 Task: Find connections with filter location Qādiān with filter topic #Technologywith filter profile language Spanish with filter current company Gradeup (Gradestack Learning Pvt Ltd) with filter school Sinhgad Institute Of Management with filter industry Book Publishing with filter service category Human Resources with filter keywords title Nail Technician
Action: Mouse moved to (686, 71)
Screenshot: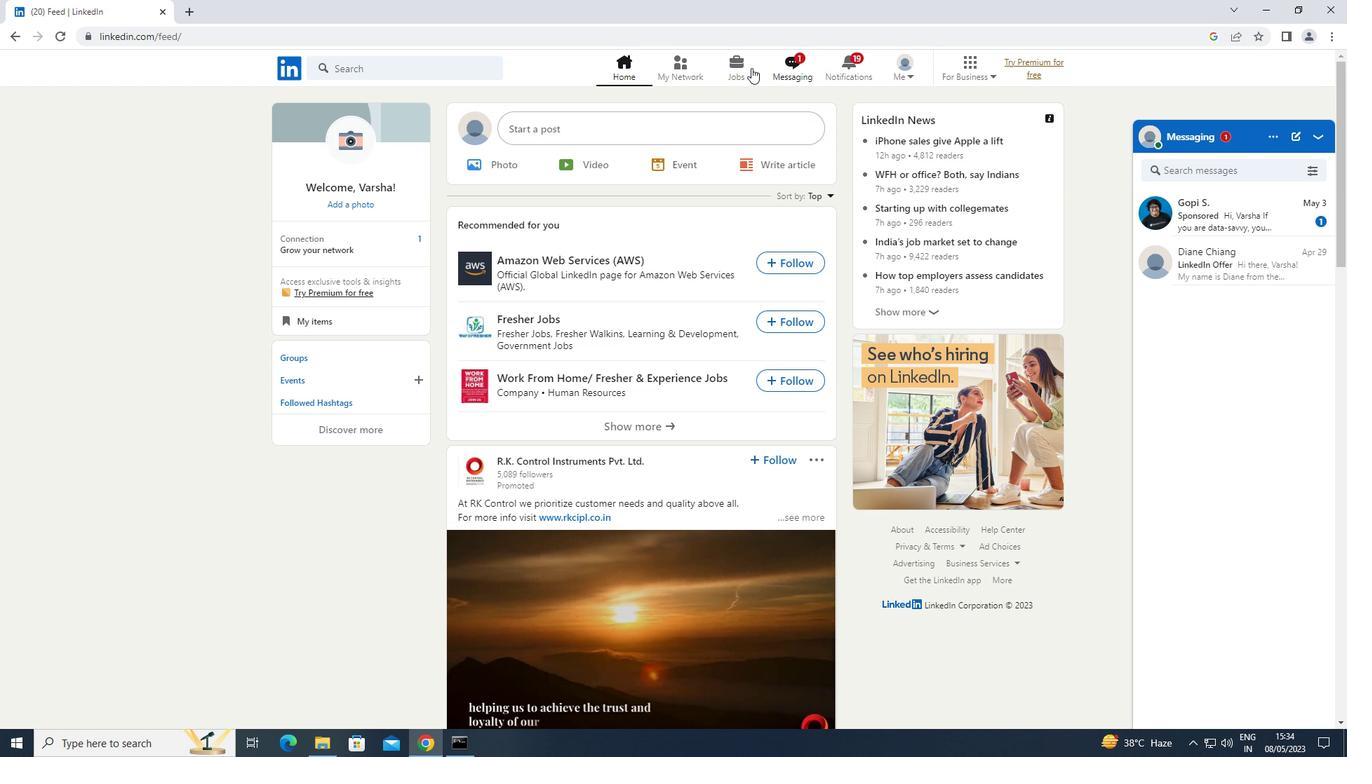 
Action: Mouse pressed left at (686, 71)
Screenshot: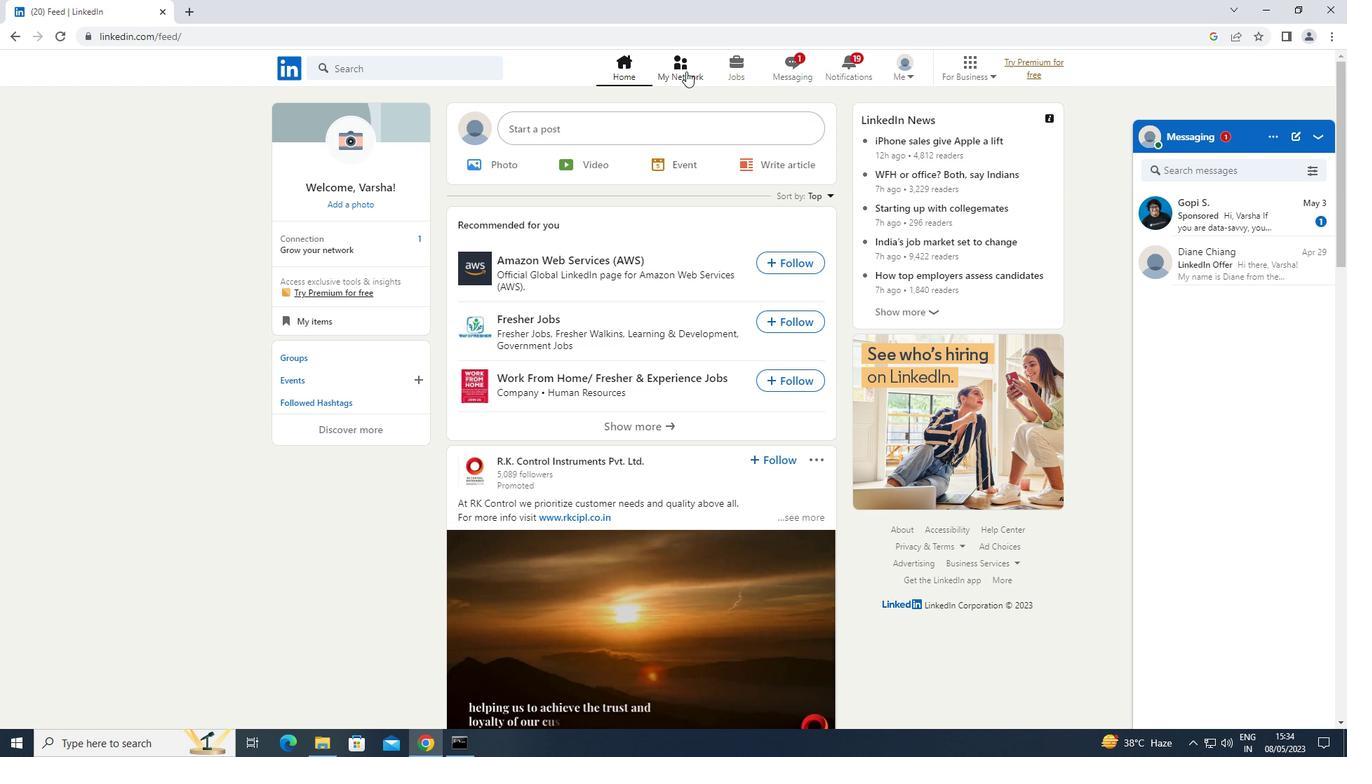 
Action: Mouse moved to (406, 151)
Screenshot: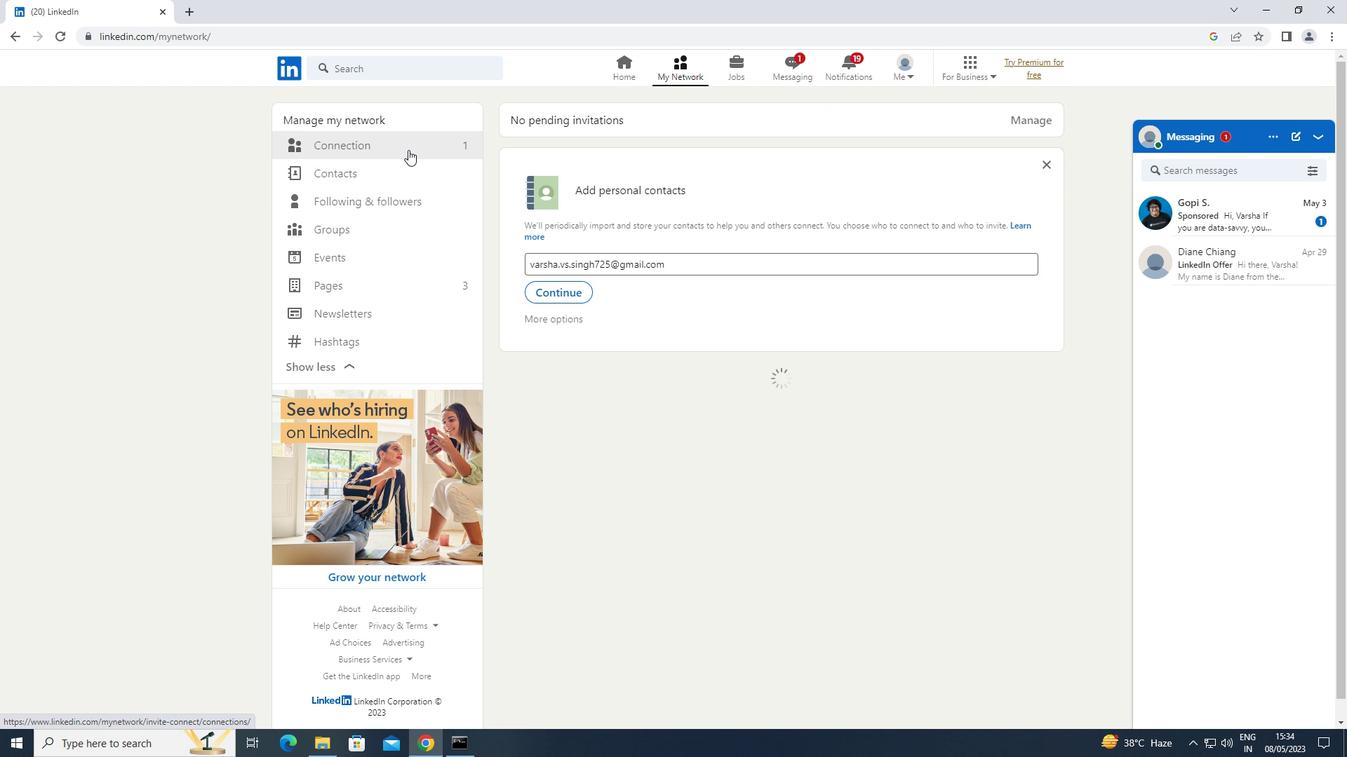 
Action: Mouse pressed left at (406, 151)
Screenshot: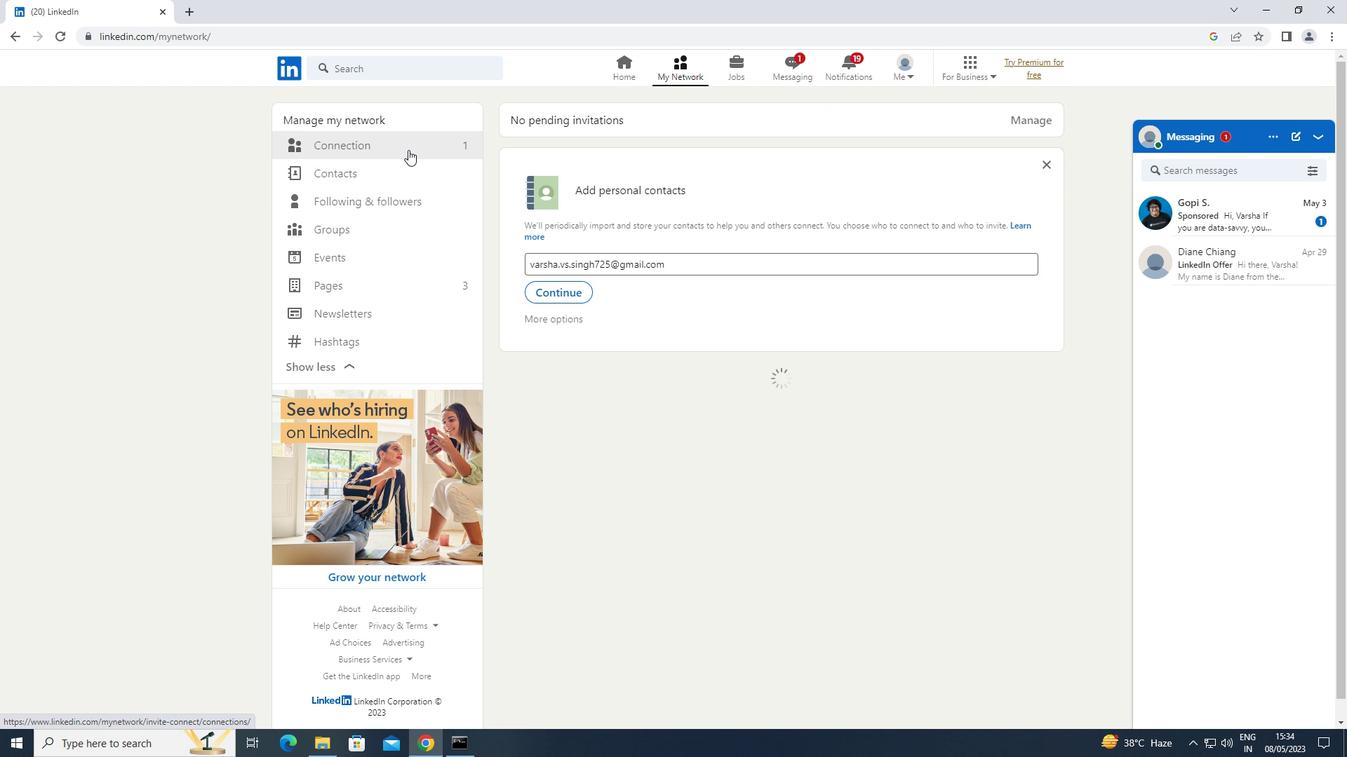 
Action: Mouse moved to (760, 145)
Screenshot: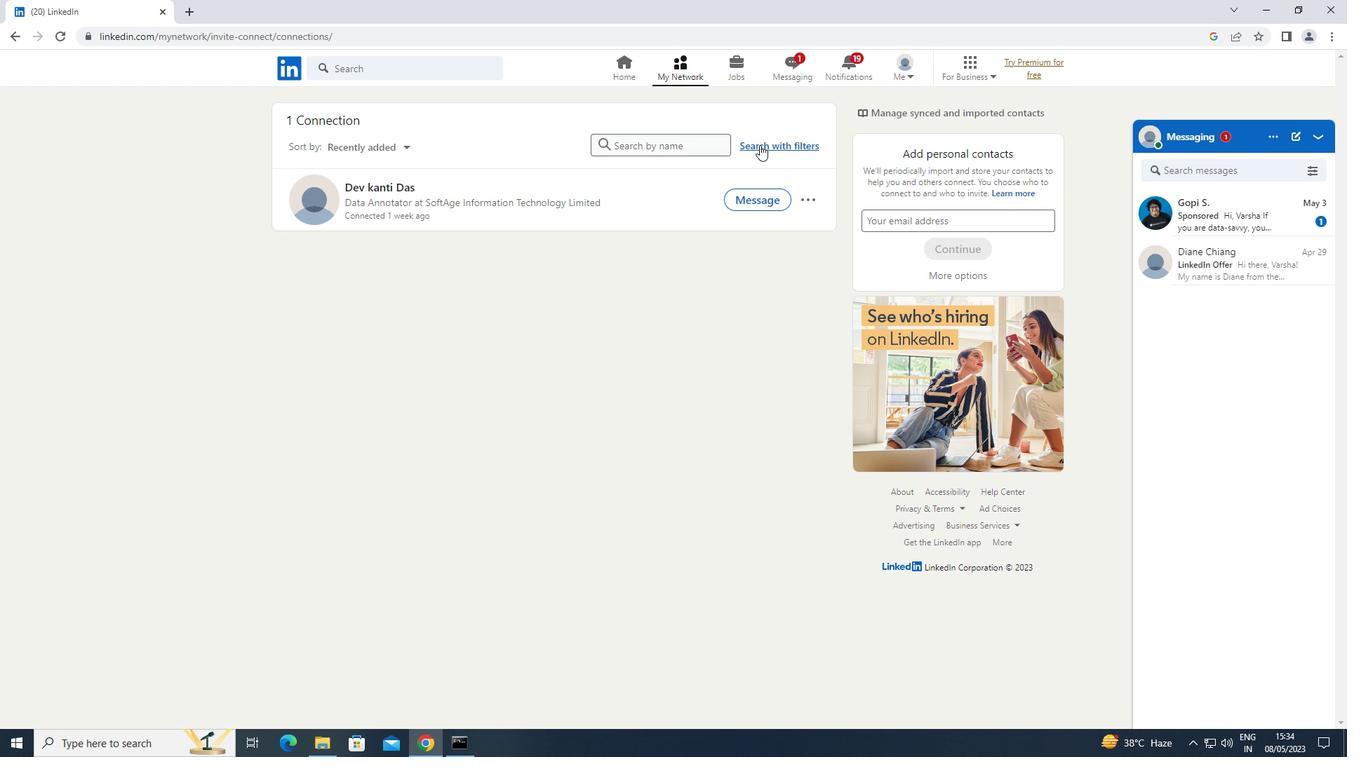 
Action: Mouse pressed left at (760, 145)
Screenshot: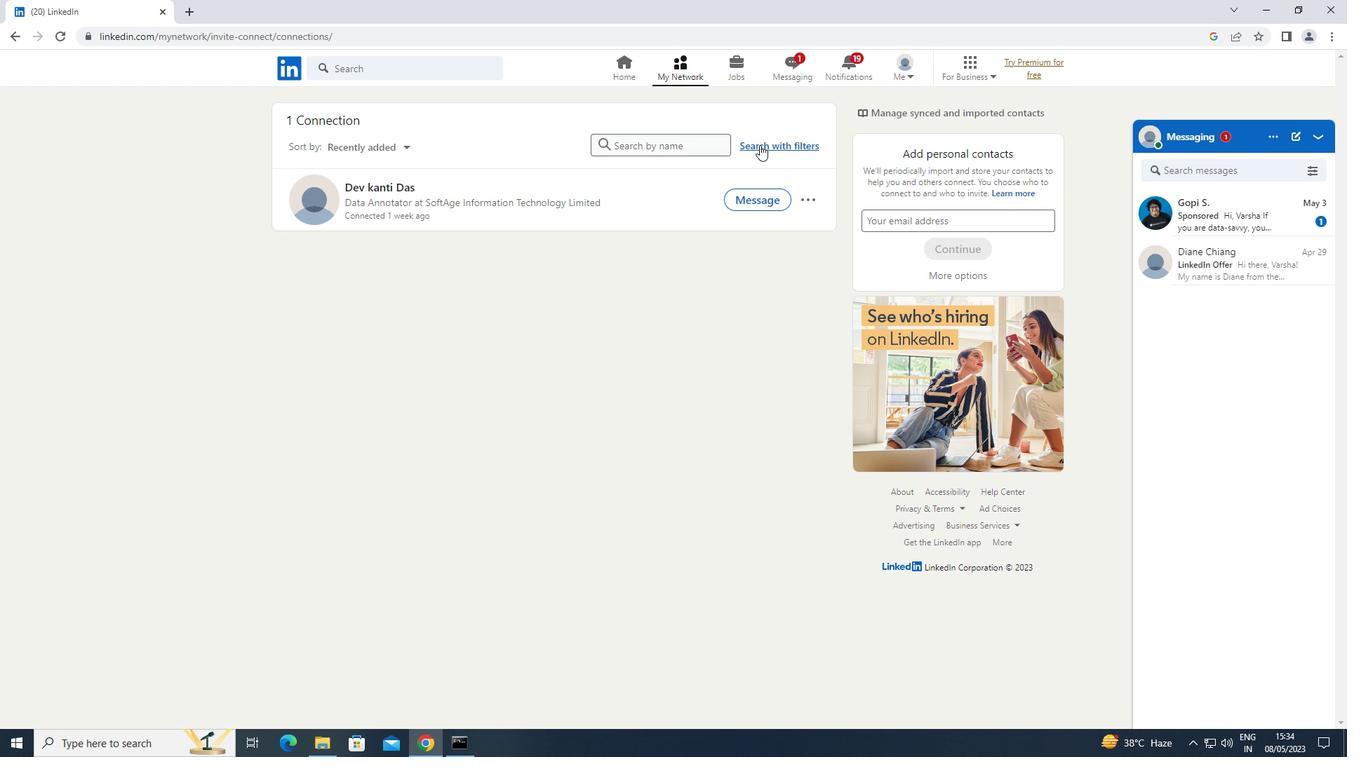 
Action: Mouse moved to (731, 114)
Screenshot: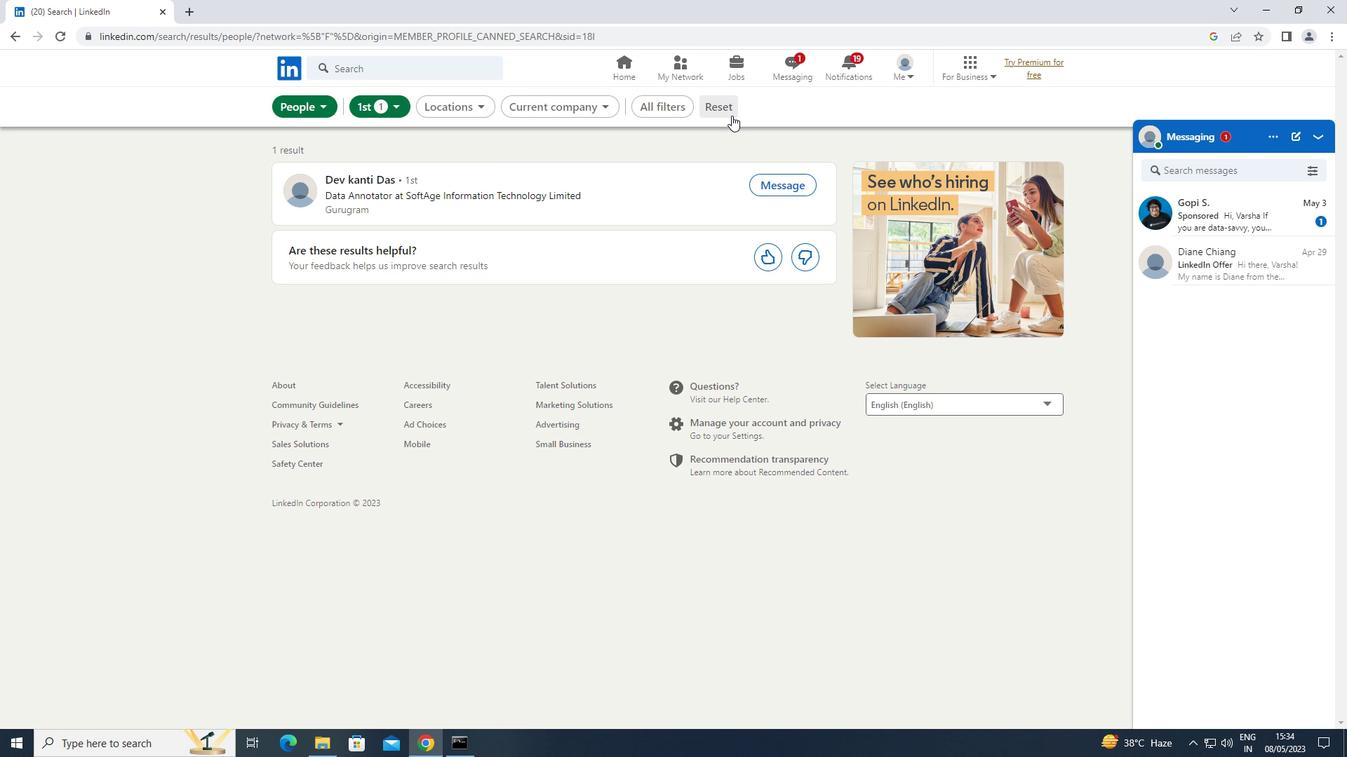 
Action: Mouse pressed left at (731, 114)
Screenshot: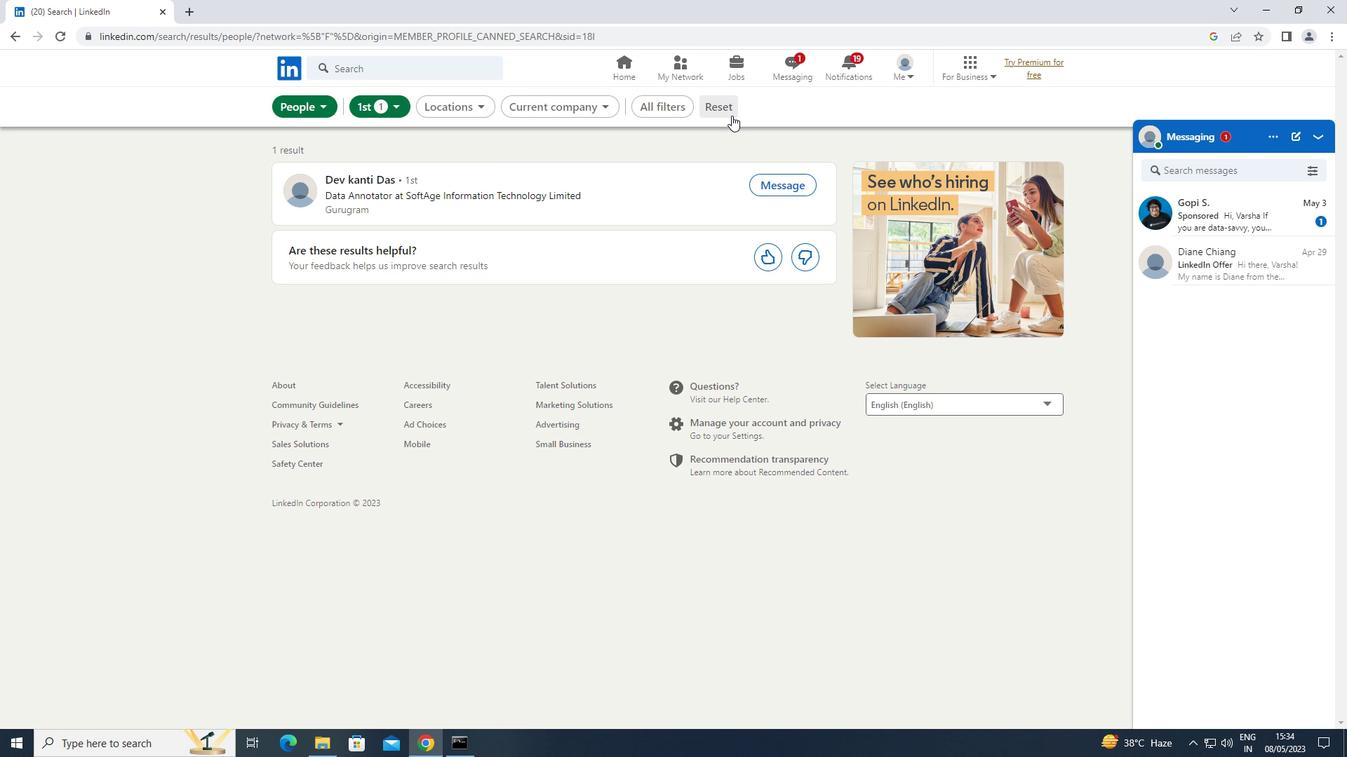 
Action: Mouse moved to (711, 115)
Screenshot: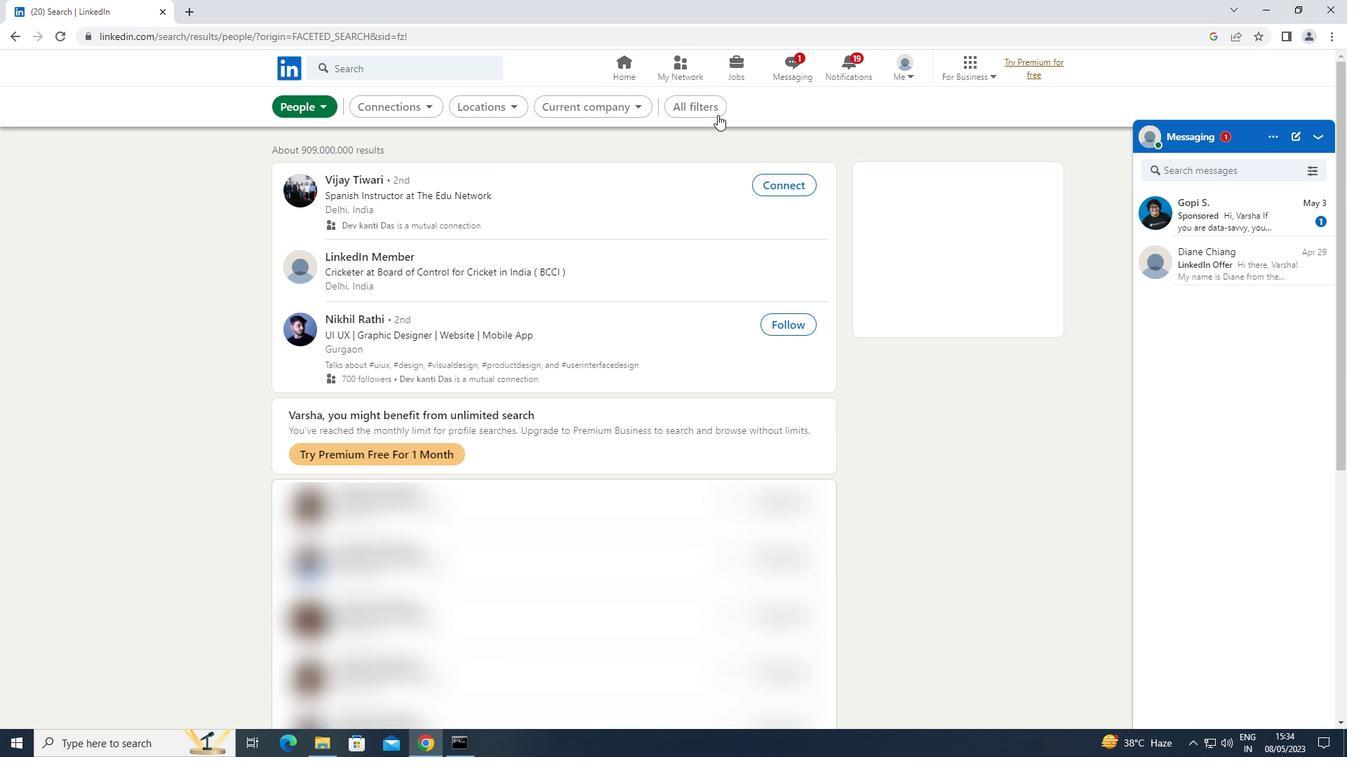 
Action: Mouse pressed left at (711, 115)
Screenshot: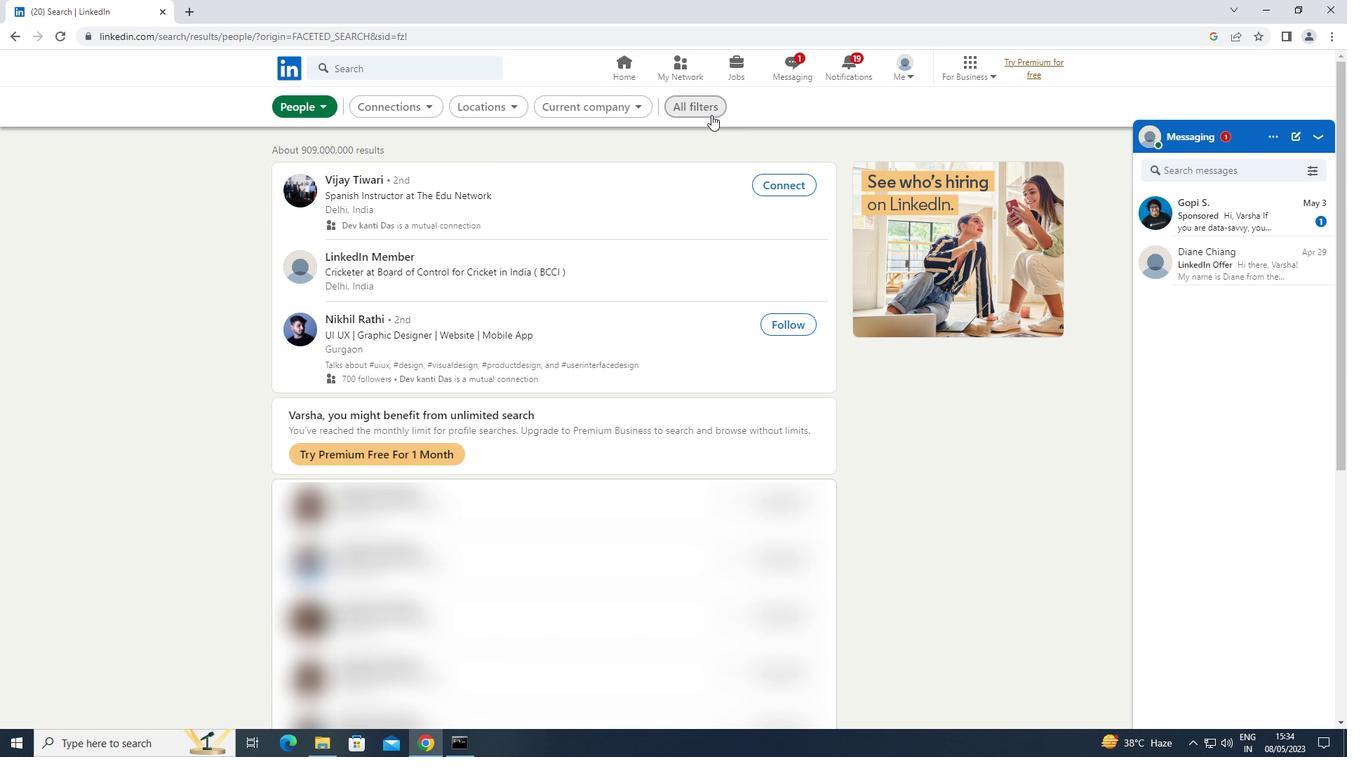 
Action: Mouse moved to (1038, 284)
Screenshot: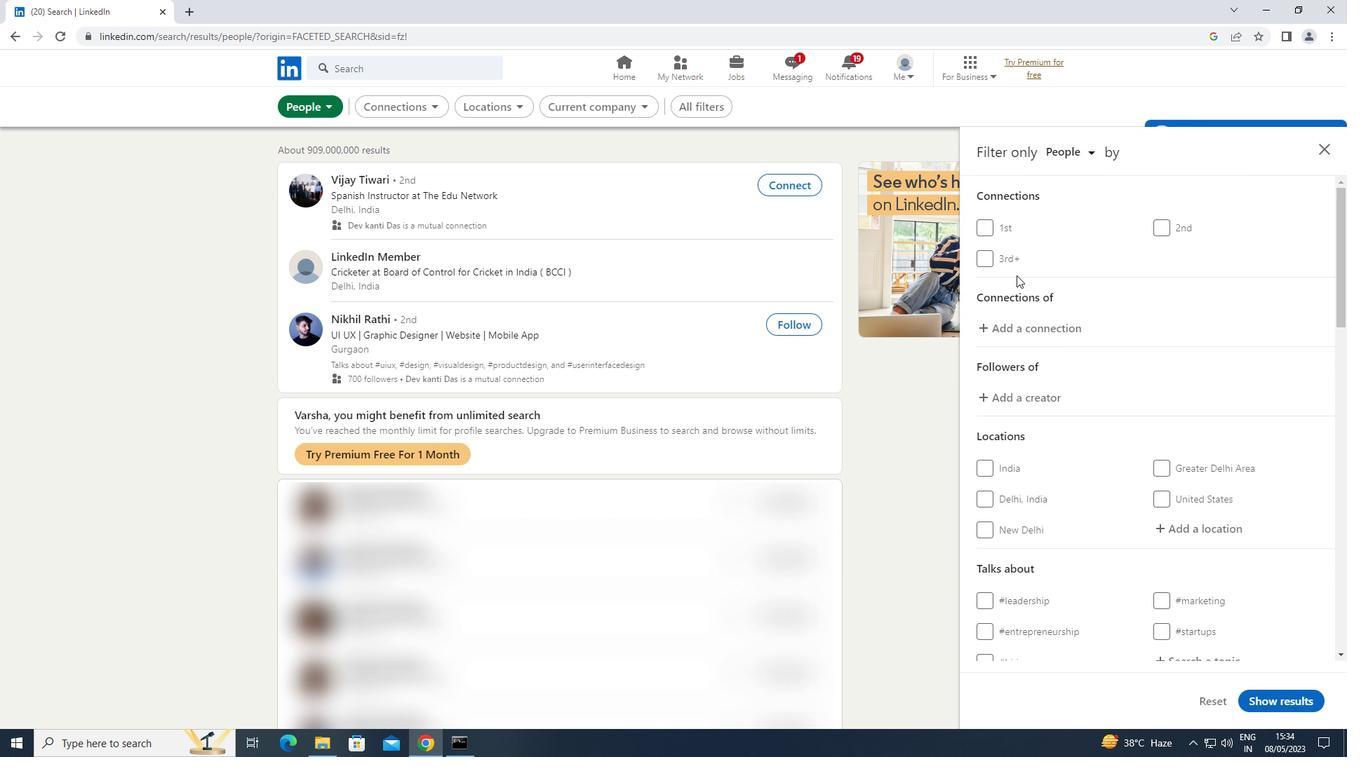 
Action: Mouse scrolled (1038, 284) with delta (0, 0)
Screenshot: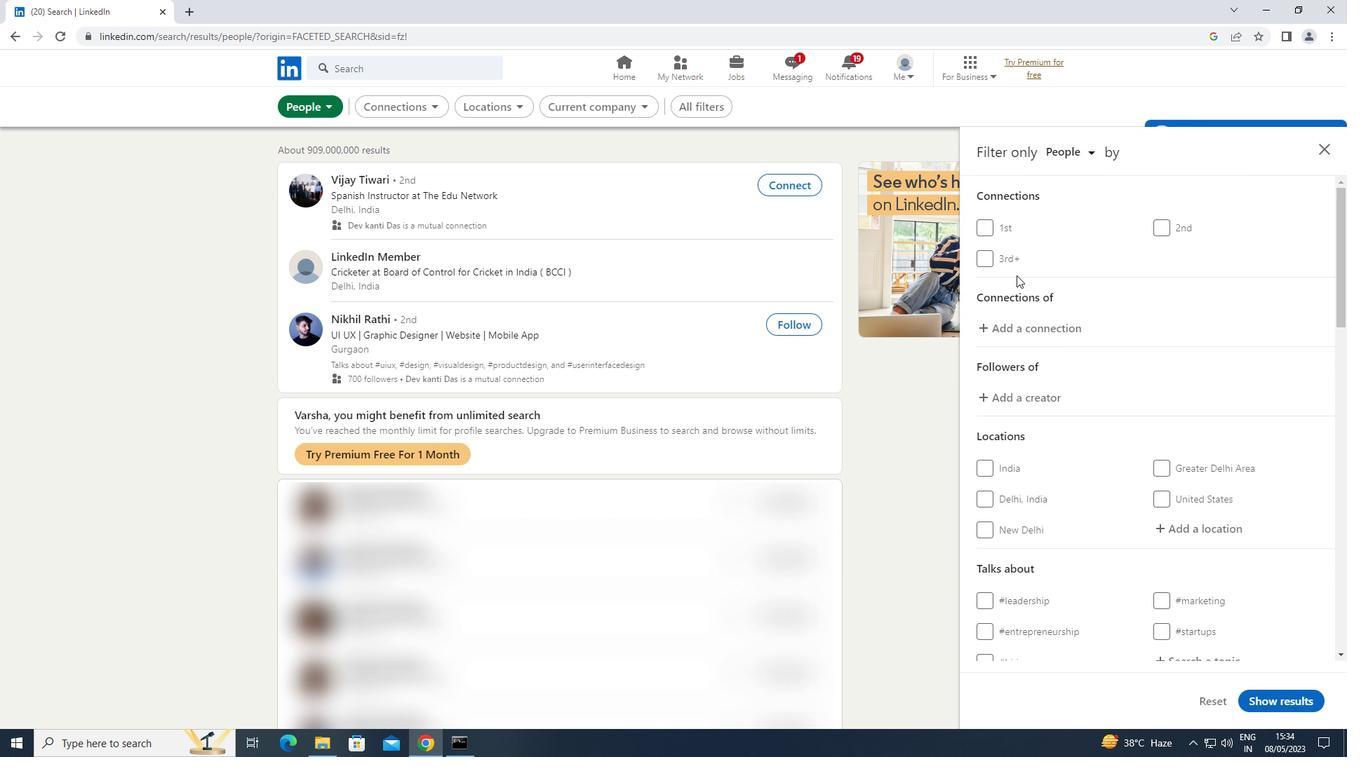 
Action: Mouse moved to (1043, 290)
Screenshot: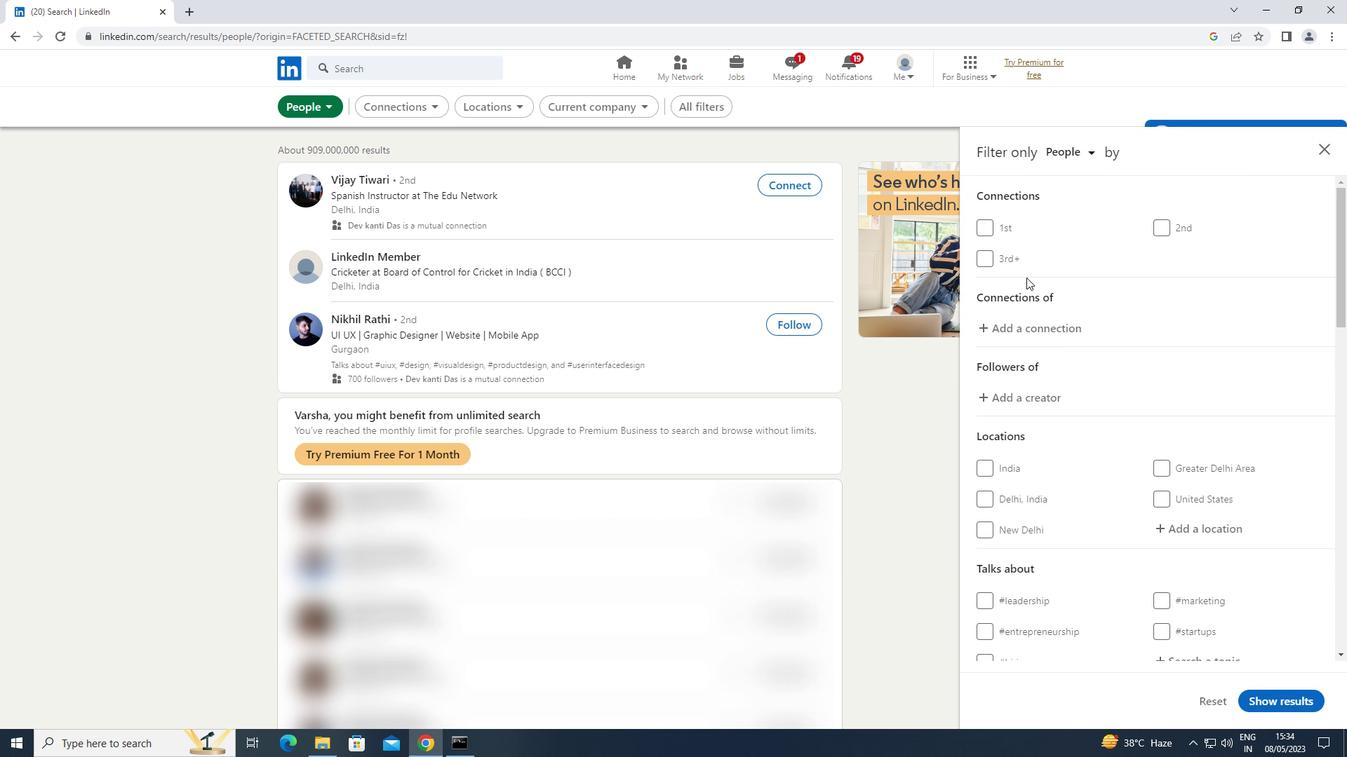 
Action: Mouse scrolled (1043, 289) with delta (0, 0)
Screenshot: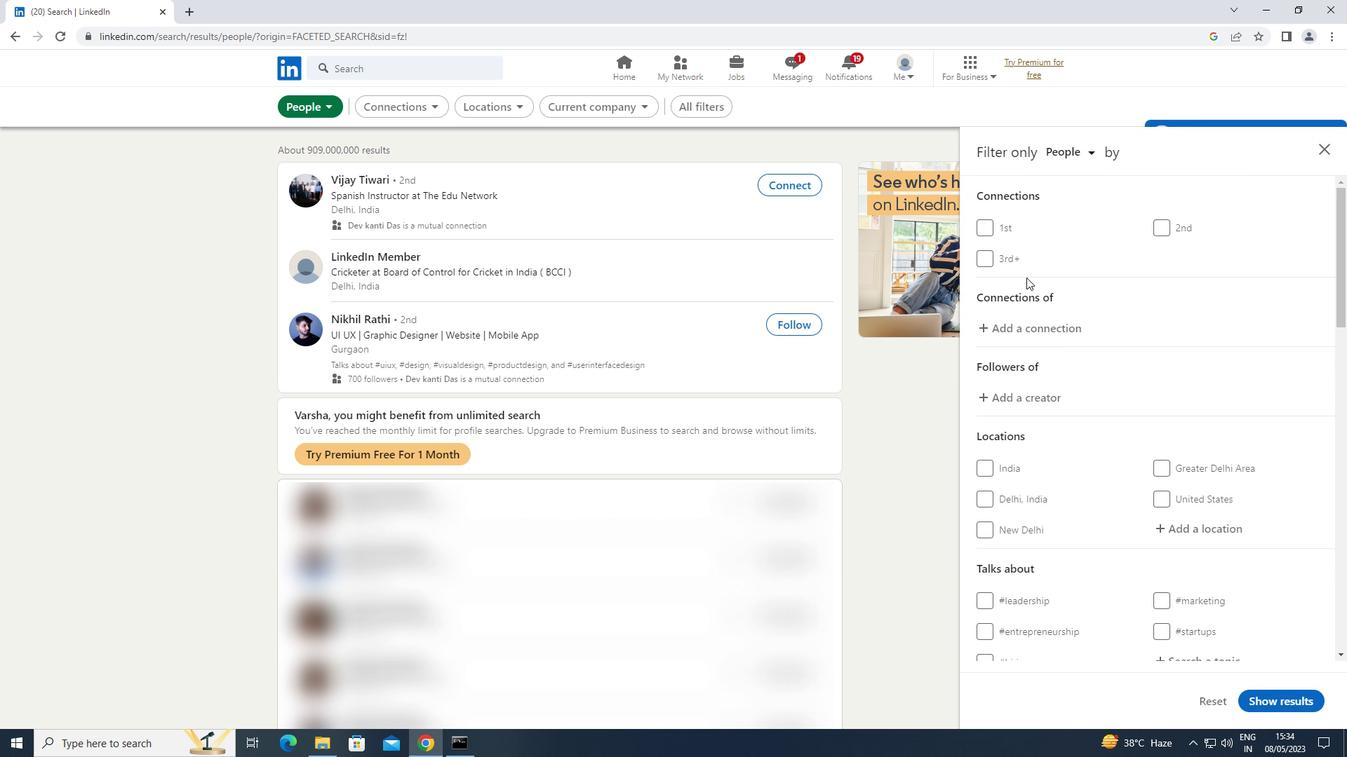 
Action: Mouse moved to (1223, 389)
Screenshot: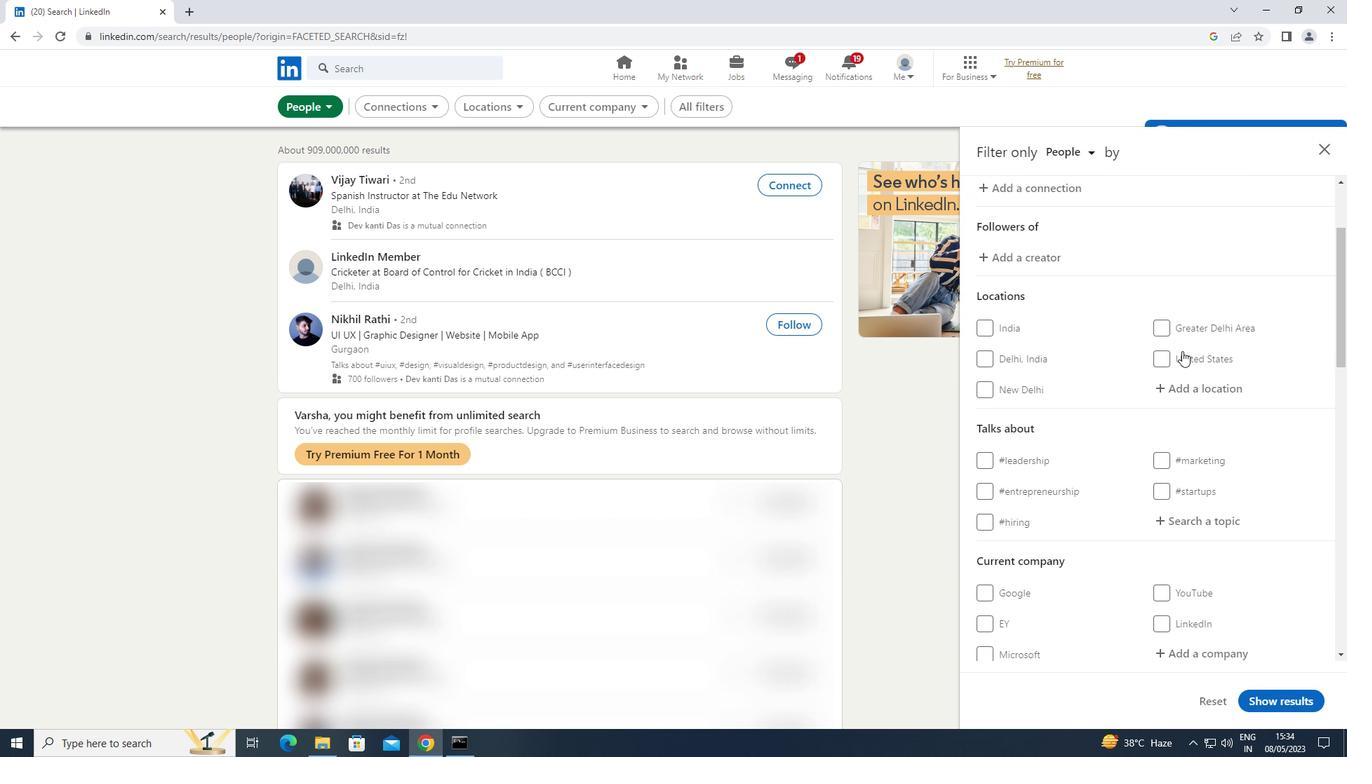 
Action: Mouse pressed left at (1223, 389)
Screenshot: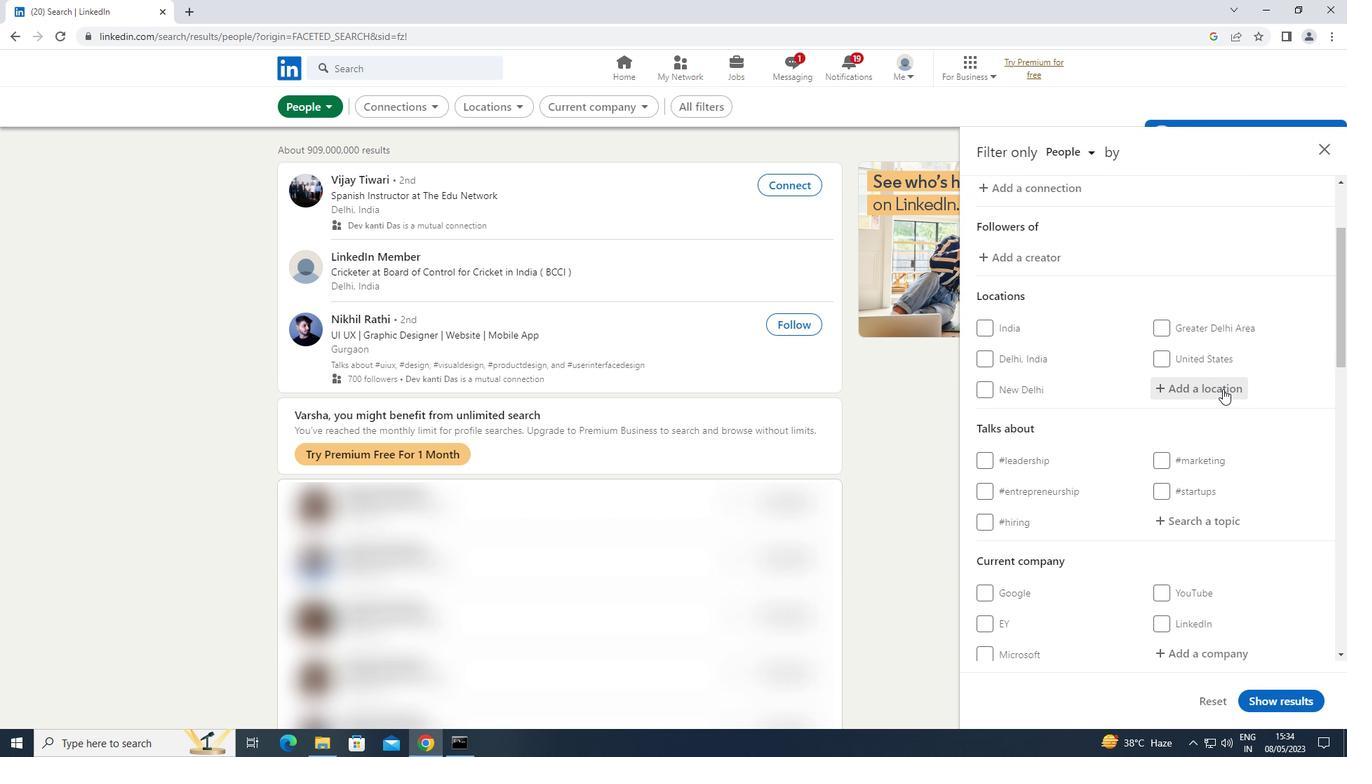 
Action: Key pressed <Key.shift><Key.shift>QADIAN
Screenshot: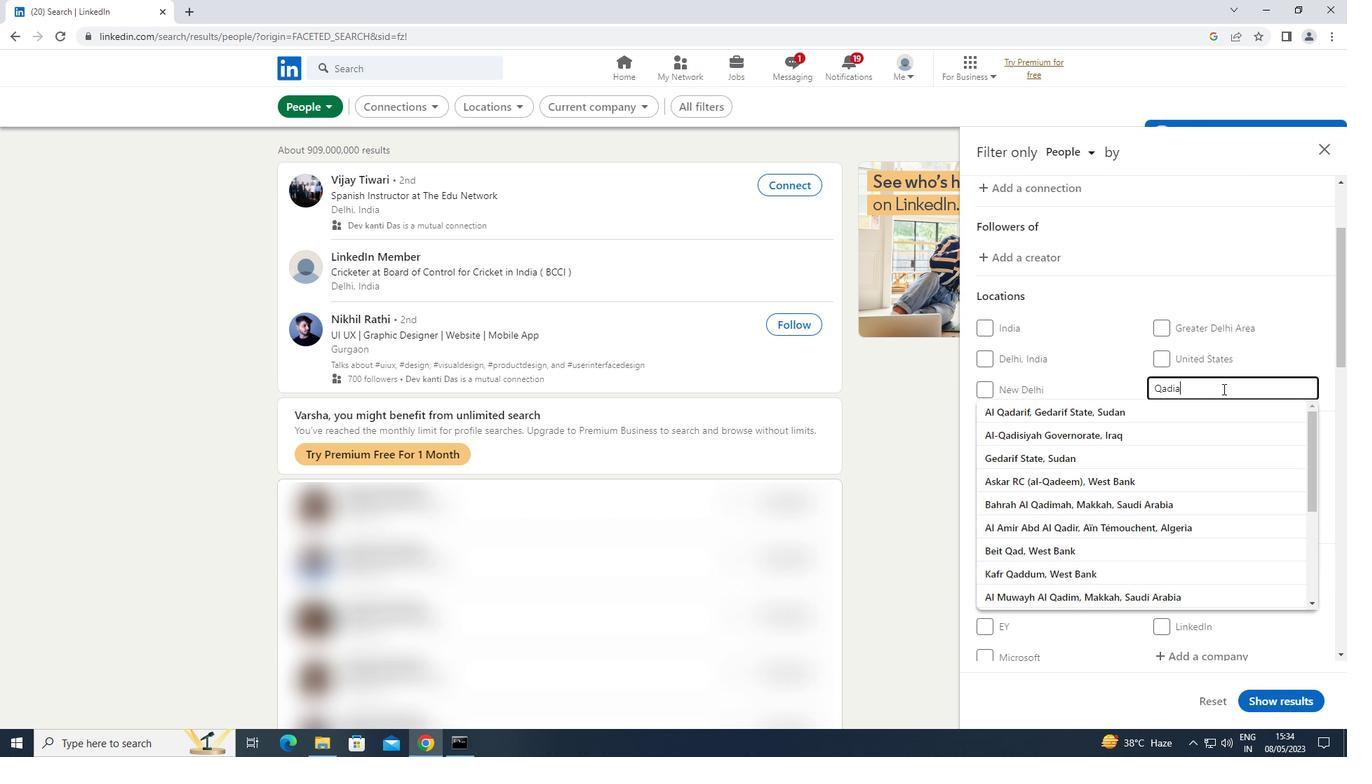 
Action: Mouse moved to (1186, 520)
Screenshot: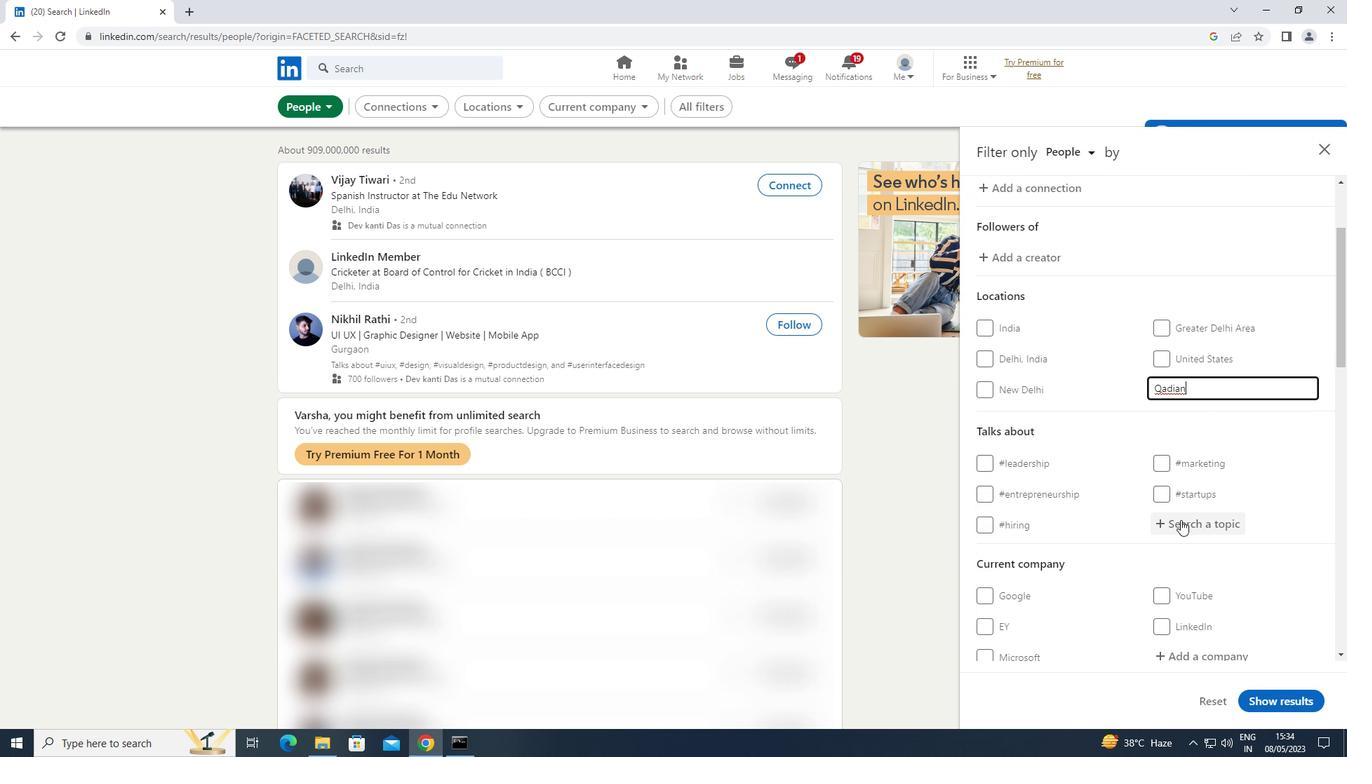 
Action: Mouse pressed left at (1186, 520)
Screenshot: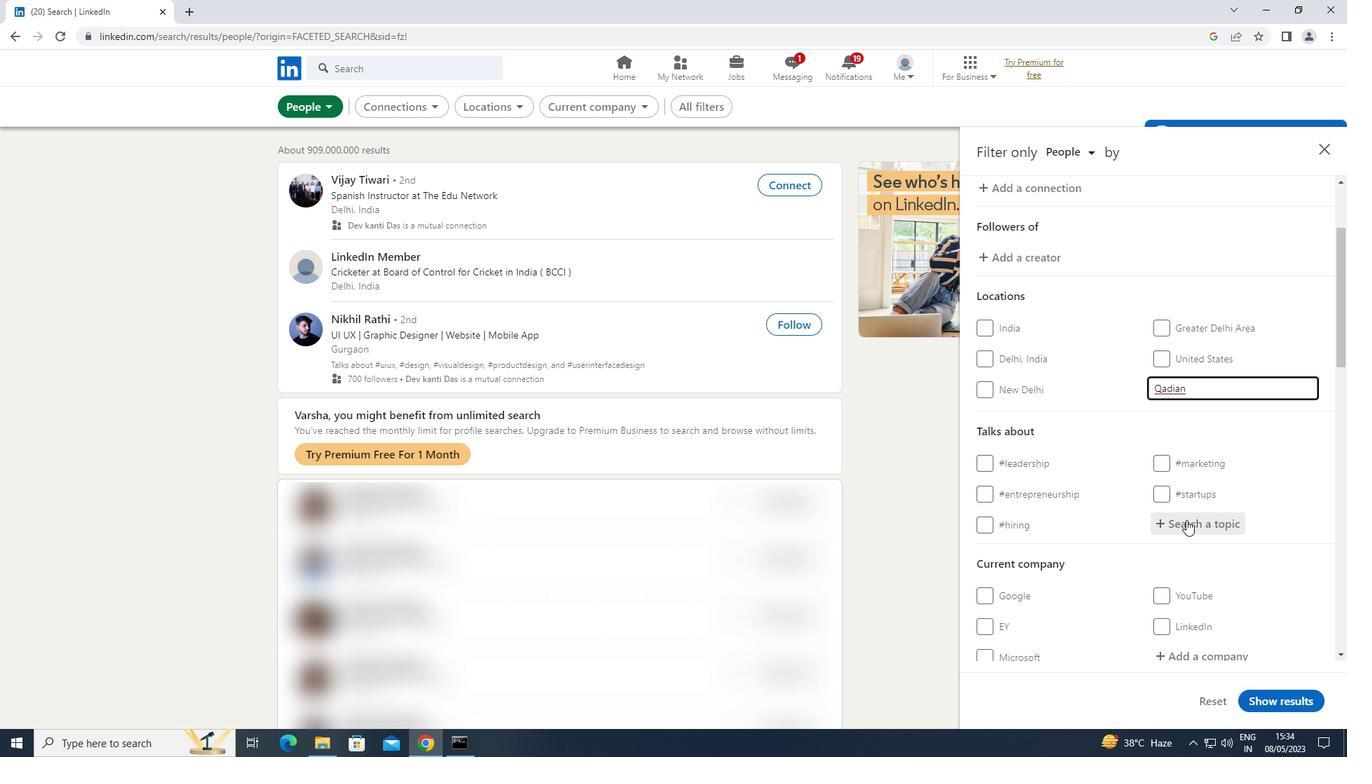 
Action: Mouse moved to (1187, 520)
Screenshot: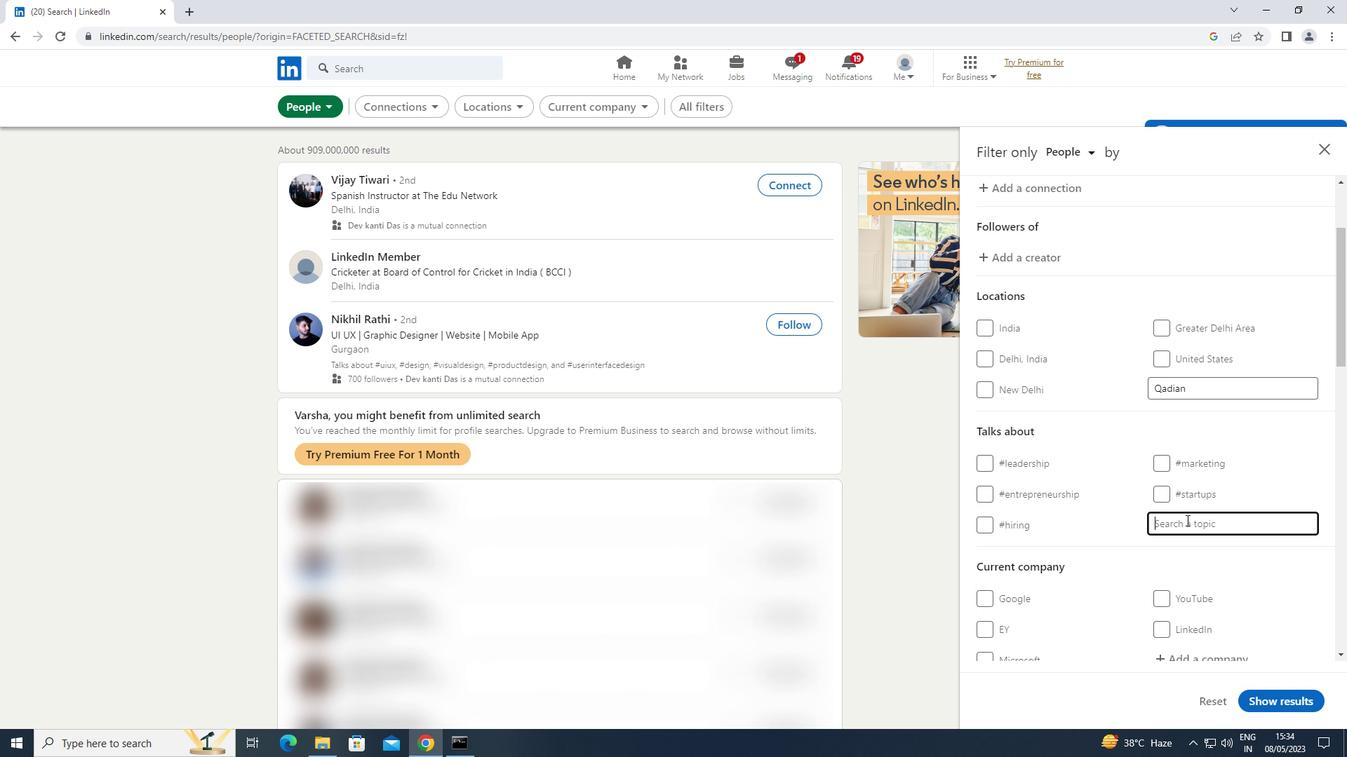 
Action: Key pressed <Key.shift>#<Key.shift>TECHNOLOGY
Screenshot: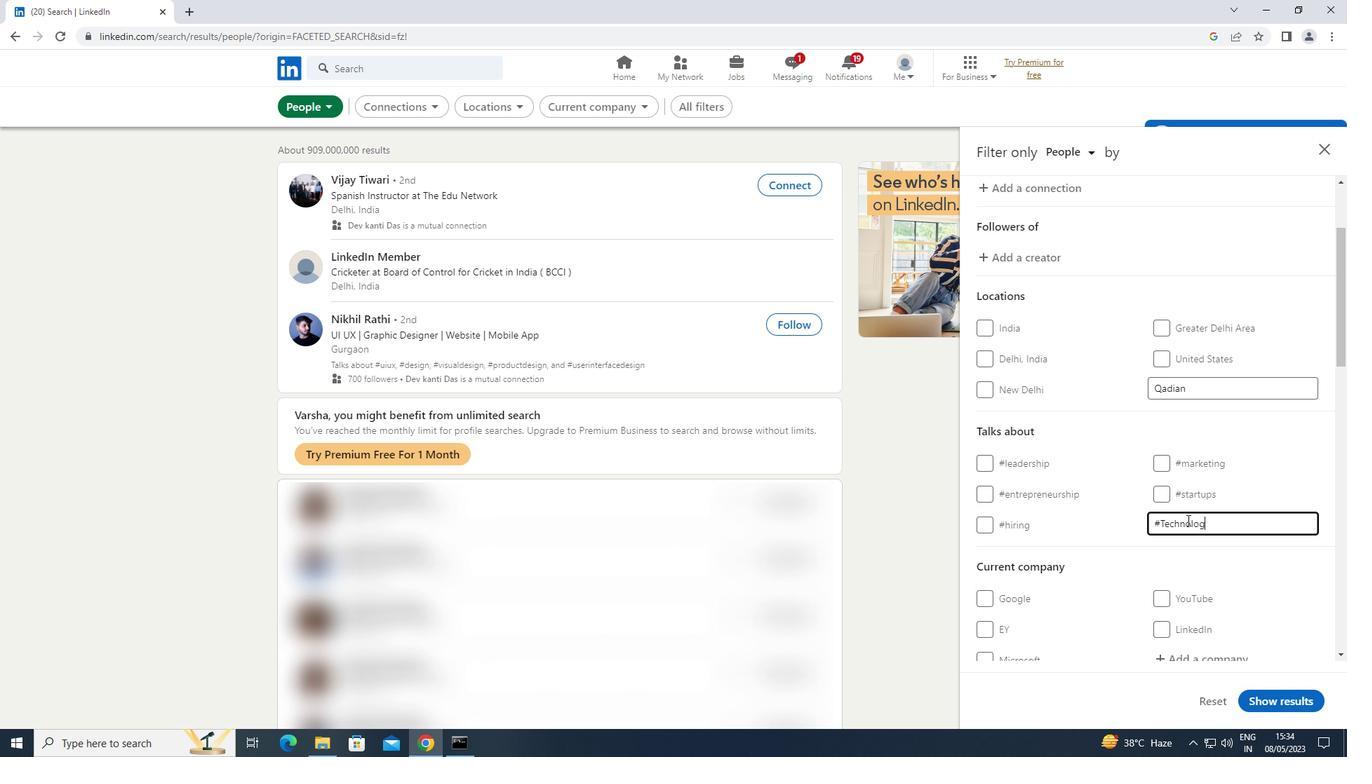 
Action: Mouse moved to (1181, 502)
Screenshot: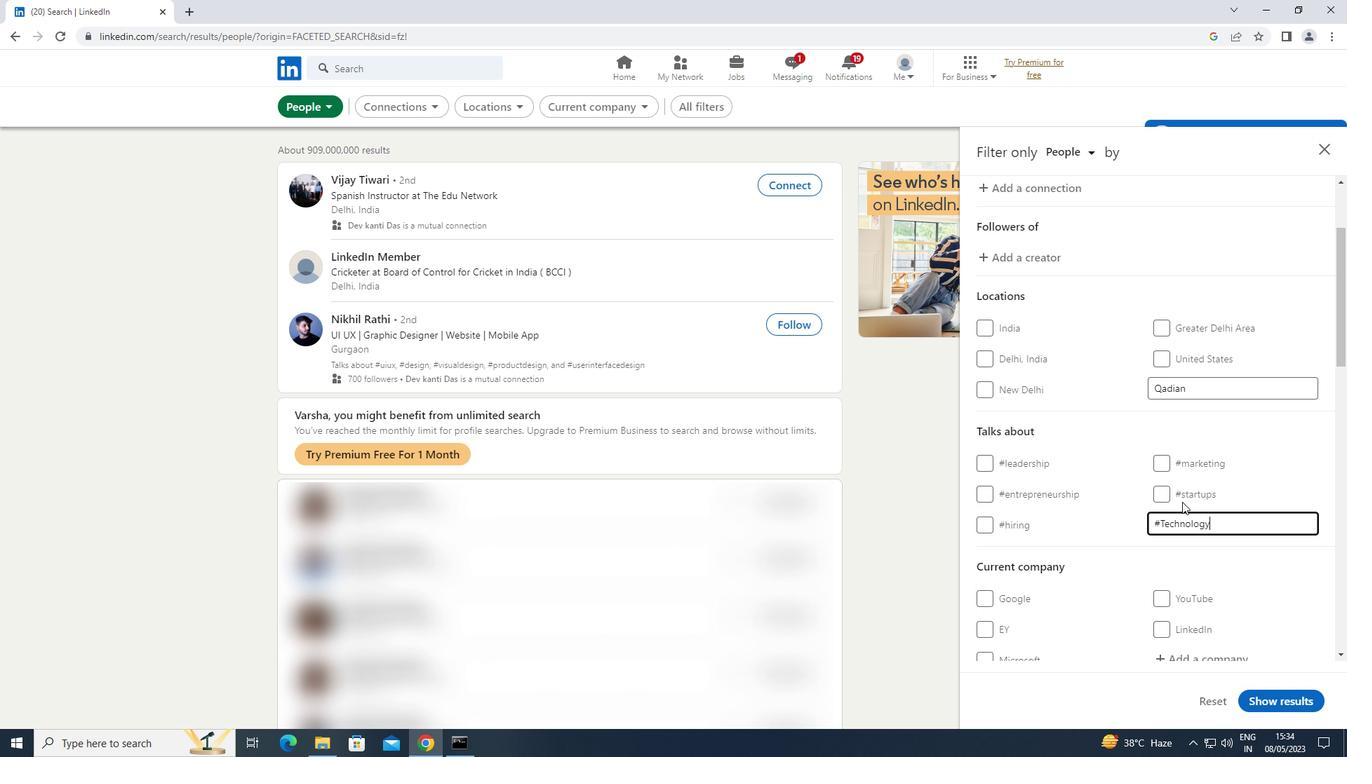 
Action: Mouse scrolled (1181, 501) with delta (0, 0)
Screenshot: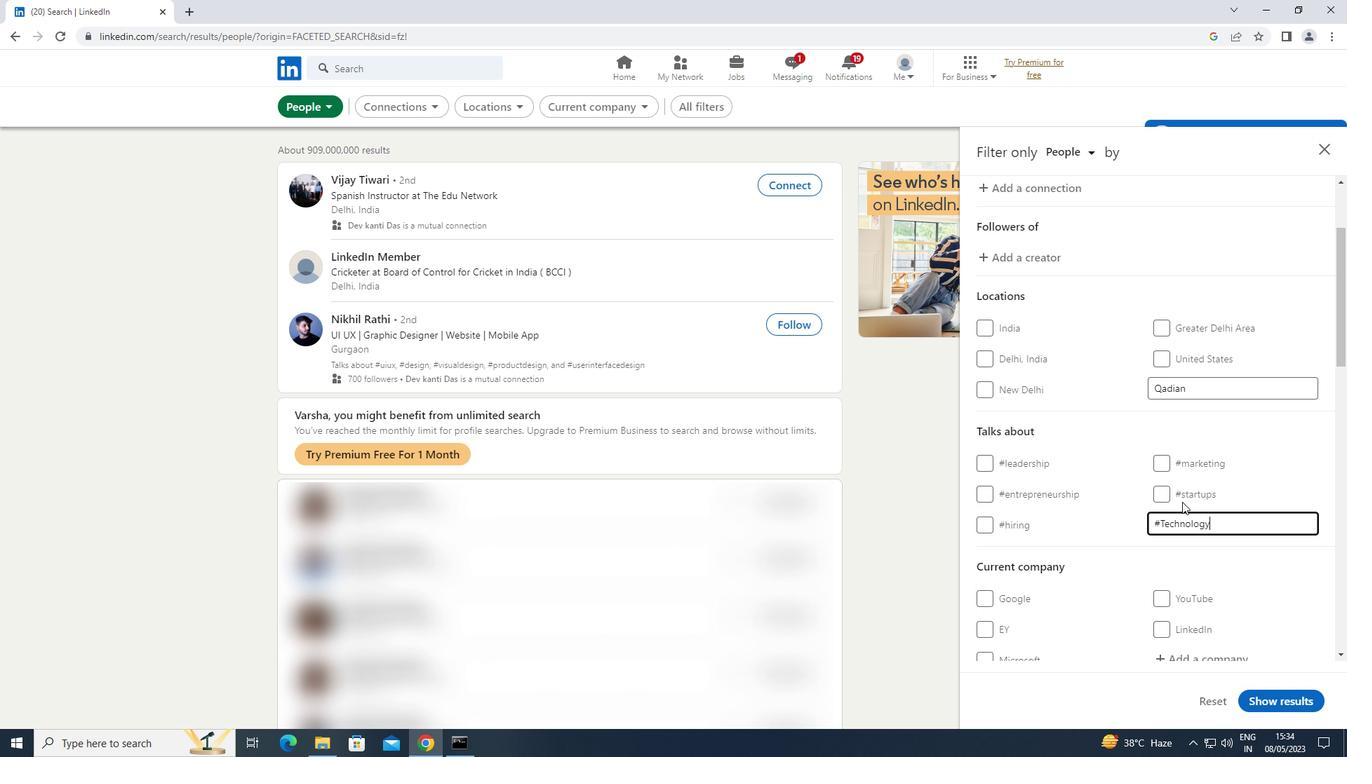
Action: Mouse moved to (1179, 503)
Screenshot: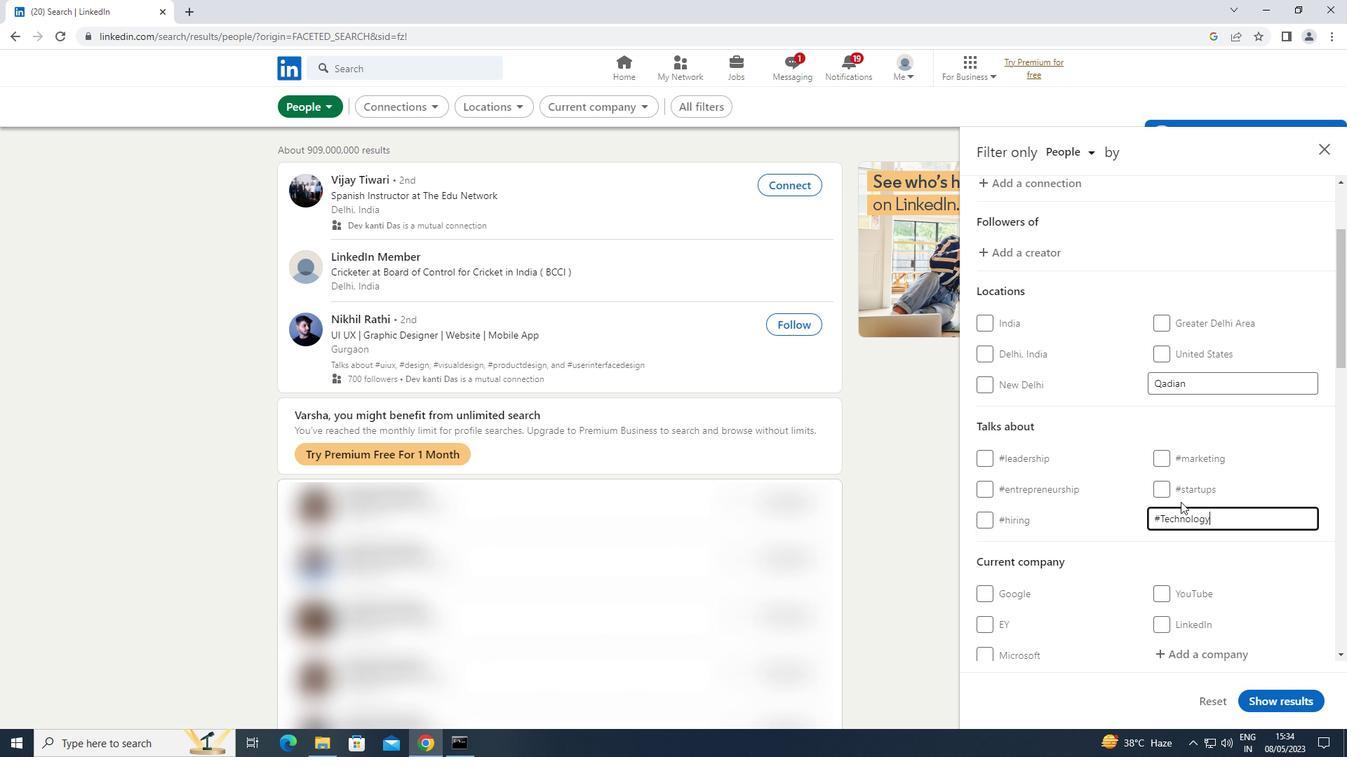 
Action: Mouse scrolled (1179, 503) with delta (0, 0)
Screenshot: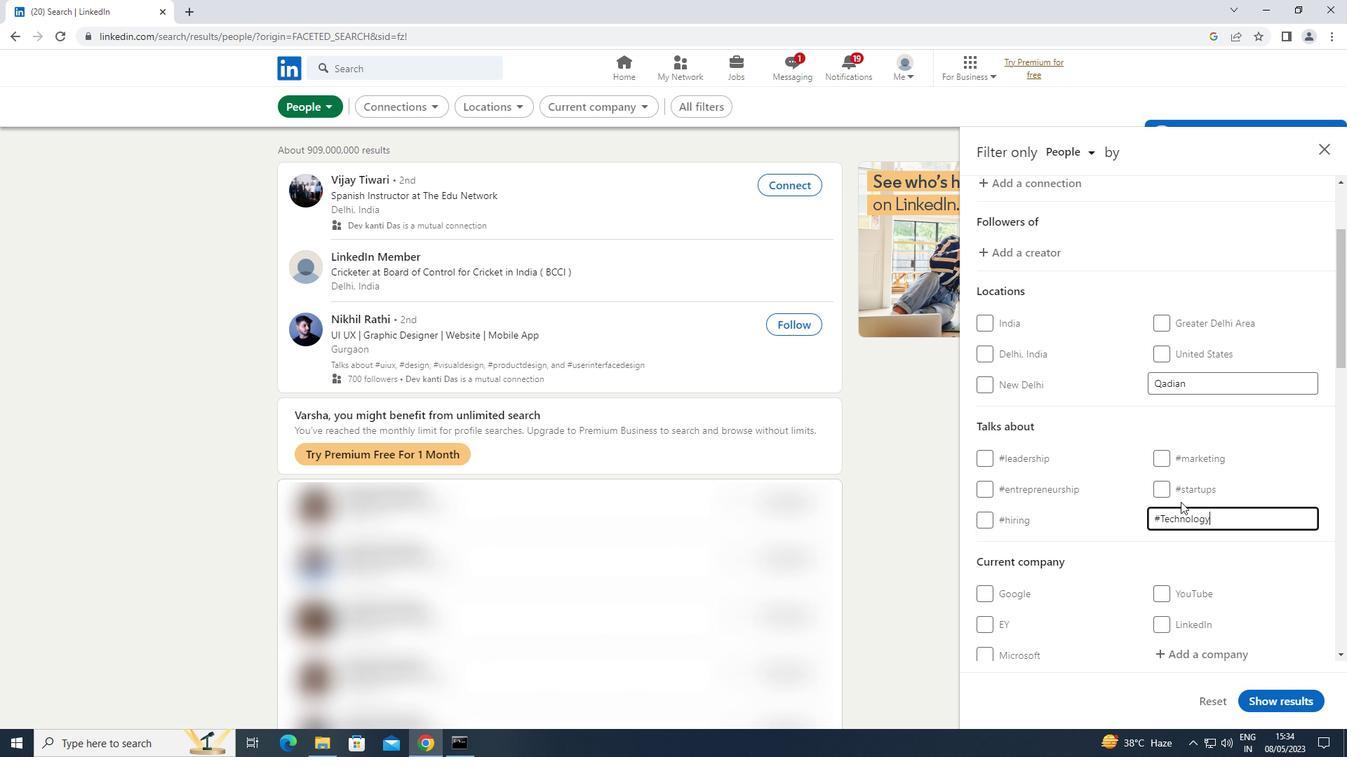 
Action: Mouse moved to (1179, 506)
Screenshot: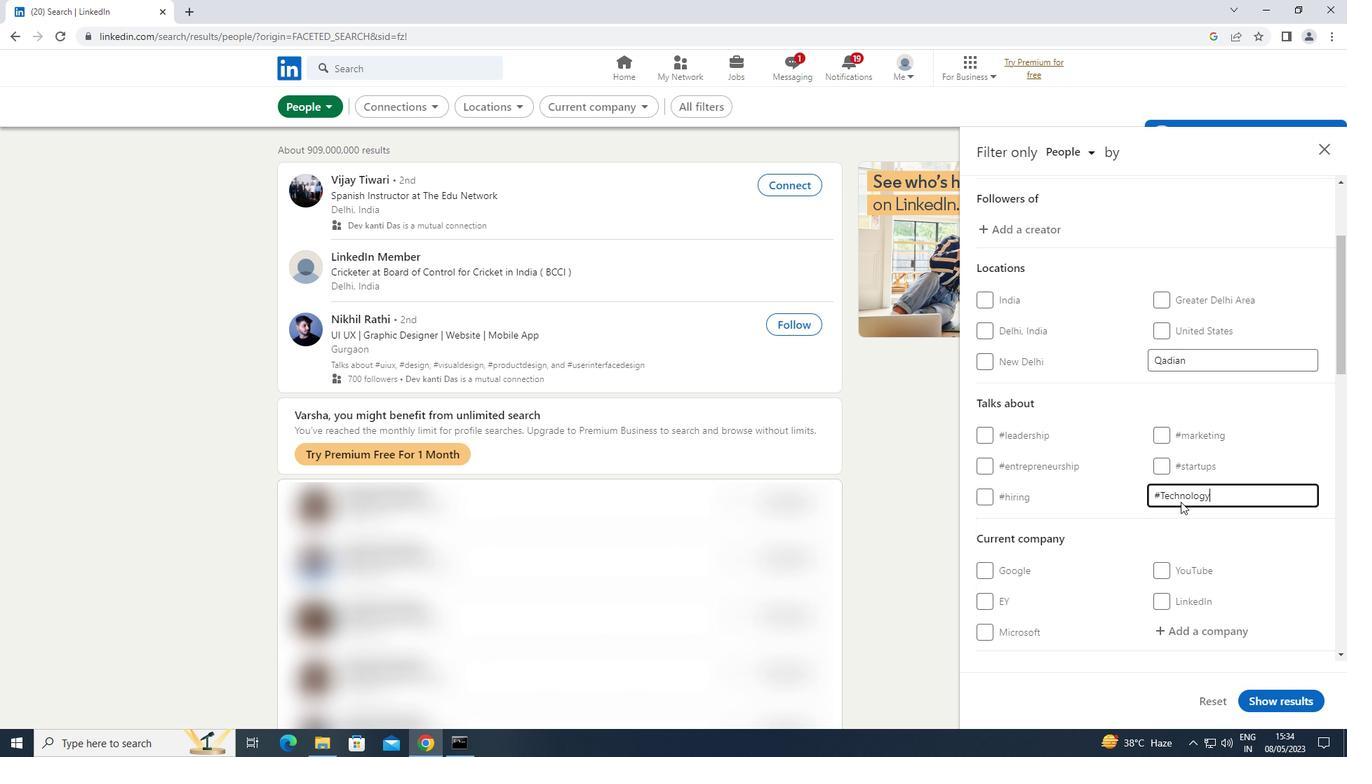 
Action: Mouse scrolled (1179, 505) with delta (0, 0)
Screenshot: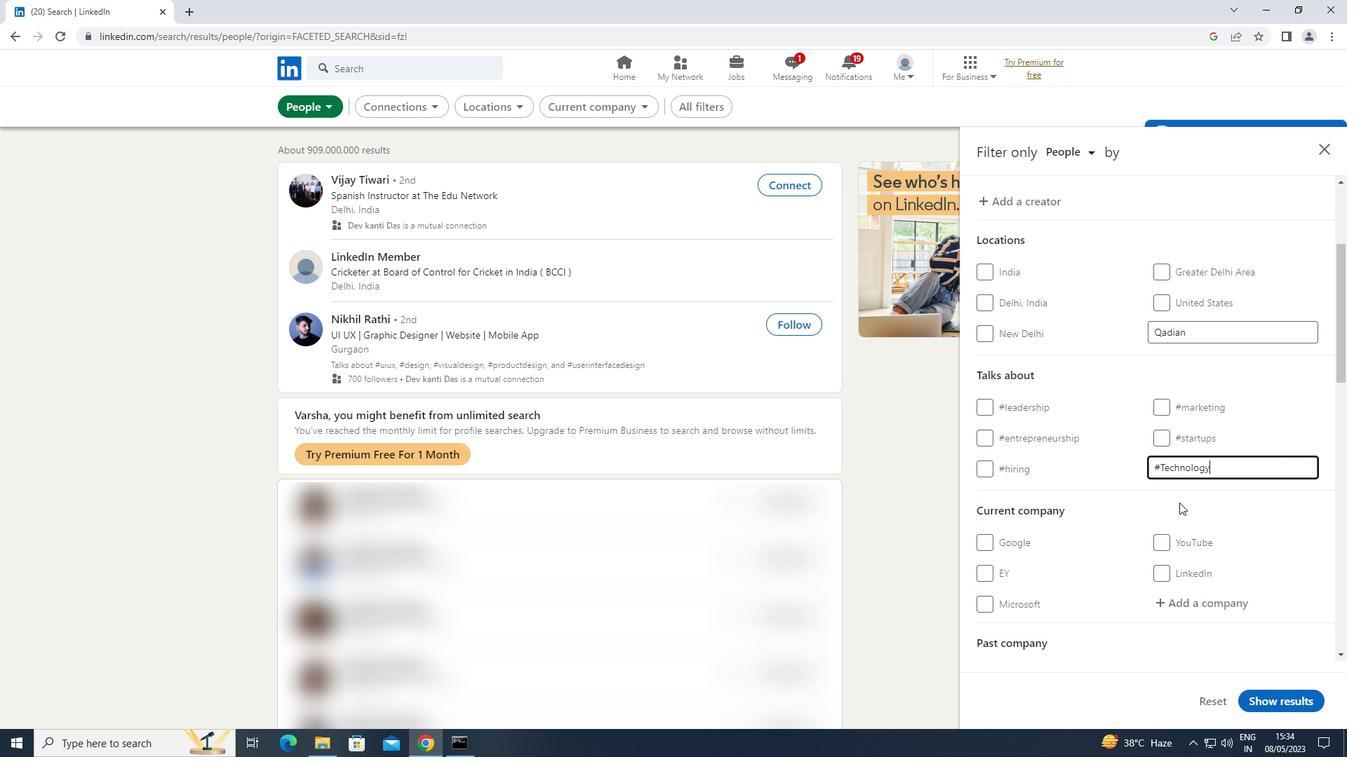 
Action: Mouse scrolled (1179, 505) with delta (0, 0)
Screenshot: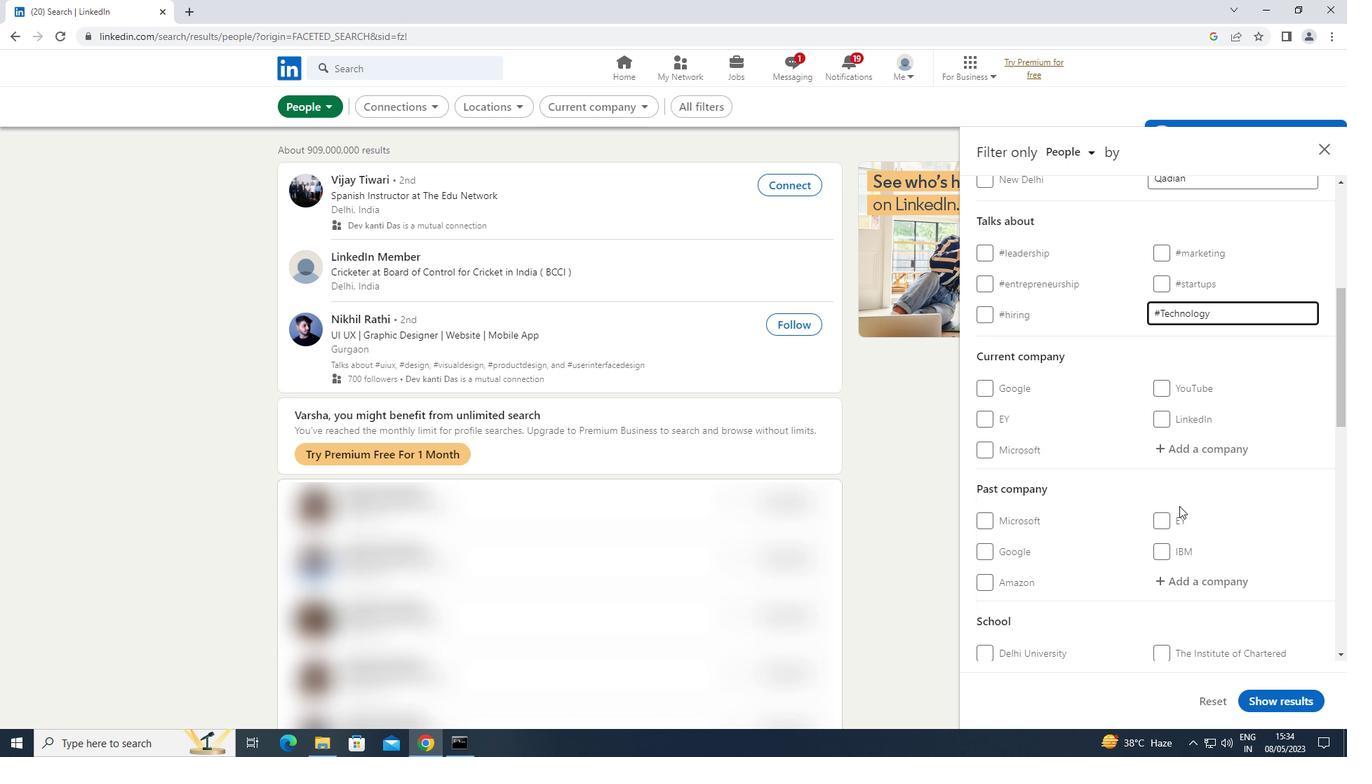 
Action: Mouse scrolled (1179, 505) with delta (0, 0)
Screenshot: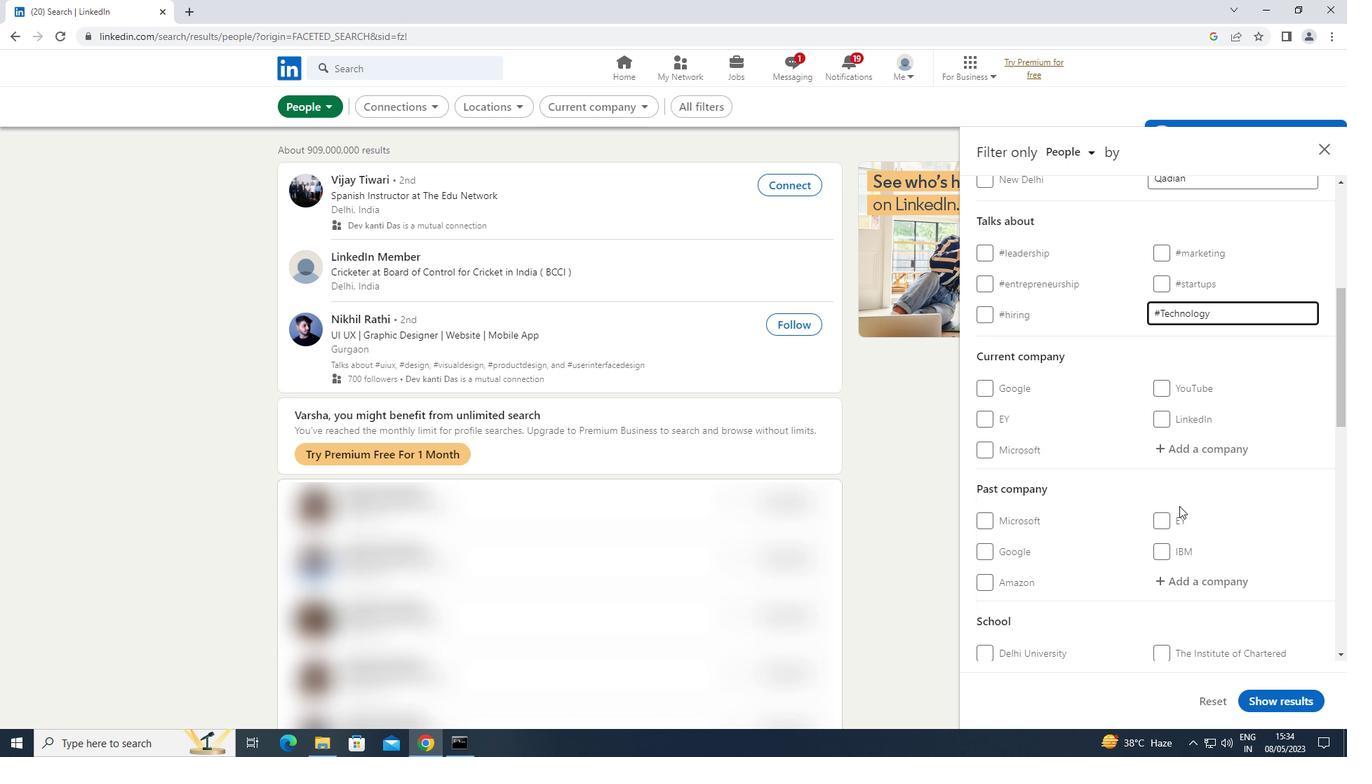 
Action: Mouse moved to (1178, 506)
Screenshot: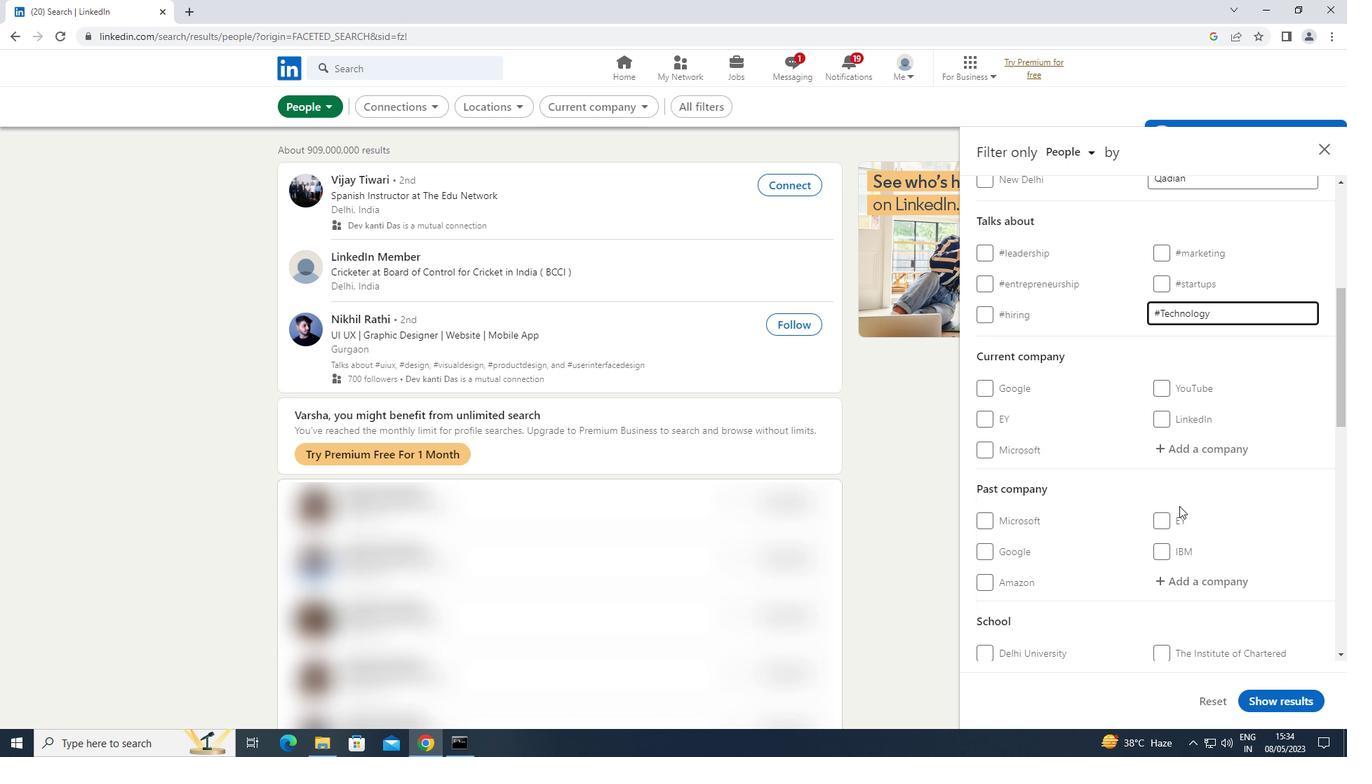 
Action: Mouse scrolled (1178, 505) with delta (0, 0)
Screenshot: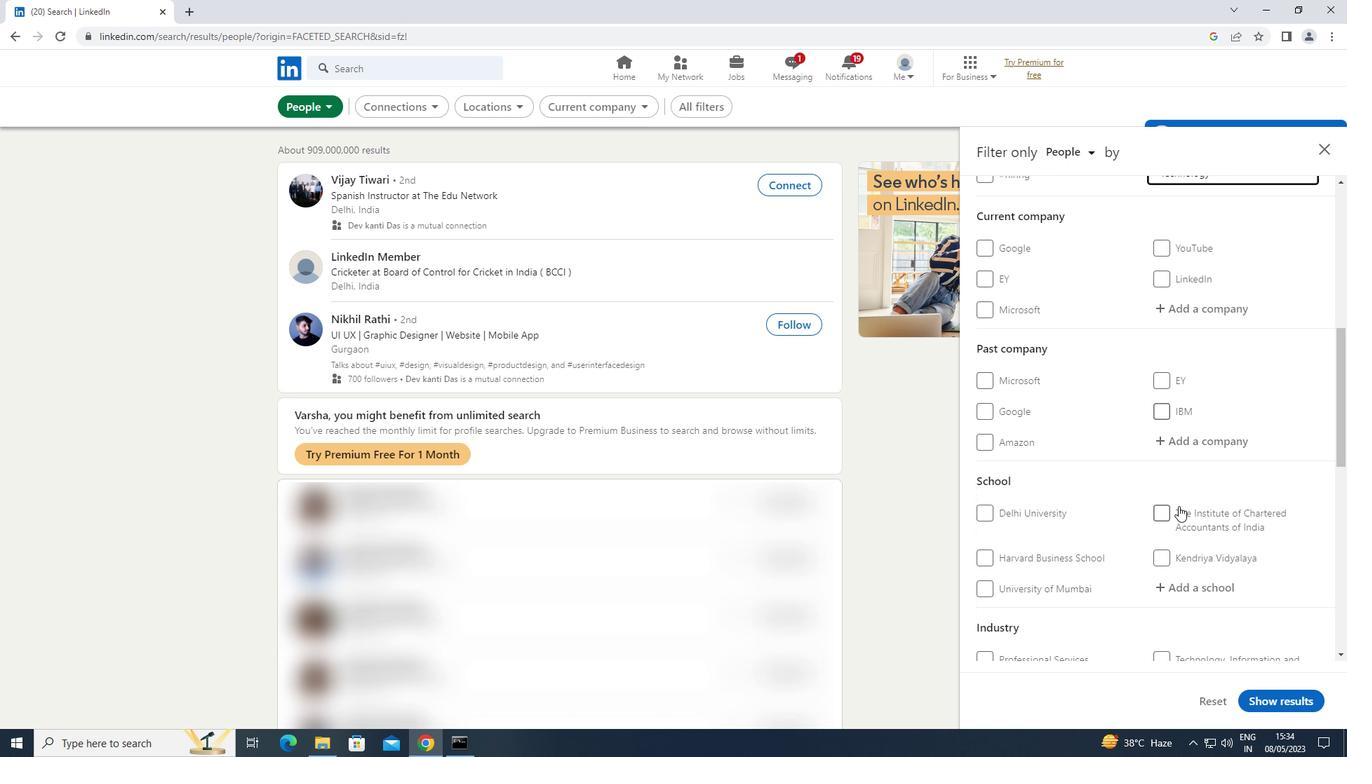 
Action: Mouse moved to (1178, 507)
Screenshot: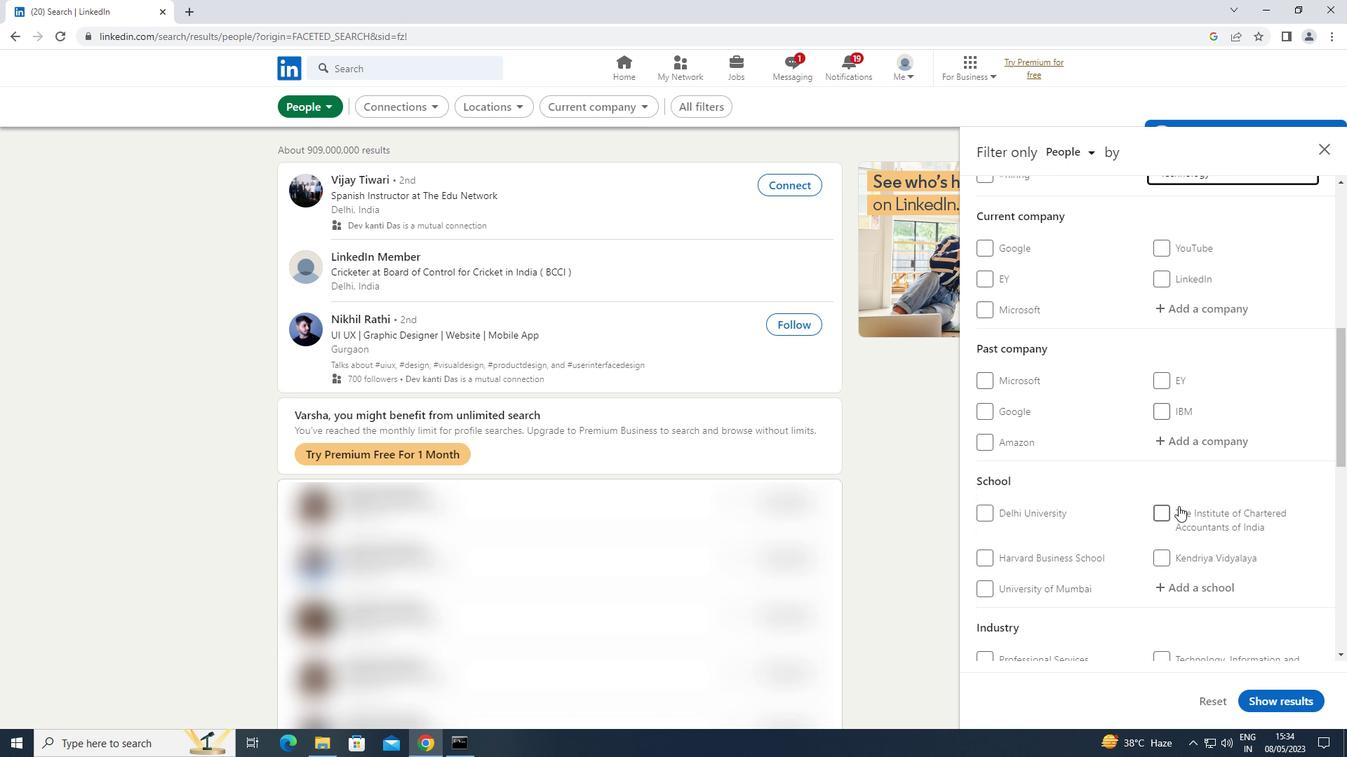 
Action: Mouse scrolled (1178, 506) with delta (0, 0)
Screenshot: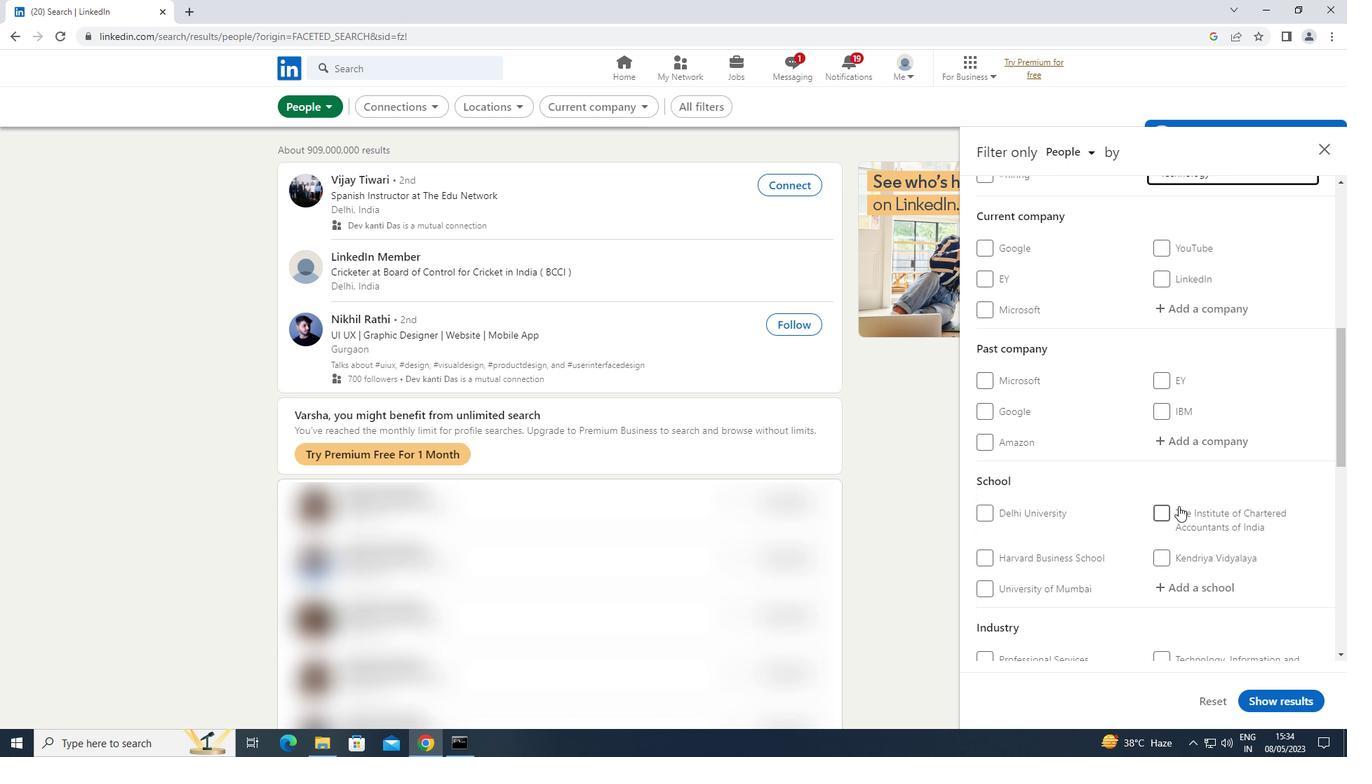 
Action: Mouse scrolled (1178, 506) with delta (0, 0)
Screenshot: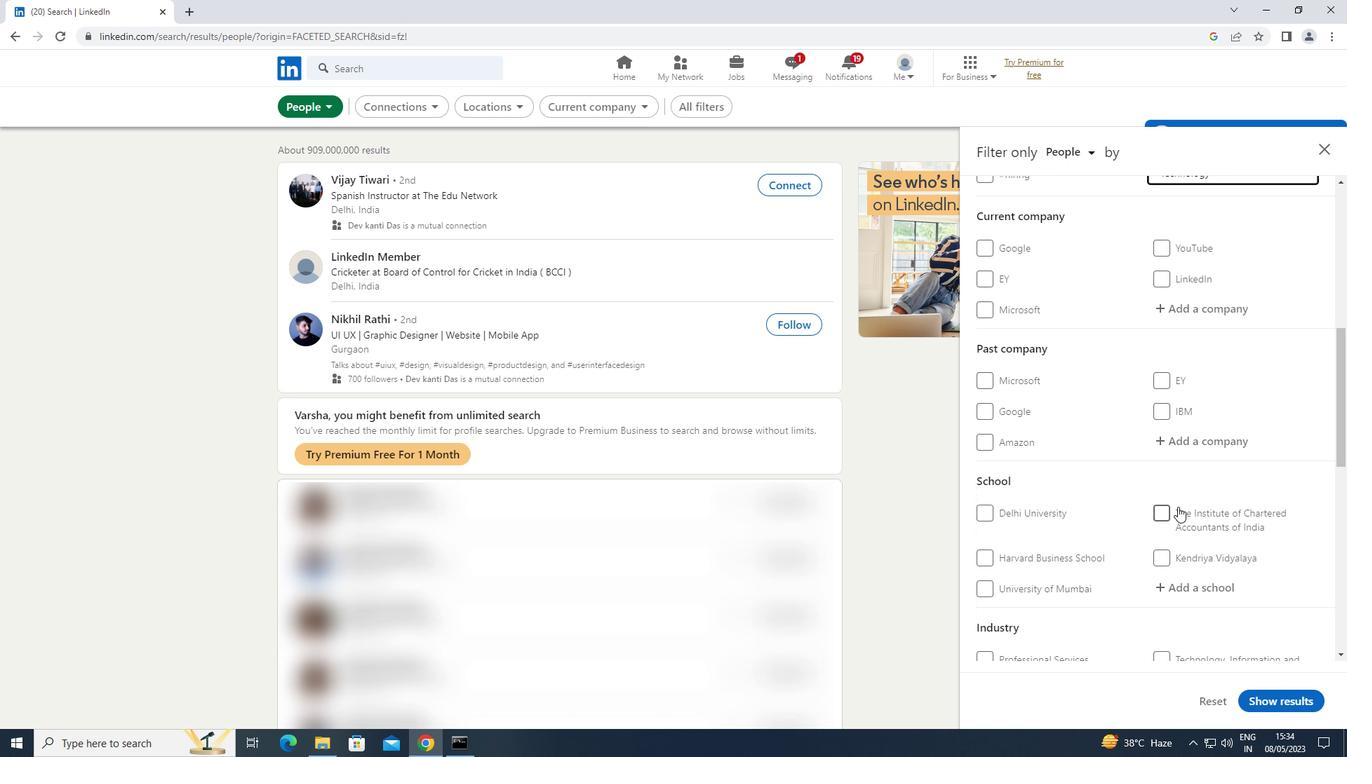 
Action: Mouse moved to (1177, 508)
Screenshot: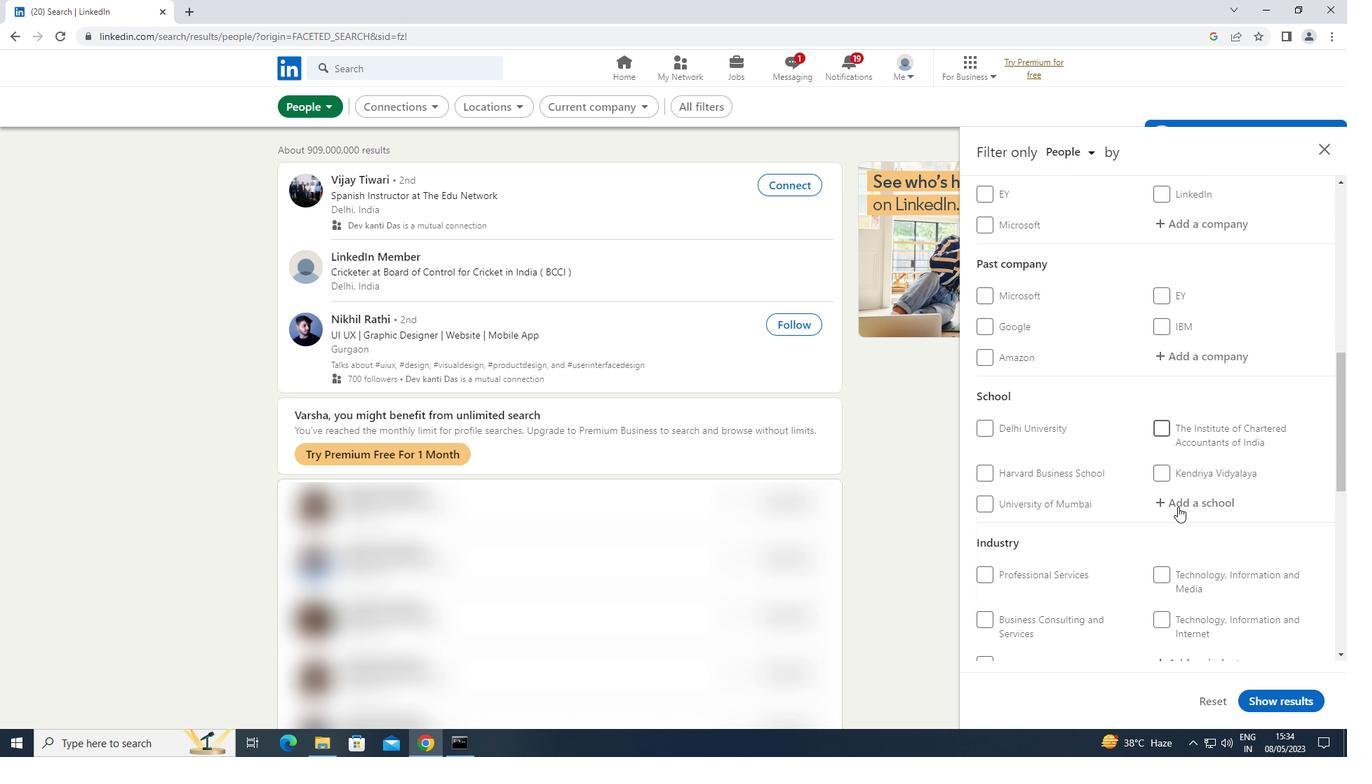 
Action: Mouse scrolled (1177, 507) with delta (0, 0)
Screenshot: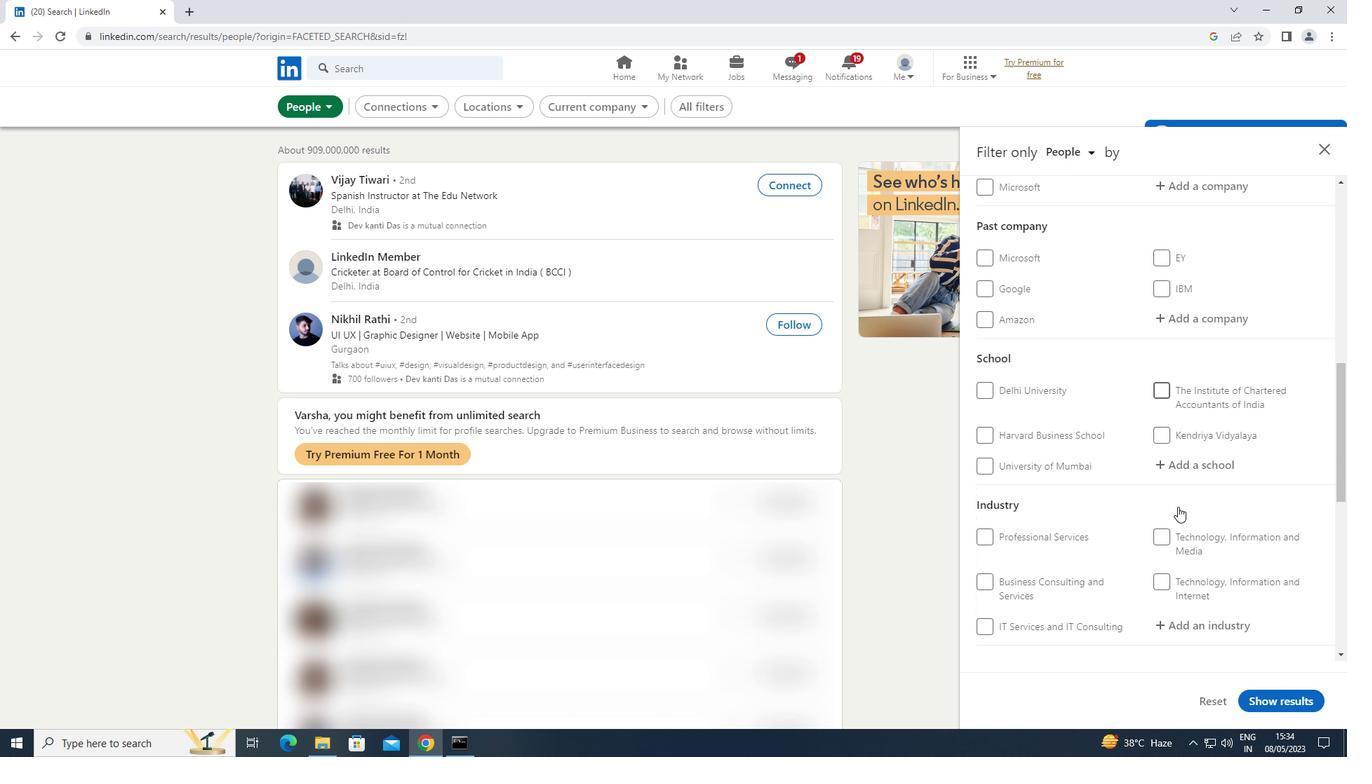 
Action: Mouse moved to (975, 570)
Screenshot: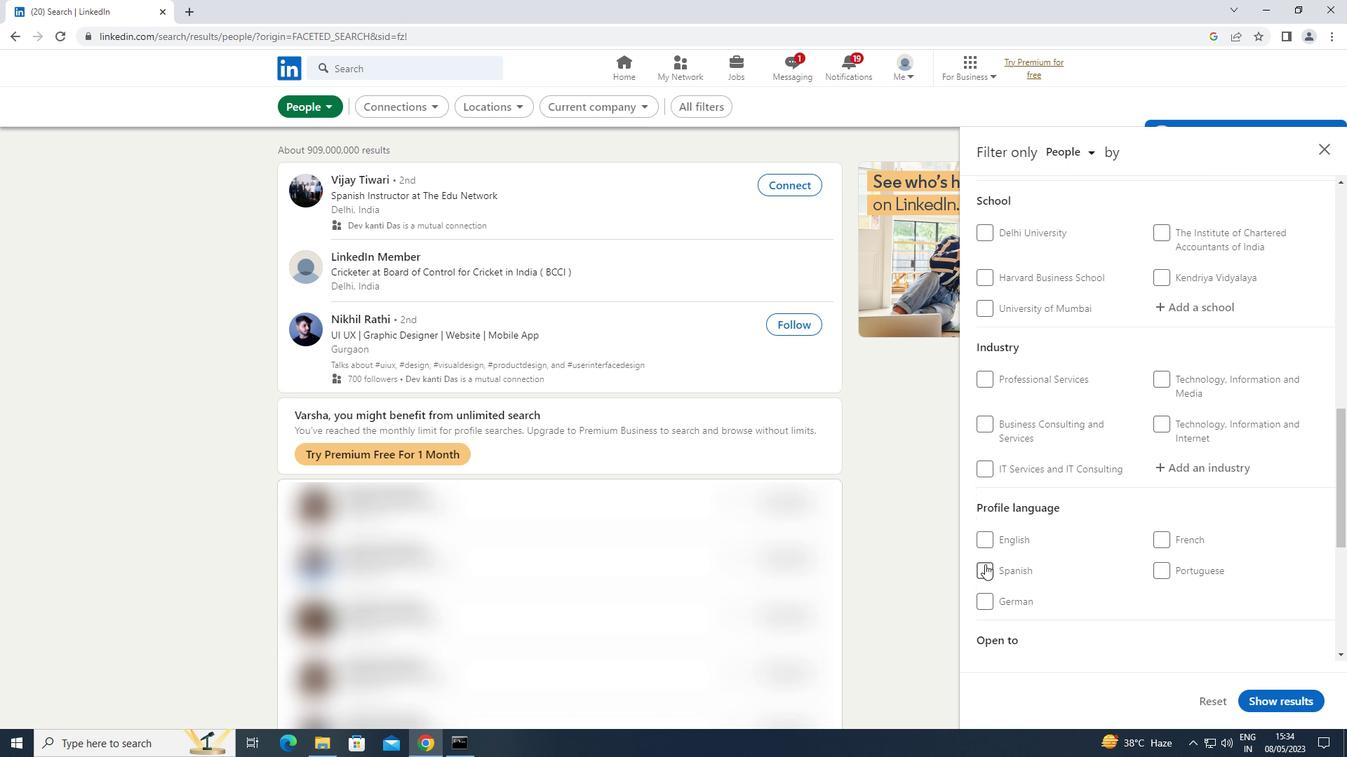 
Action: Mouse pressed left at (975, 570)
Screenshot: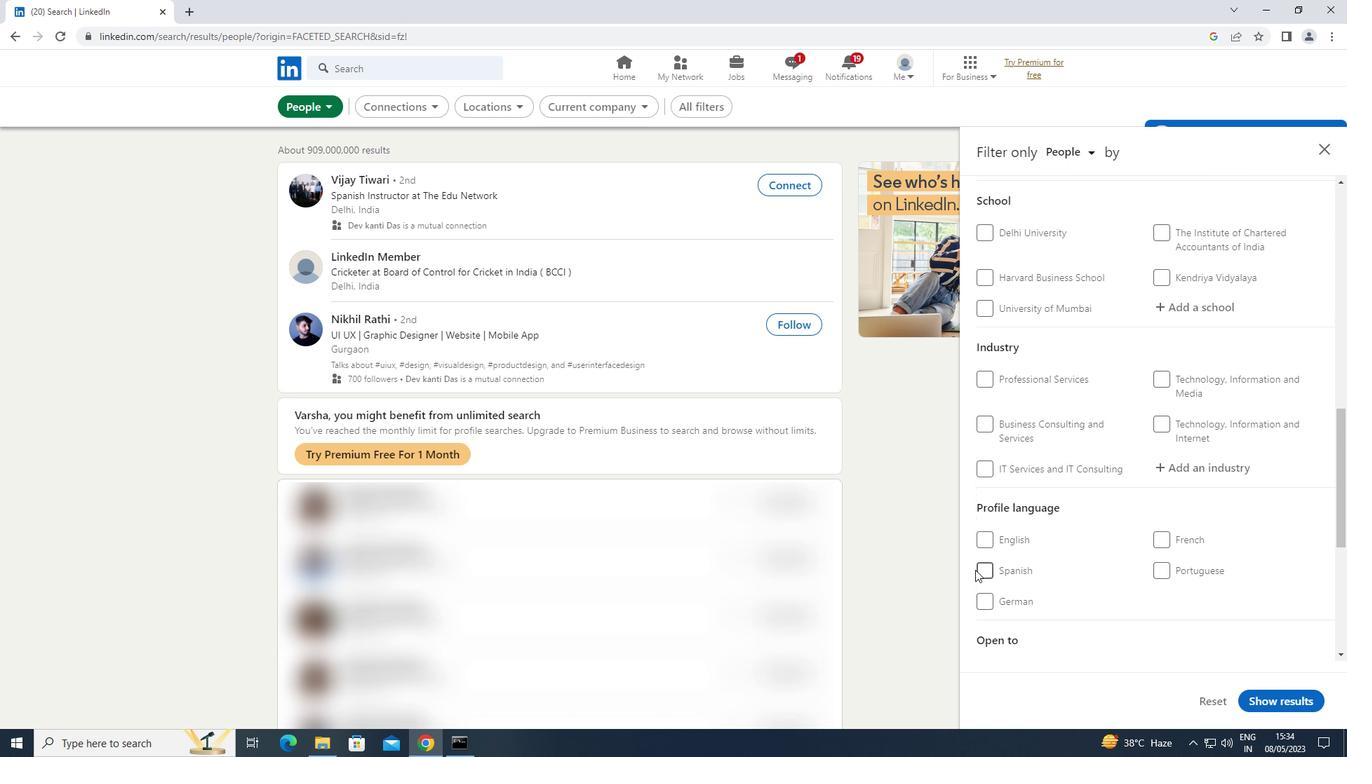 
Action: Mouse moved to (982, 569)
Screenshot: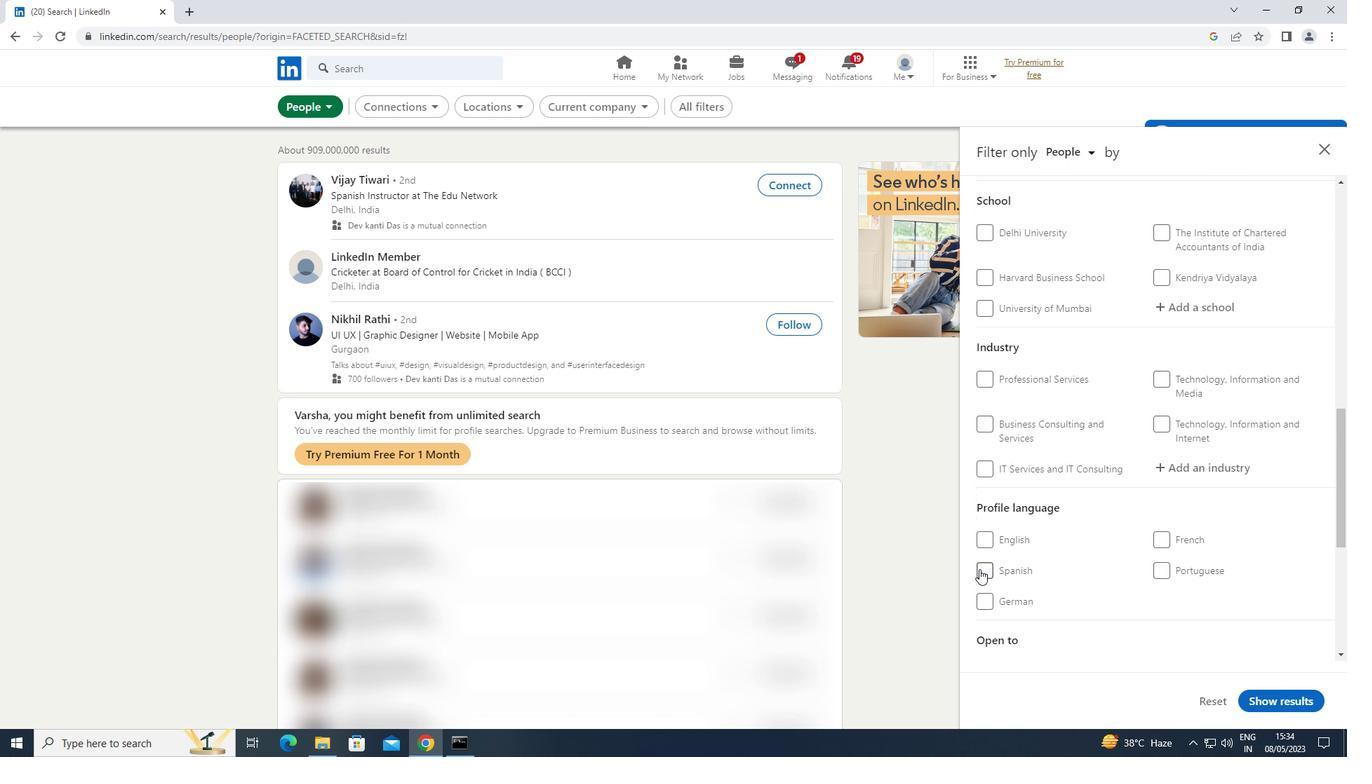 
Action: Mouse pressed left at (982, 569)
Screenshot: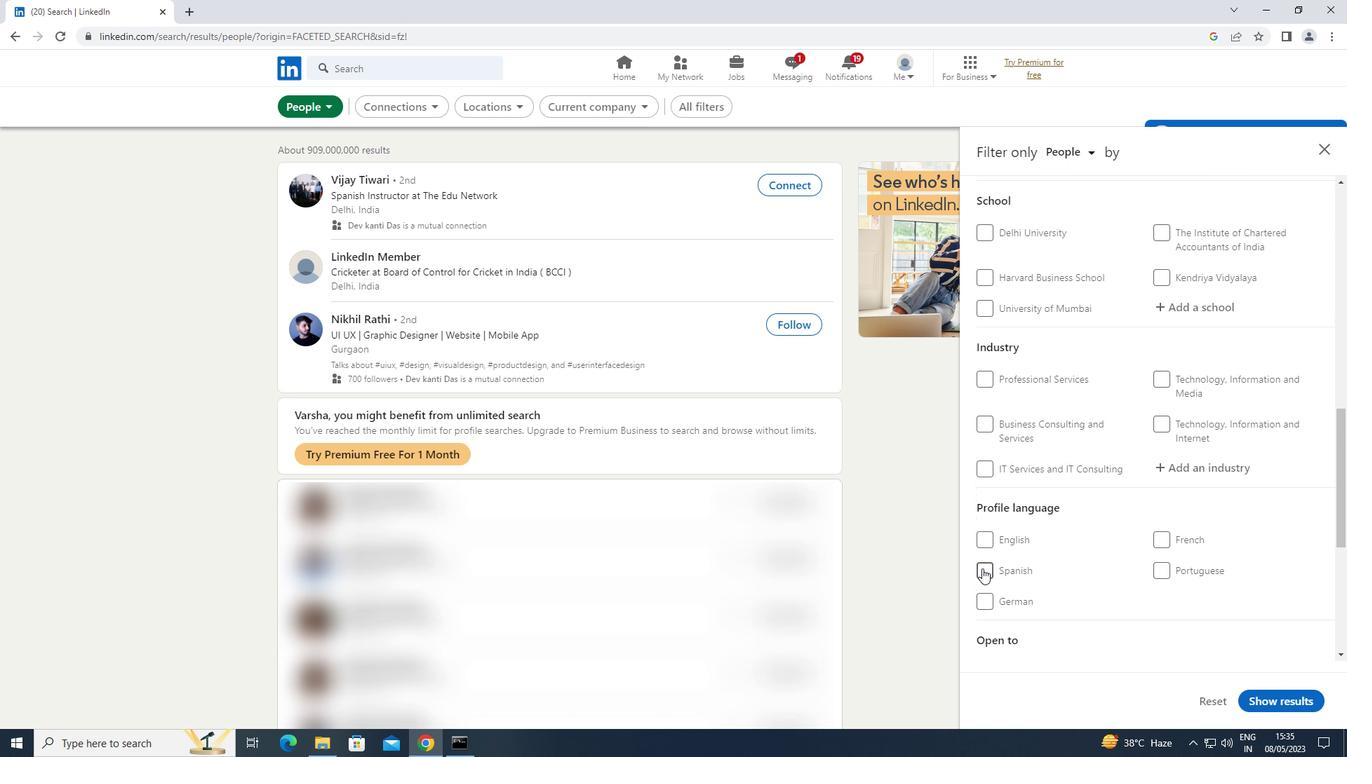 
Action: Mouse moved to (985, 566)
Screenshot: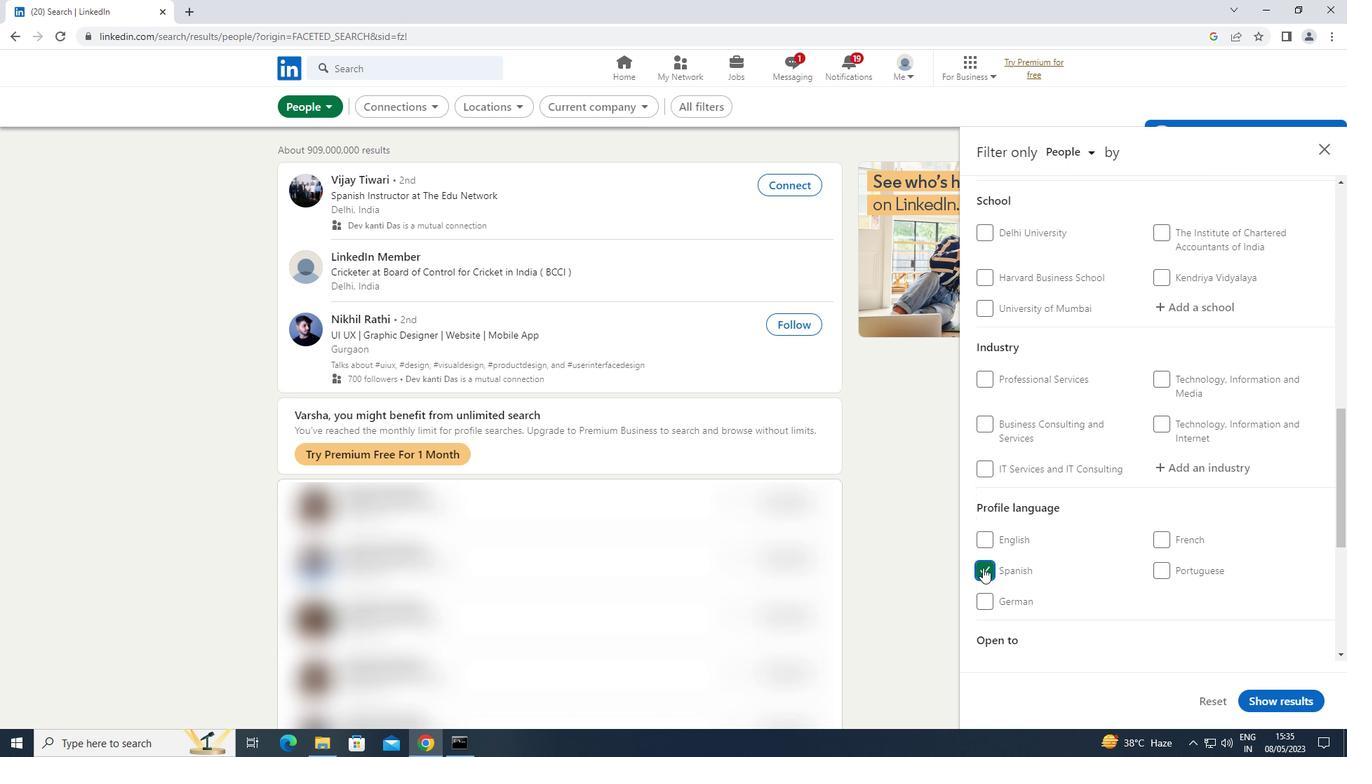 
Action: Mouse scrolled (985, 567) with delta (0, 0)
Screenshot: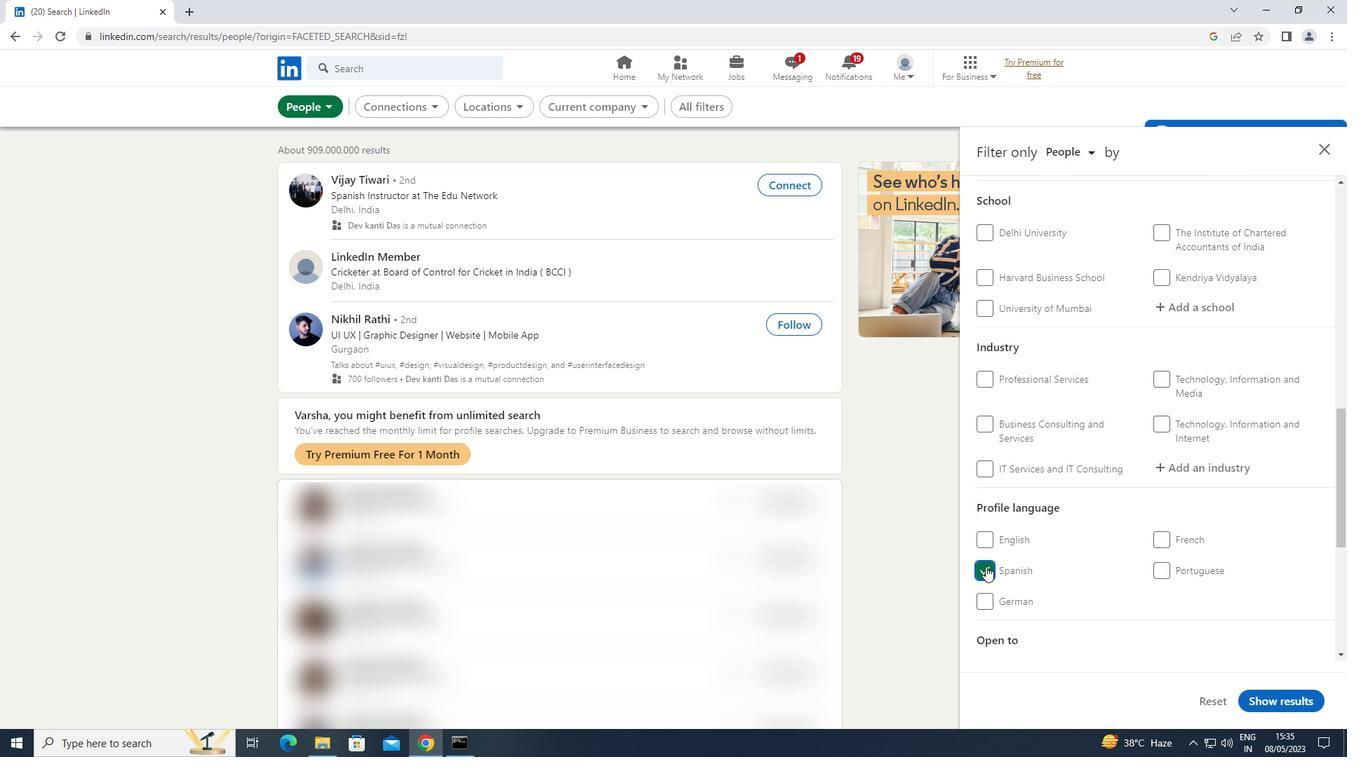 
Action: Mouse scrolled (985, 567) with delta (0, 0)
Screenshot: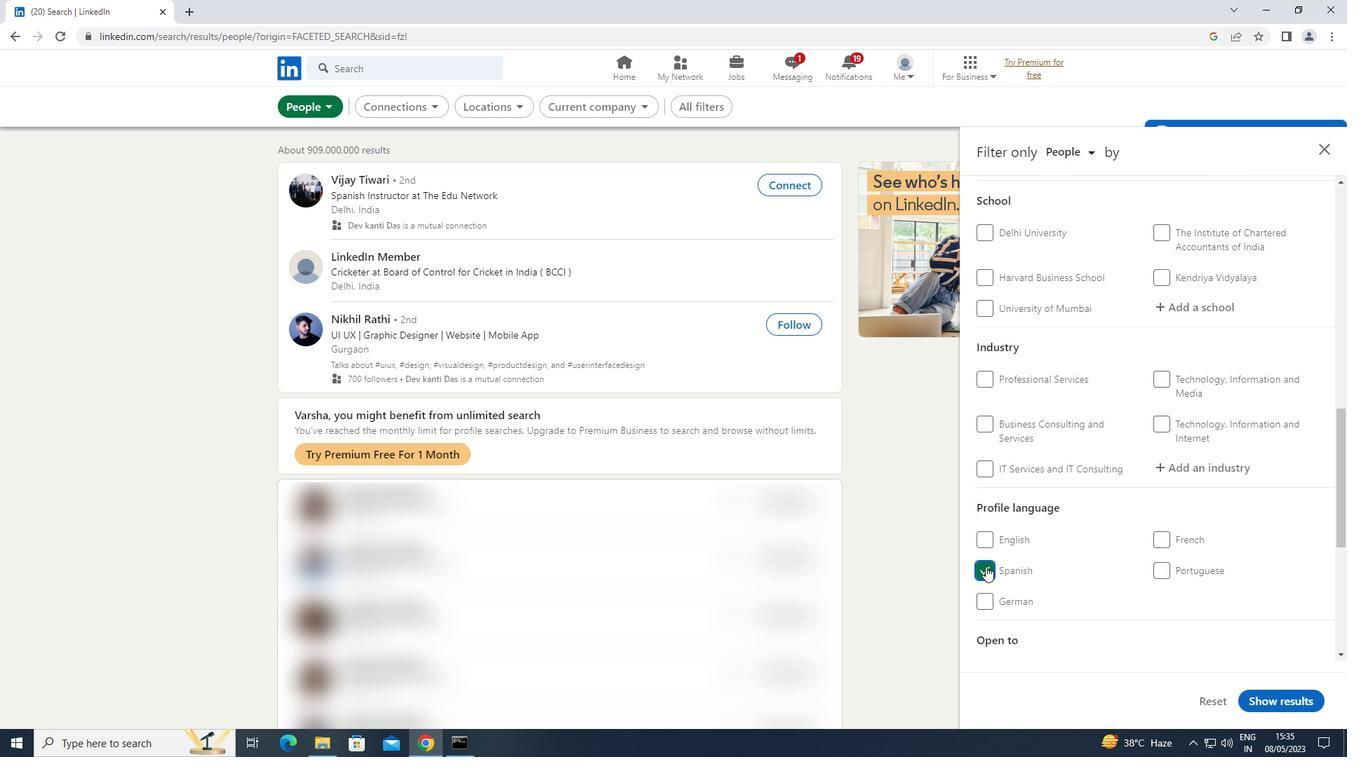
Action: Mouse moved to (985, 566)
Screenshot: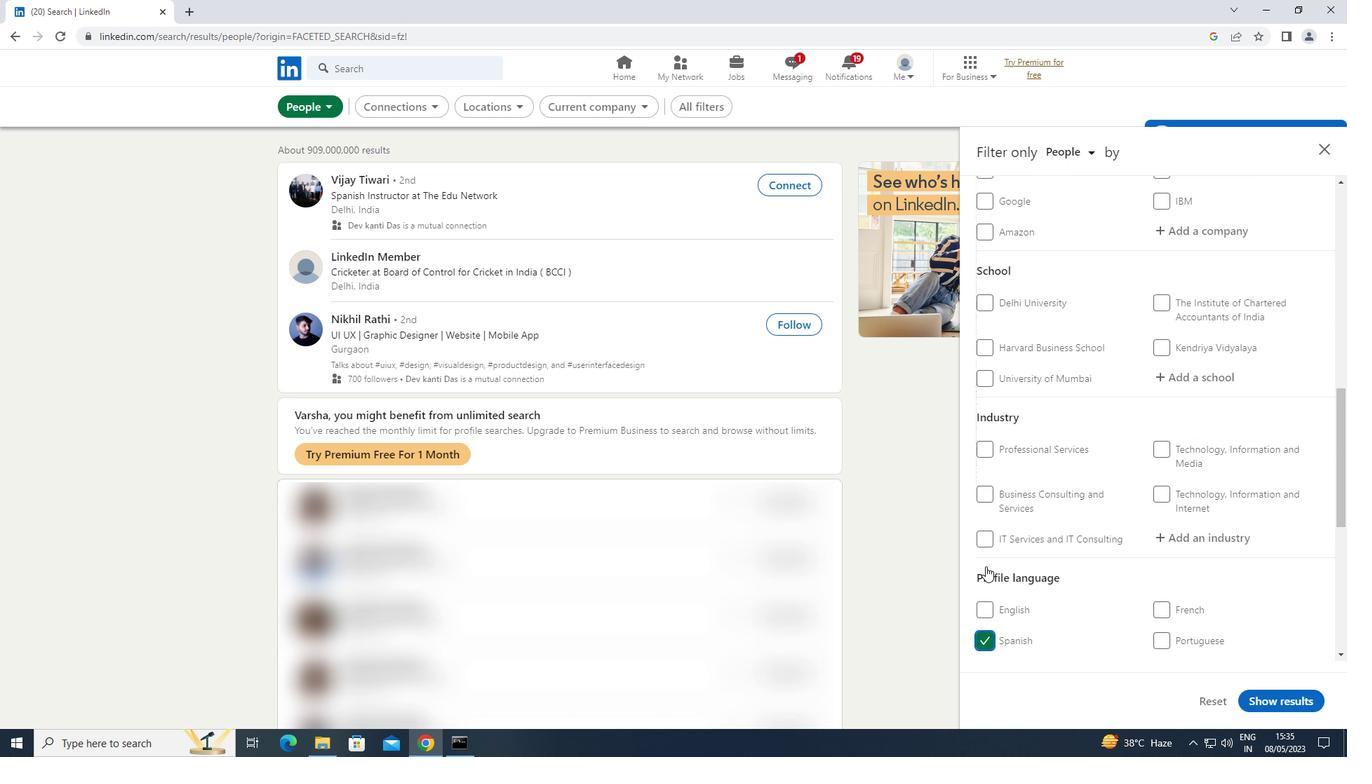 
Action: Mouse scrolled (985, 566) with delta (0, 0)
Screenshot: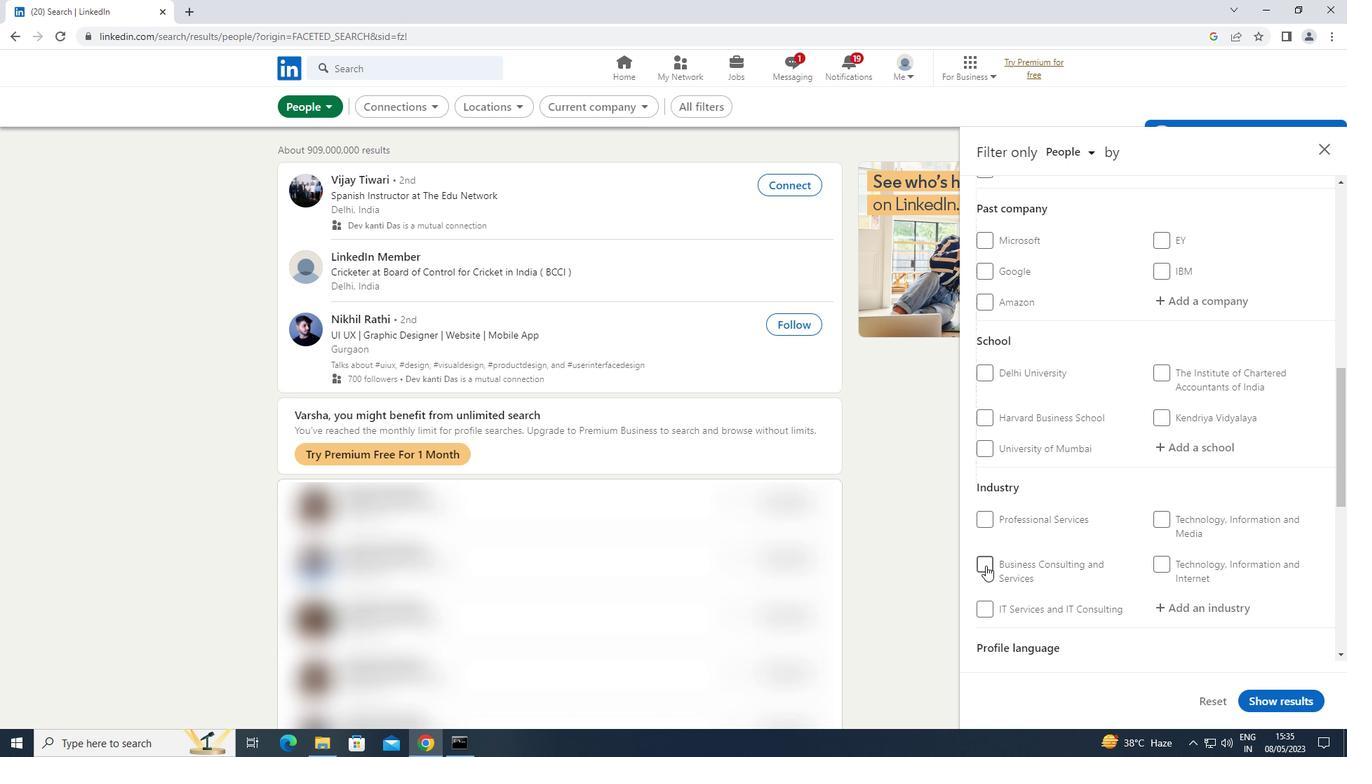 
Action: Mouse scrolled (985, 566) with delta (0, 0)
Screenshot: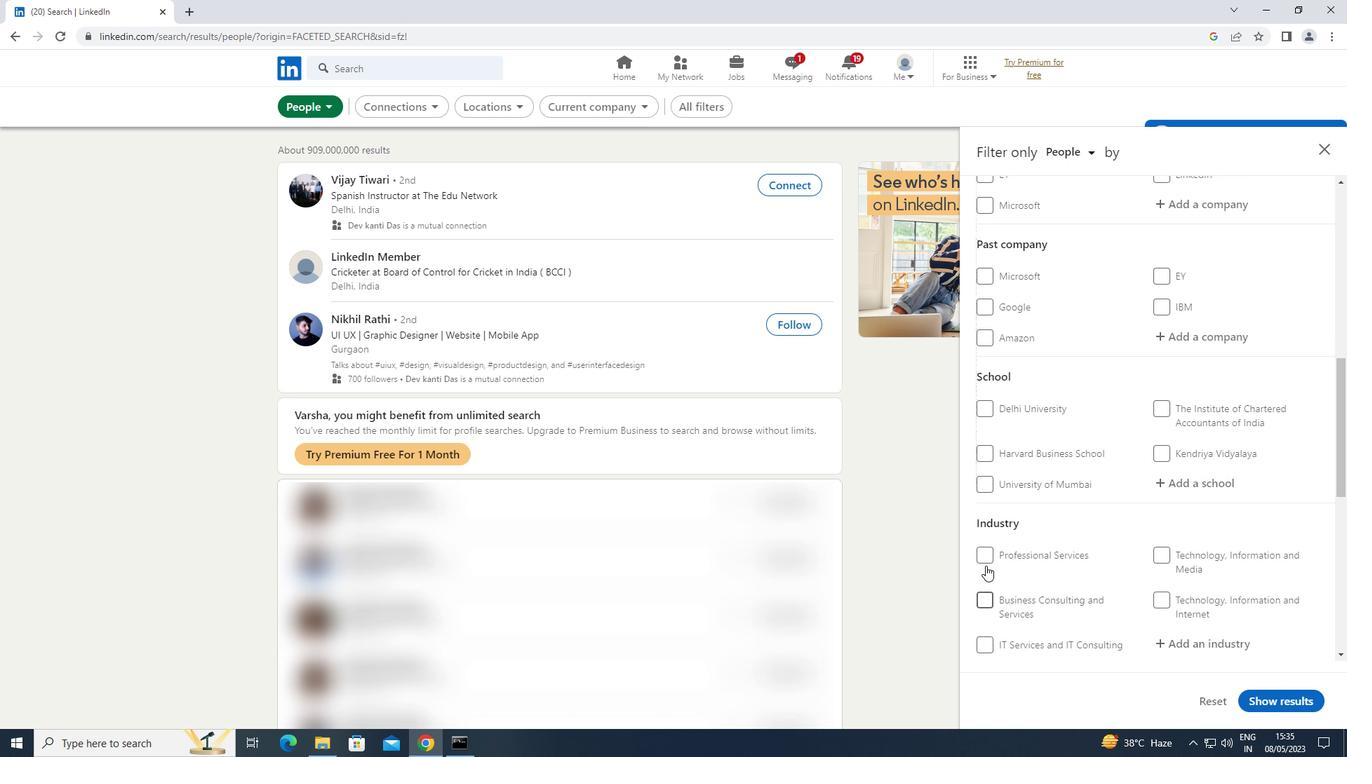 
Action: Mouse scrolled (985, 566) with delta (0, 0)
Screenshot: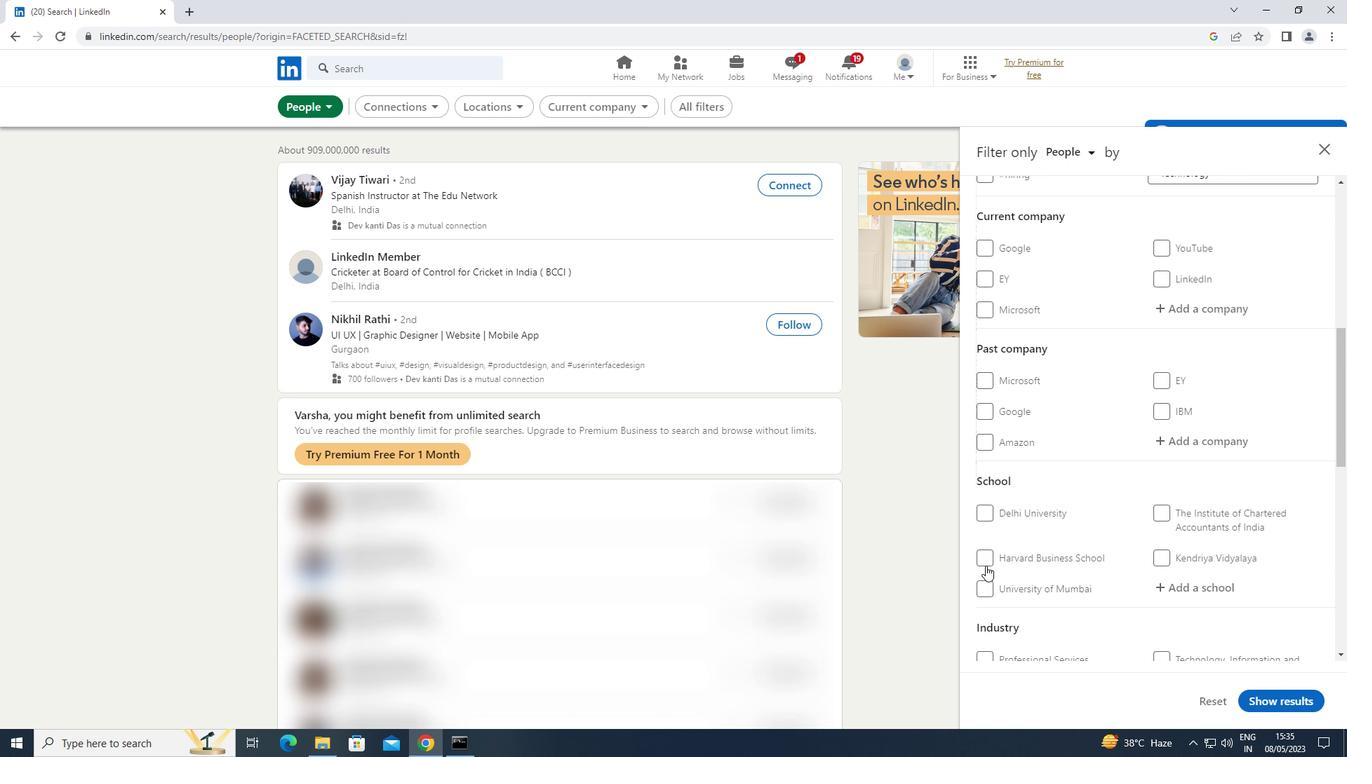 
Action: Mouse moved to (1232, 381)
Screenshot: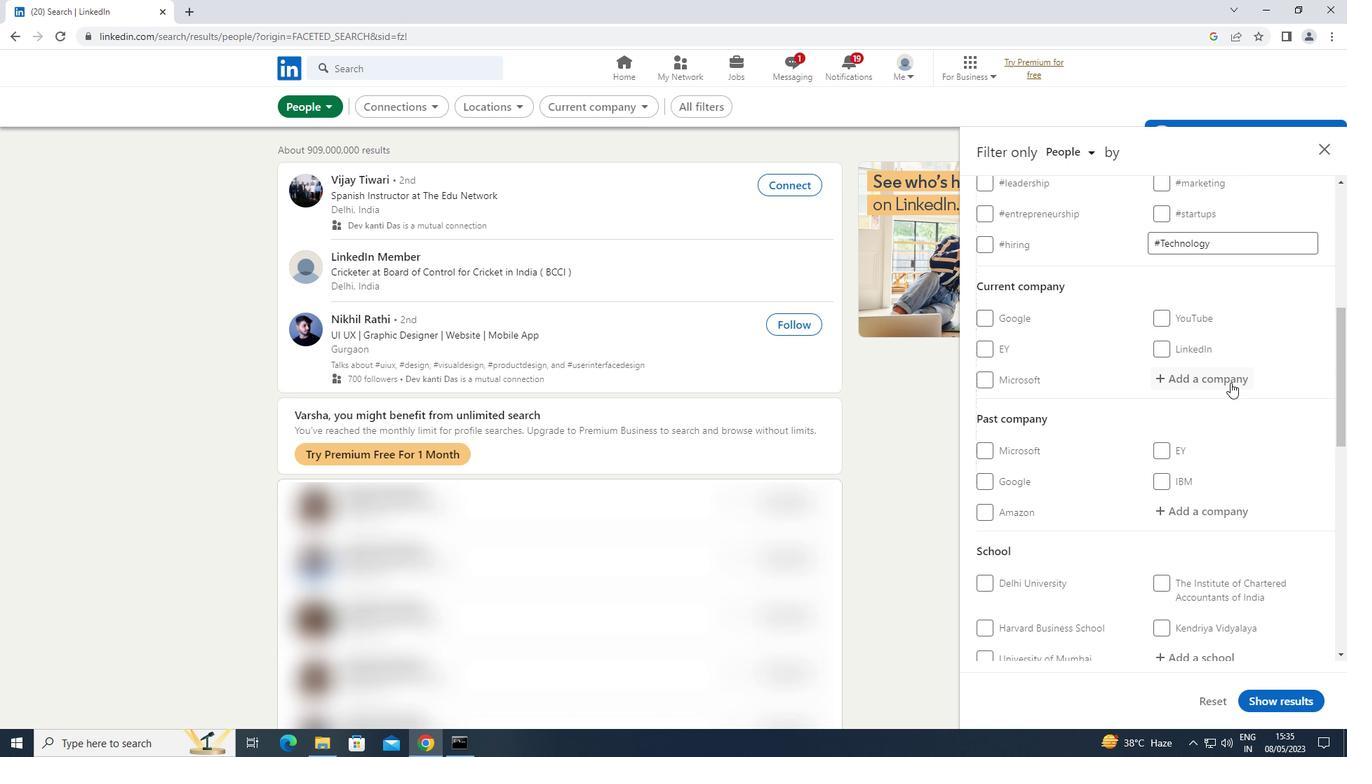 
Action: Mouse pressed left at (1232, 381)
Screenshot: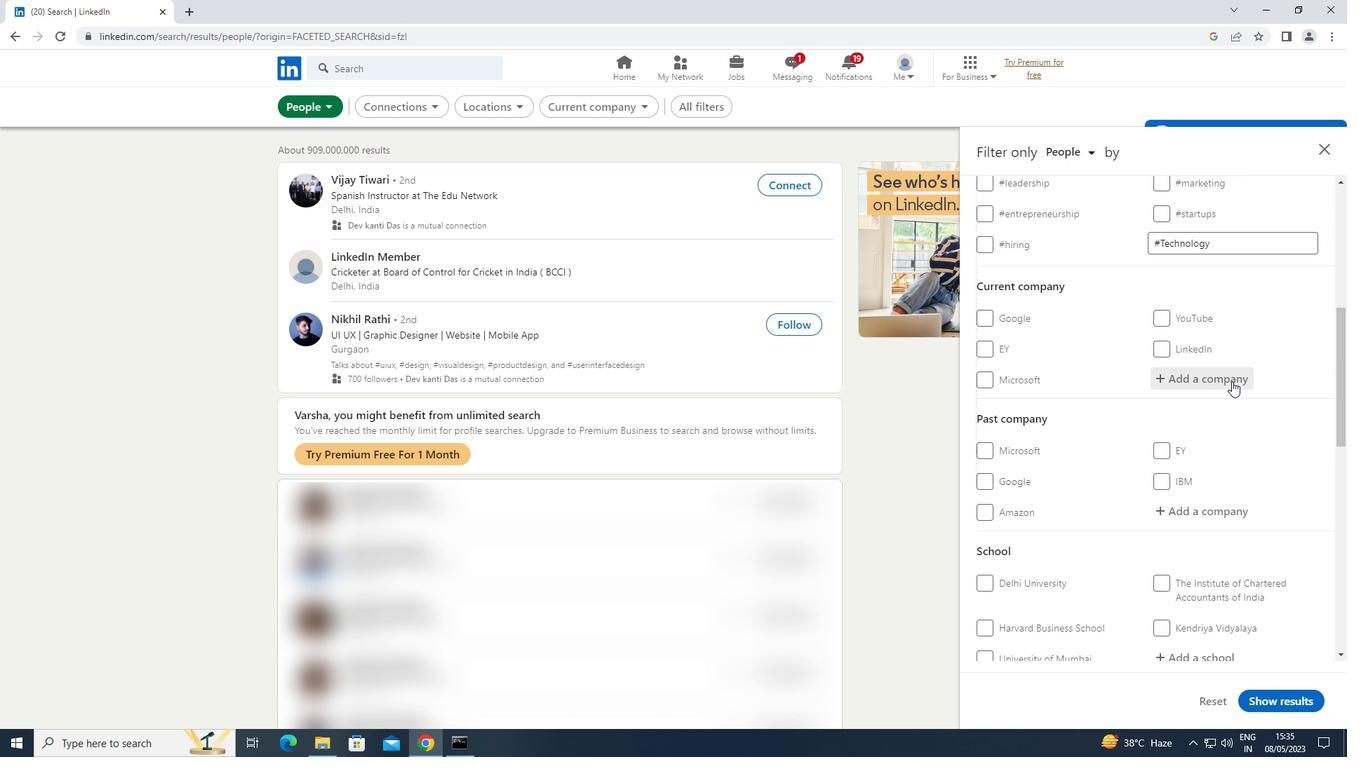 
Action: Key pressed <Key.shift>GRADEUP
Screenshot: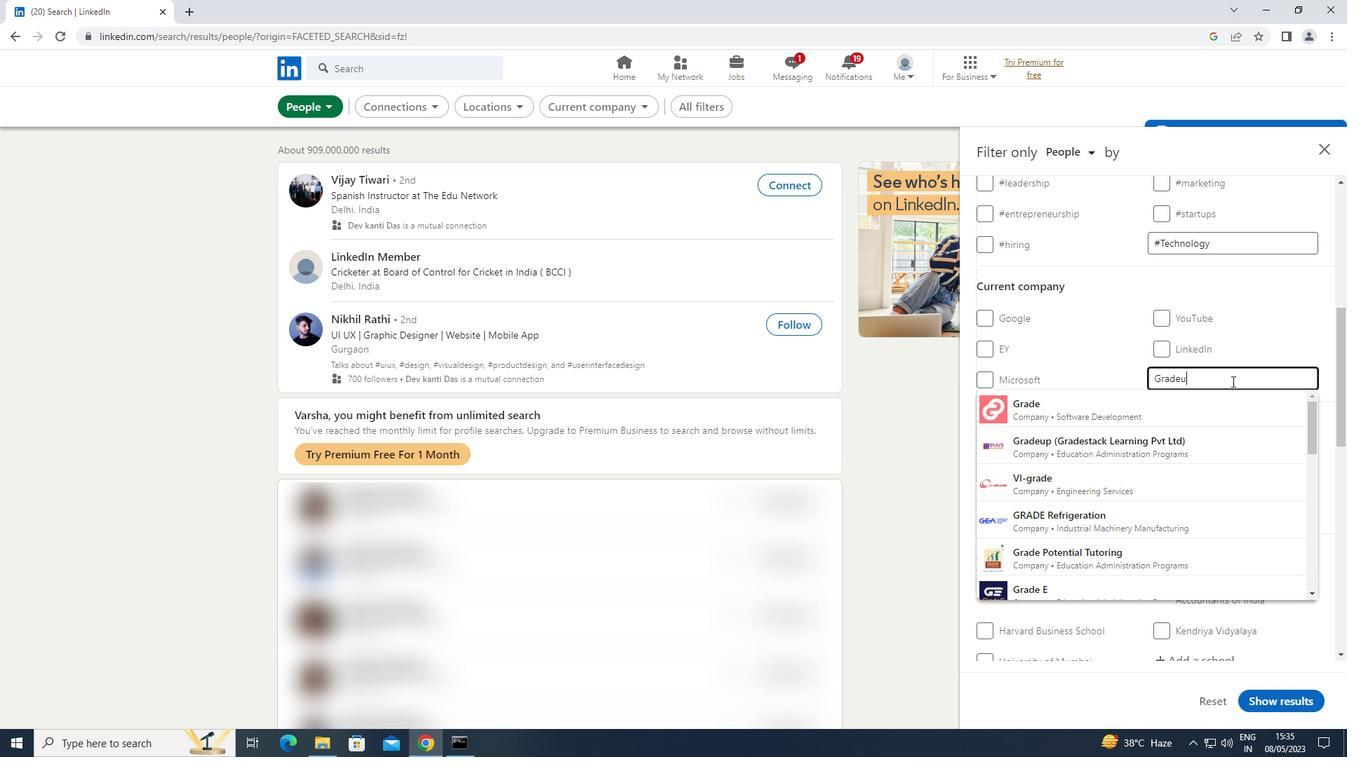 
Action: Mouse moved to (1166, 414)
Screenshot: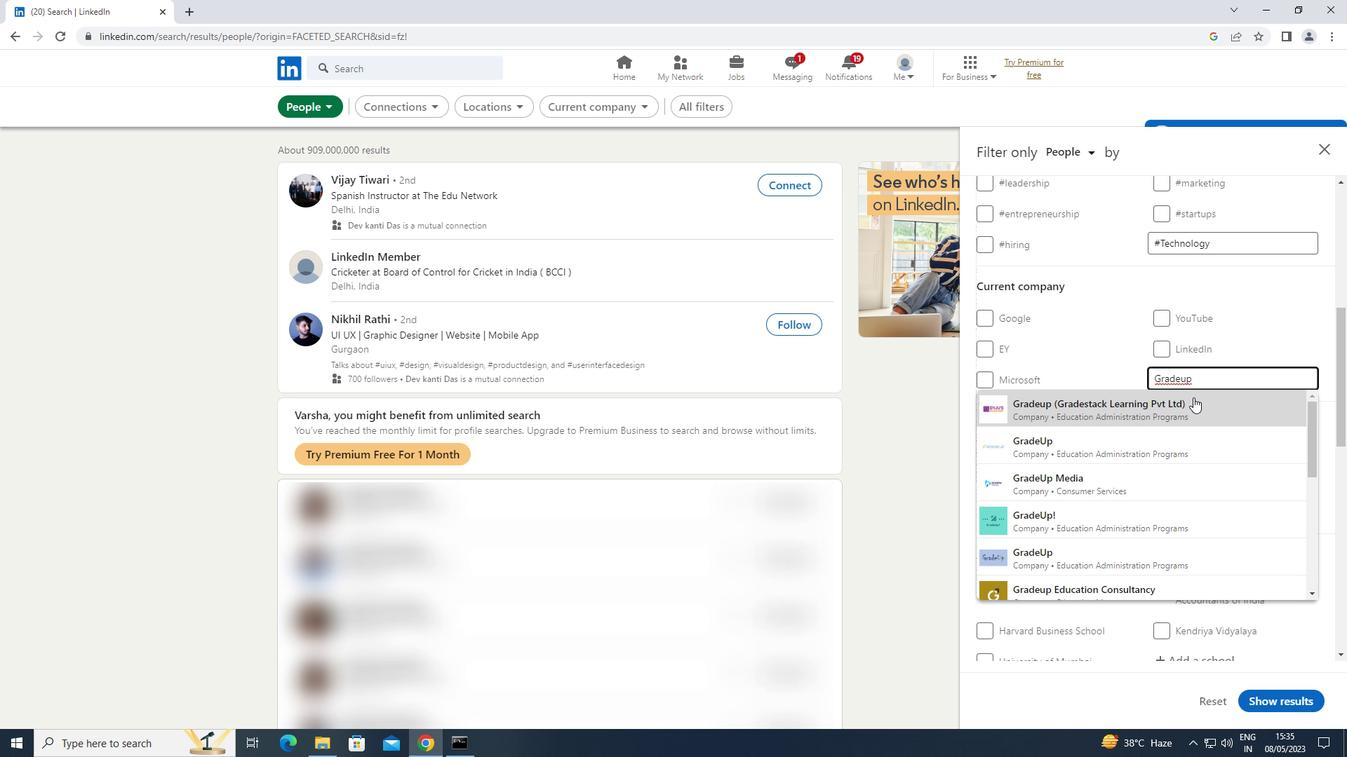 
Action: Mouse pressed left at (1166, 414)
Screenshot: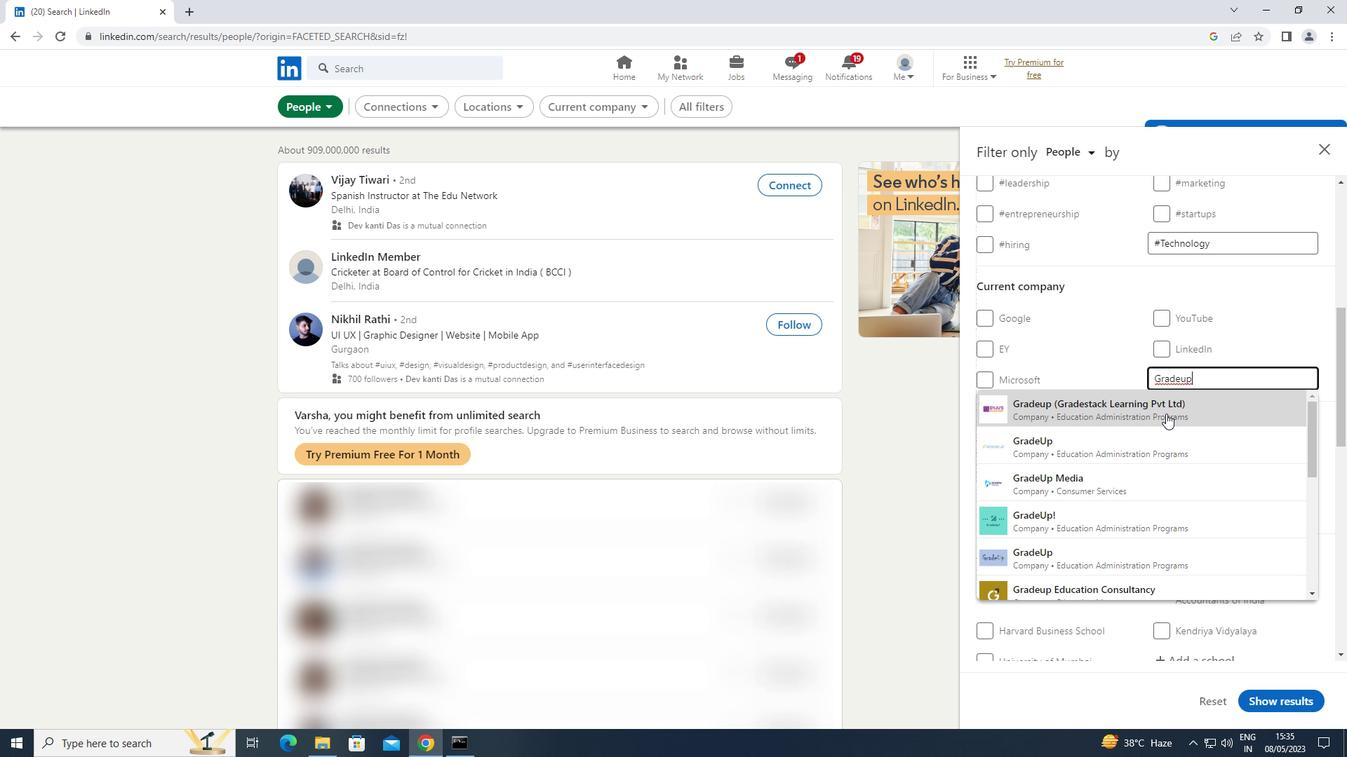 
Action: Mouse scrolled (1166, 413) with delta (0, 0)
Screenshot: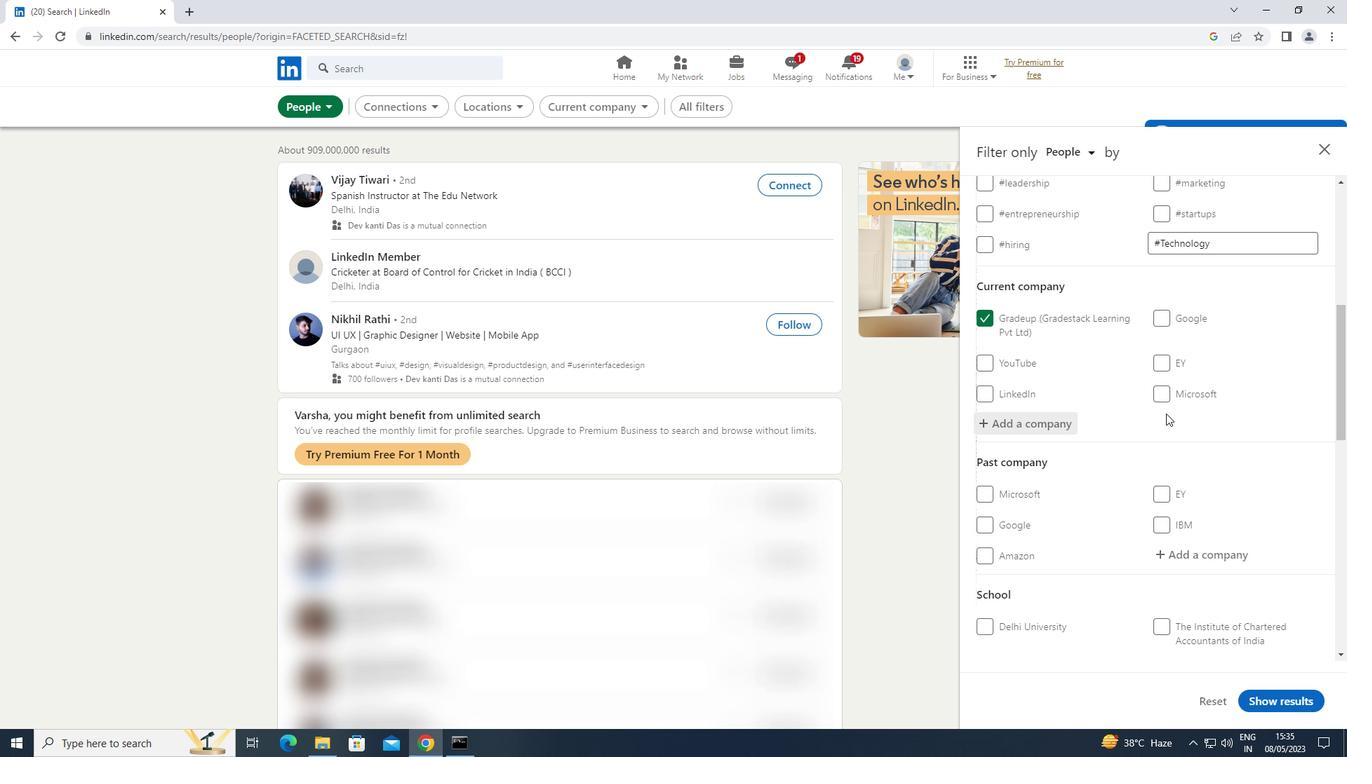 
Action: Mouse scrolled (1166, 413) with delta (0, 0)
Screenshot: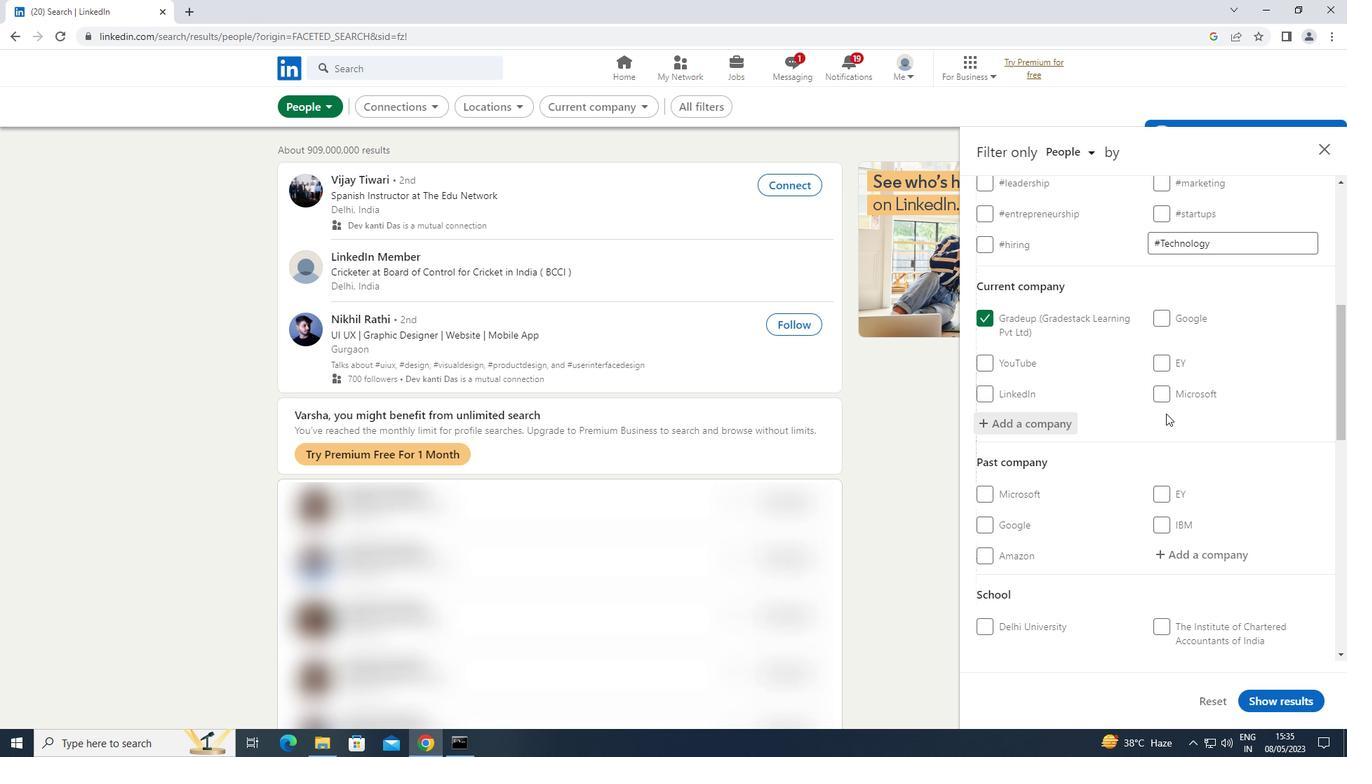 
Action: Mouse scrolled (1166, 413) with delta (0, 0)
Screenshot: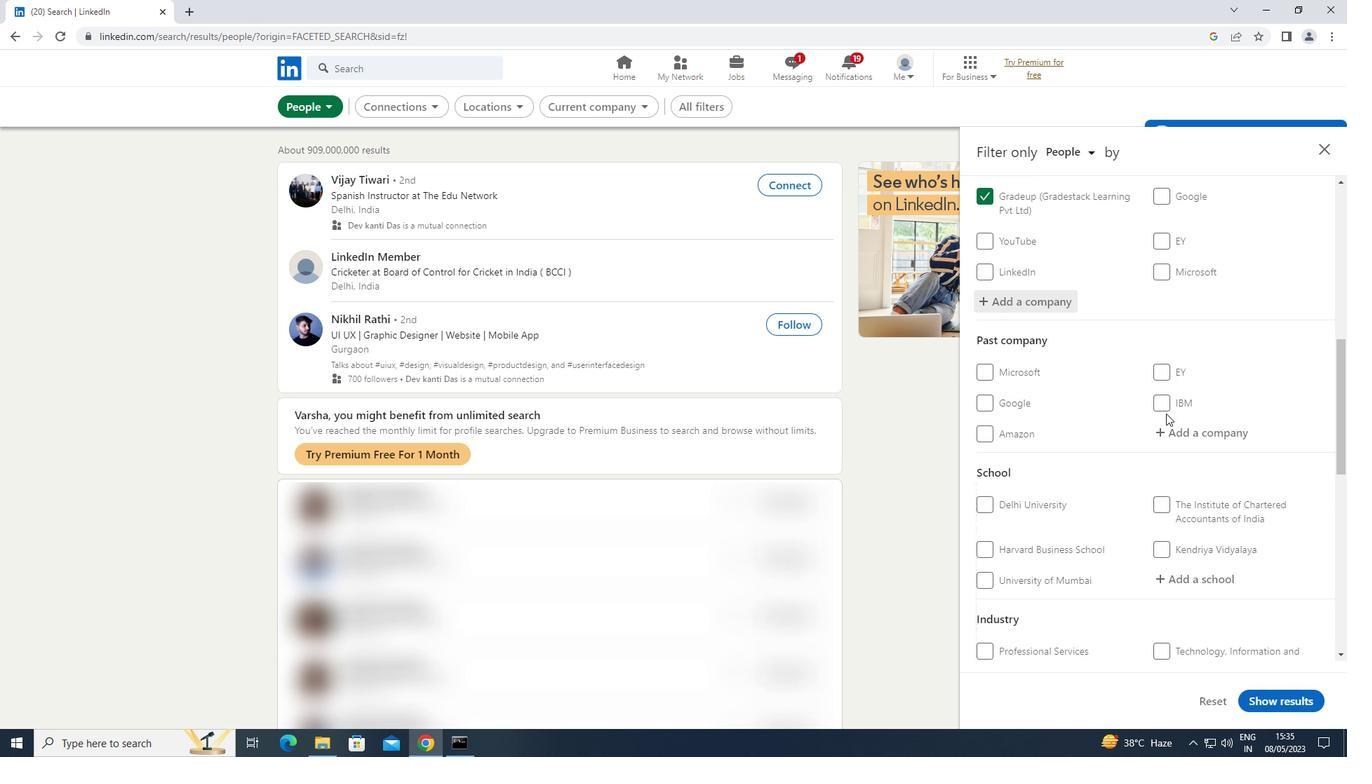 
Action: Mouse moved to (1187, 486)
Screenshot: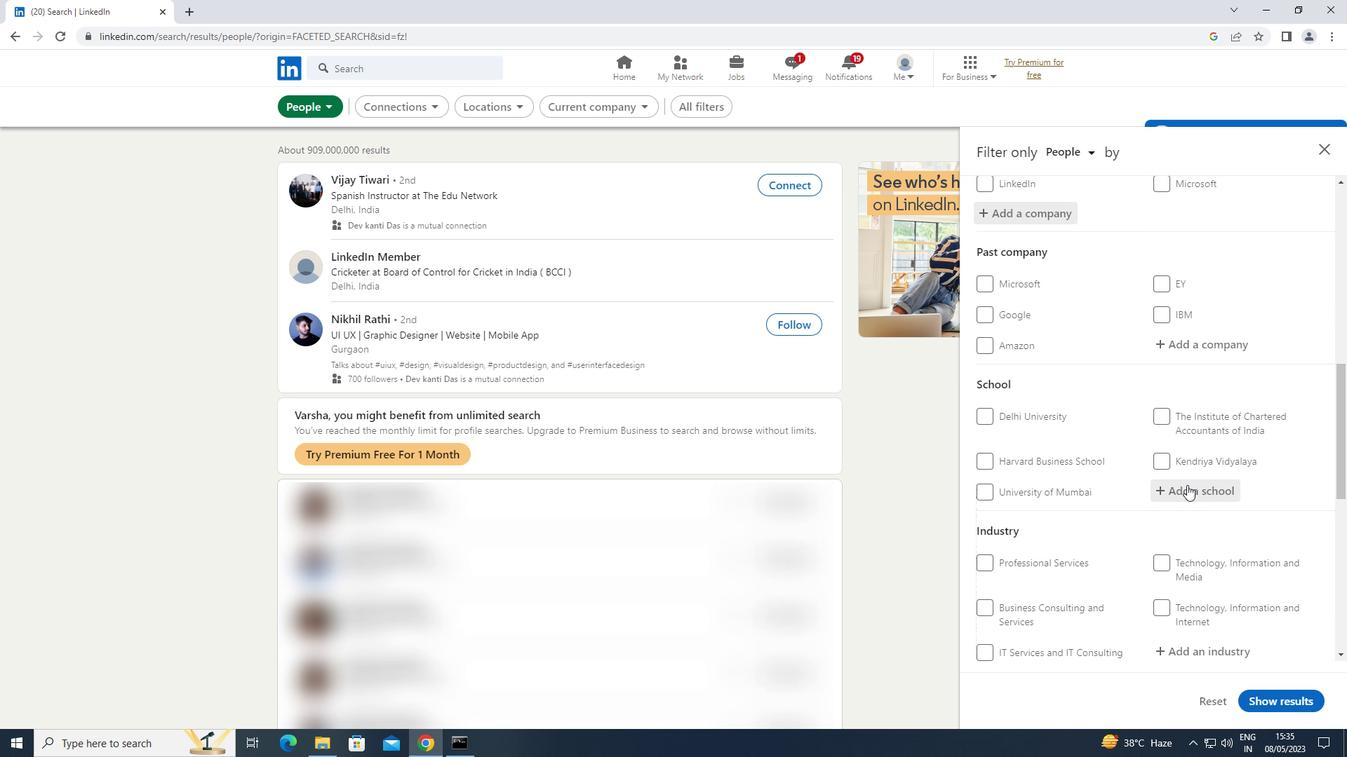 
Action: Mouse pressed left at (1187, 486)
Screenshot: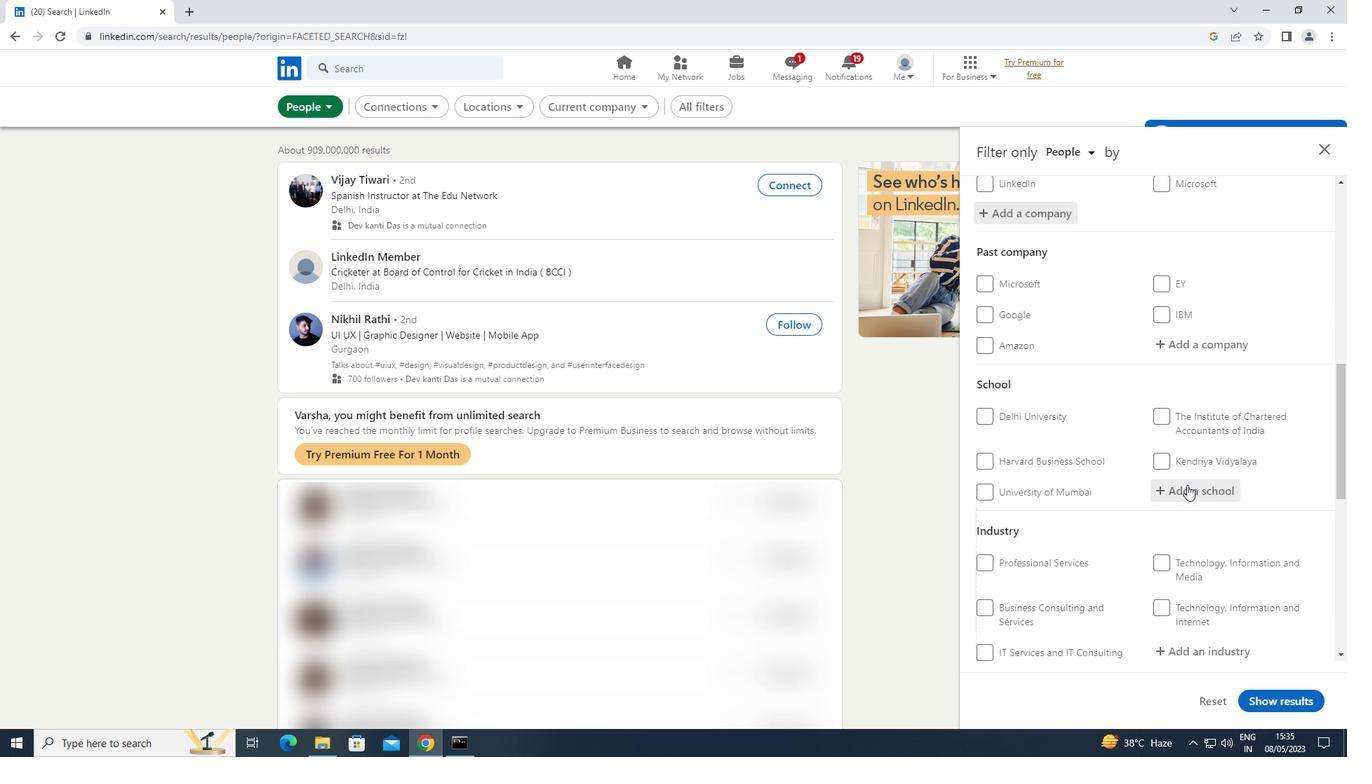 
Action: Key pressed <Key.shift>SINHGAD<Key.space>
Screenshot: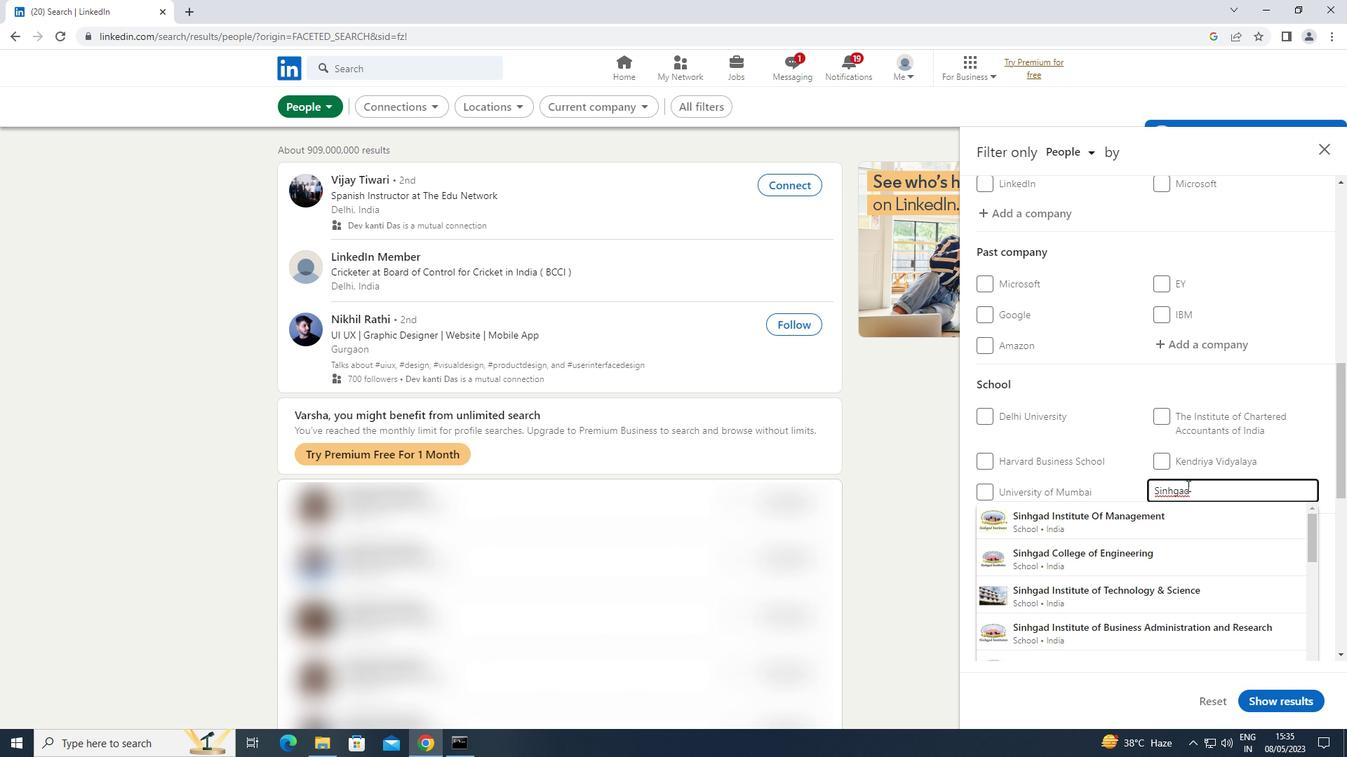 
Action: Mouse moved to (1161, 511)
Screenshot: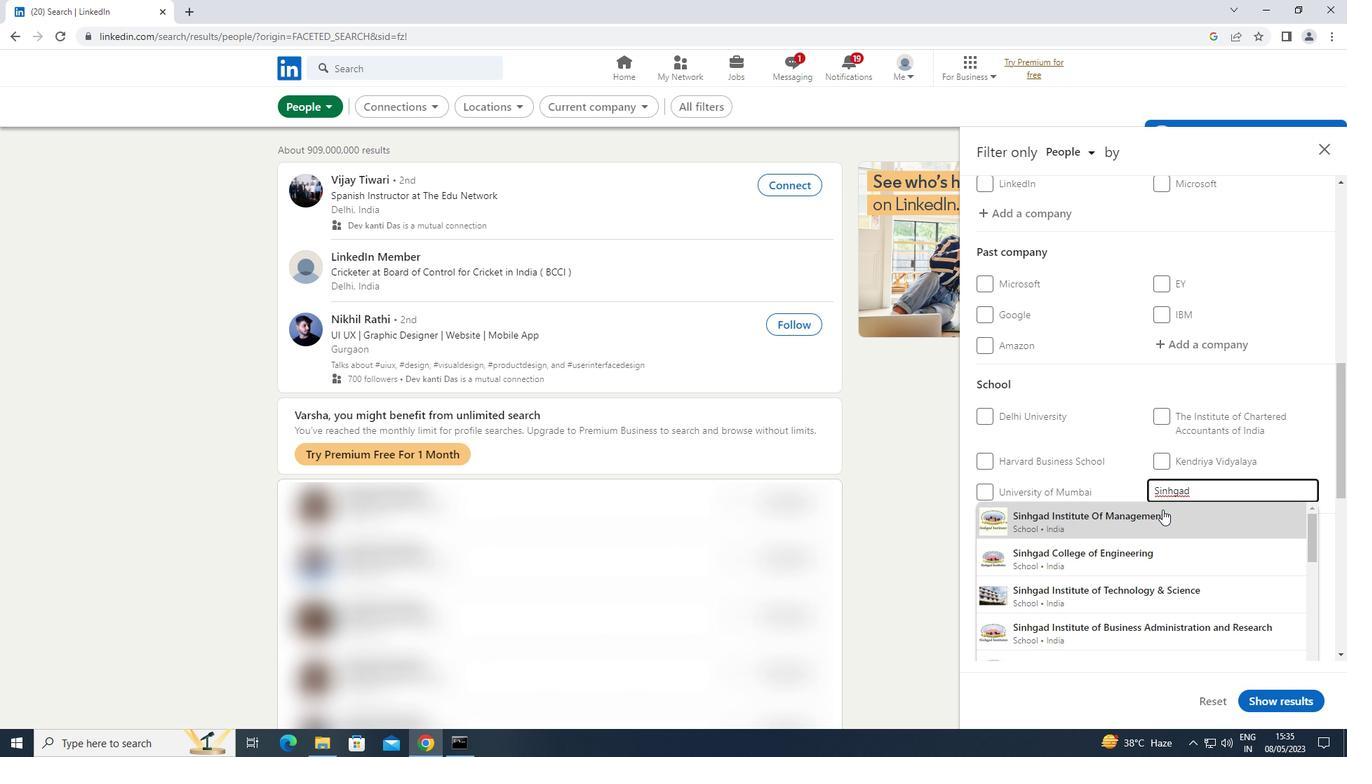 
Action: Mouse pressed left at (1161, 511)
Screenshot: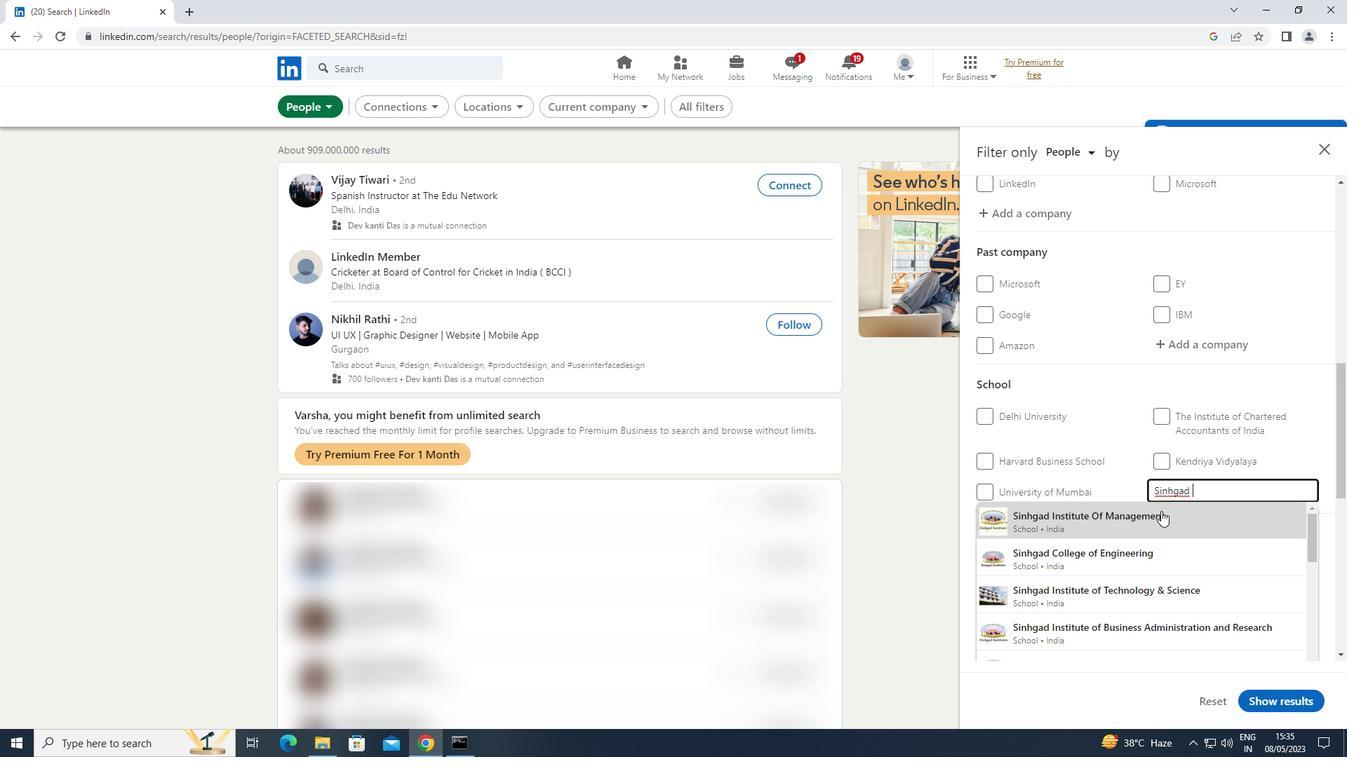 
Action: Mouse scrolled (1161, 510) with delta (0, 0)
Screenshot: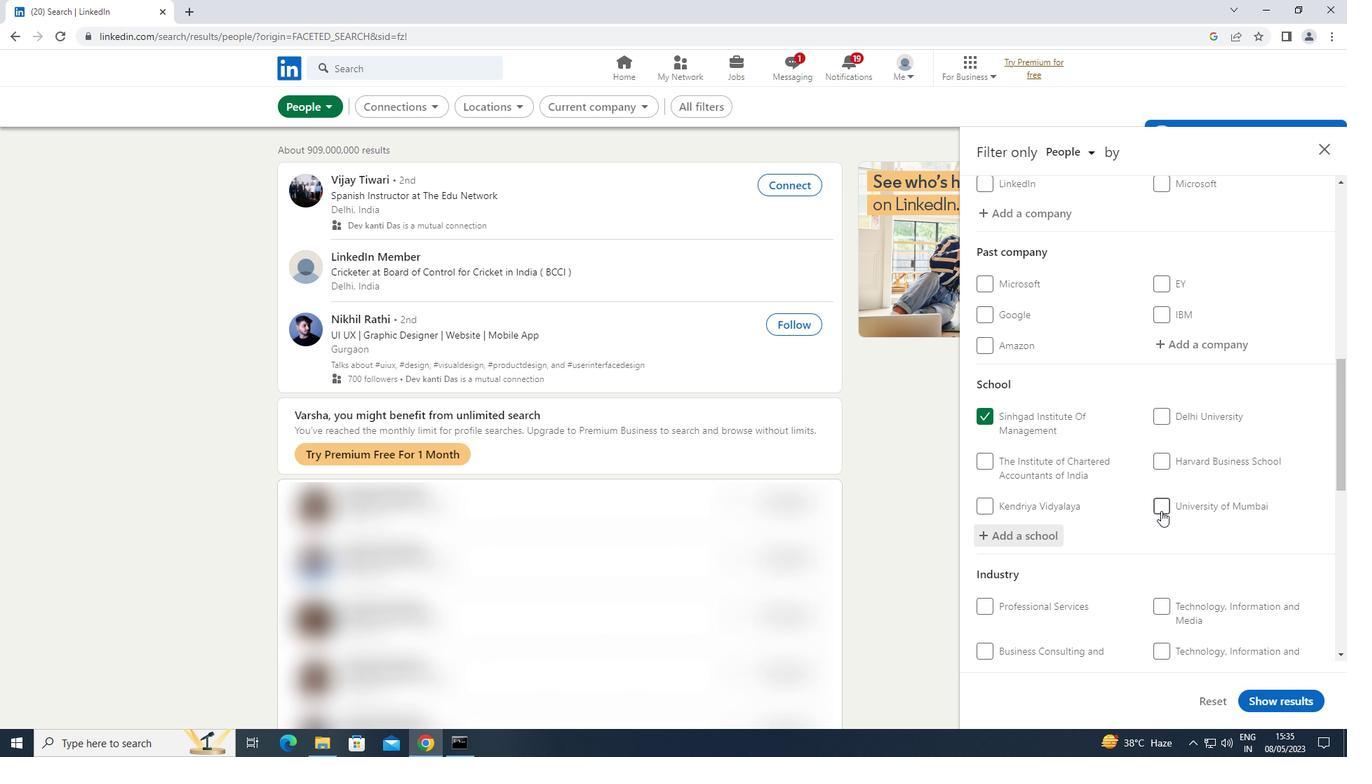 
Action: Mouse moved to (1161, 511)
Screenshot: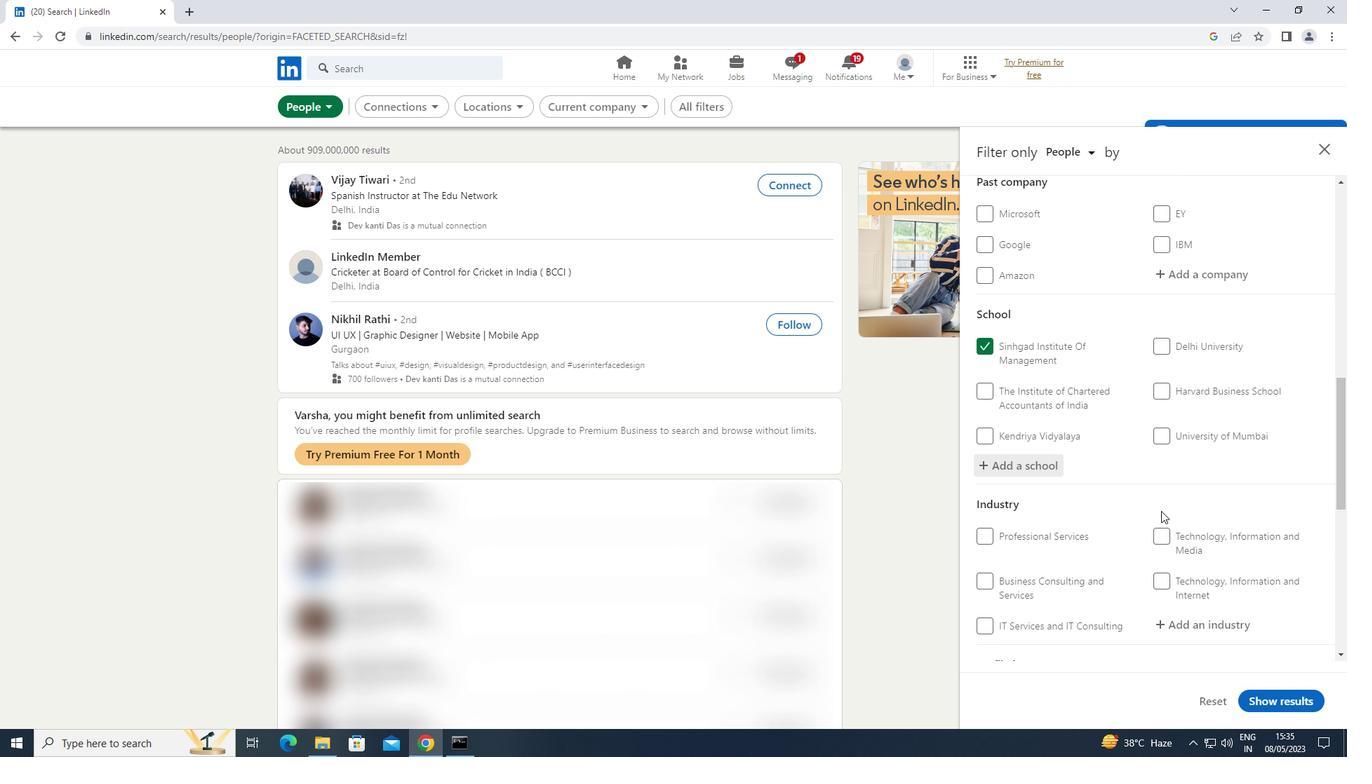 
Action: Mouse scrolled (1161, 510) with delta (0, 0)
Screenshot: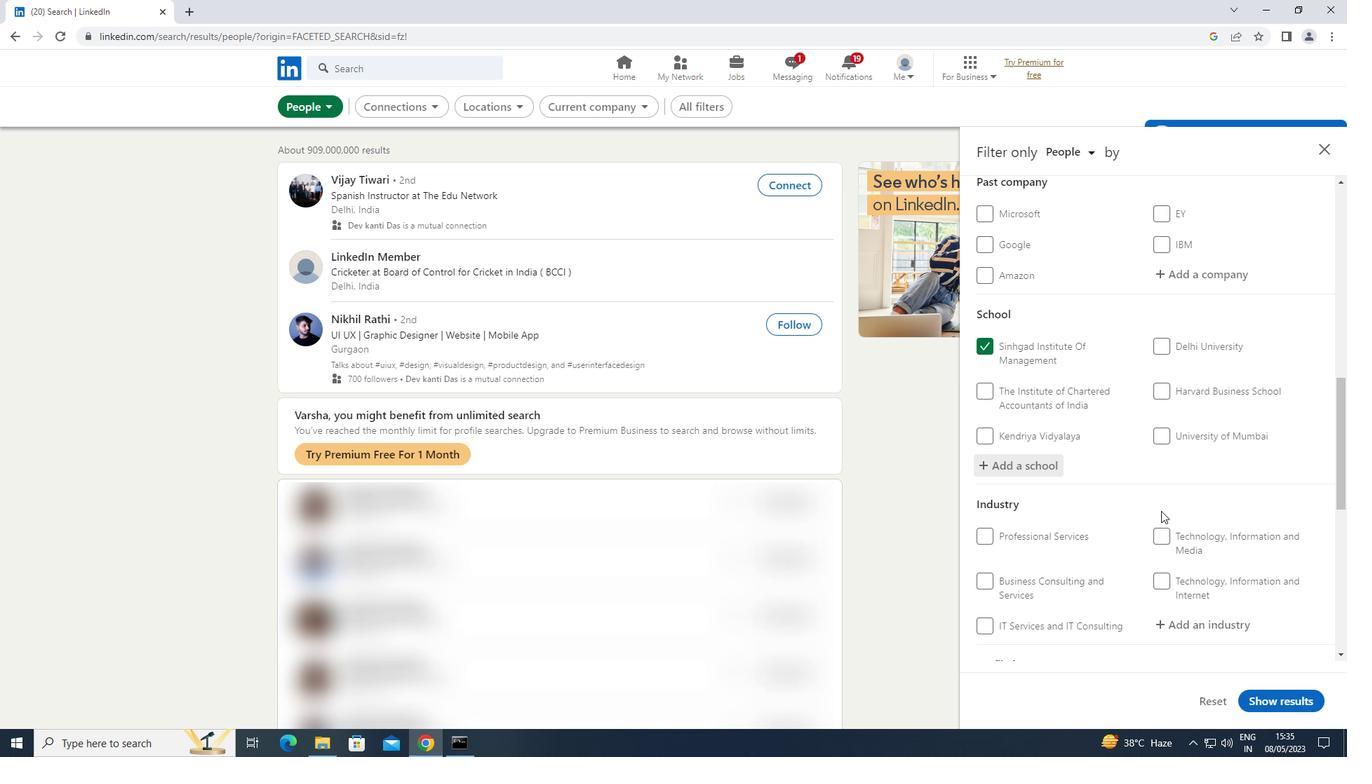 
Action: Mouse moved to (1186, 545)
Screenshot: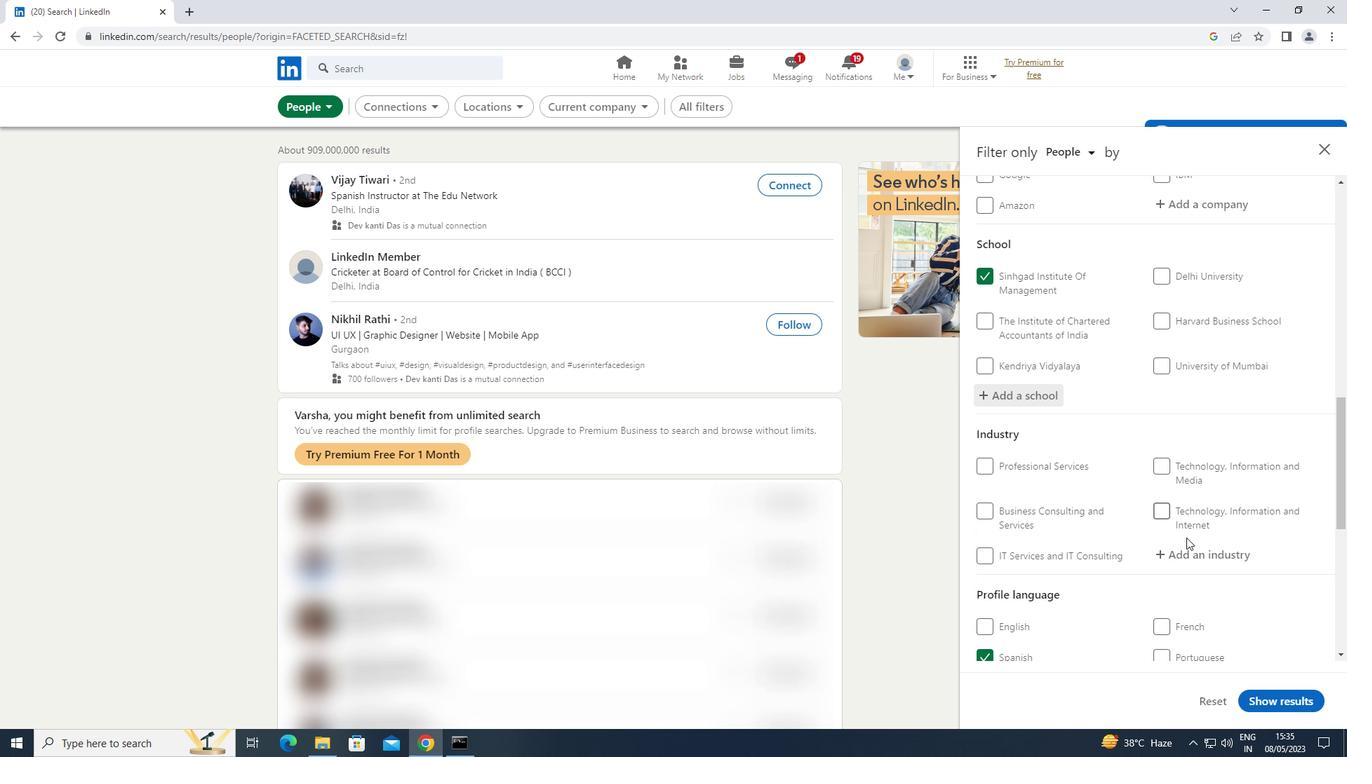 
Action: Mouse pressed left at (1186, 545)
Screenshot: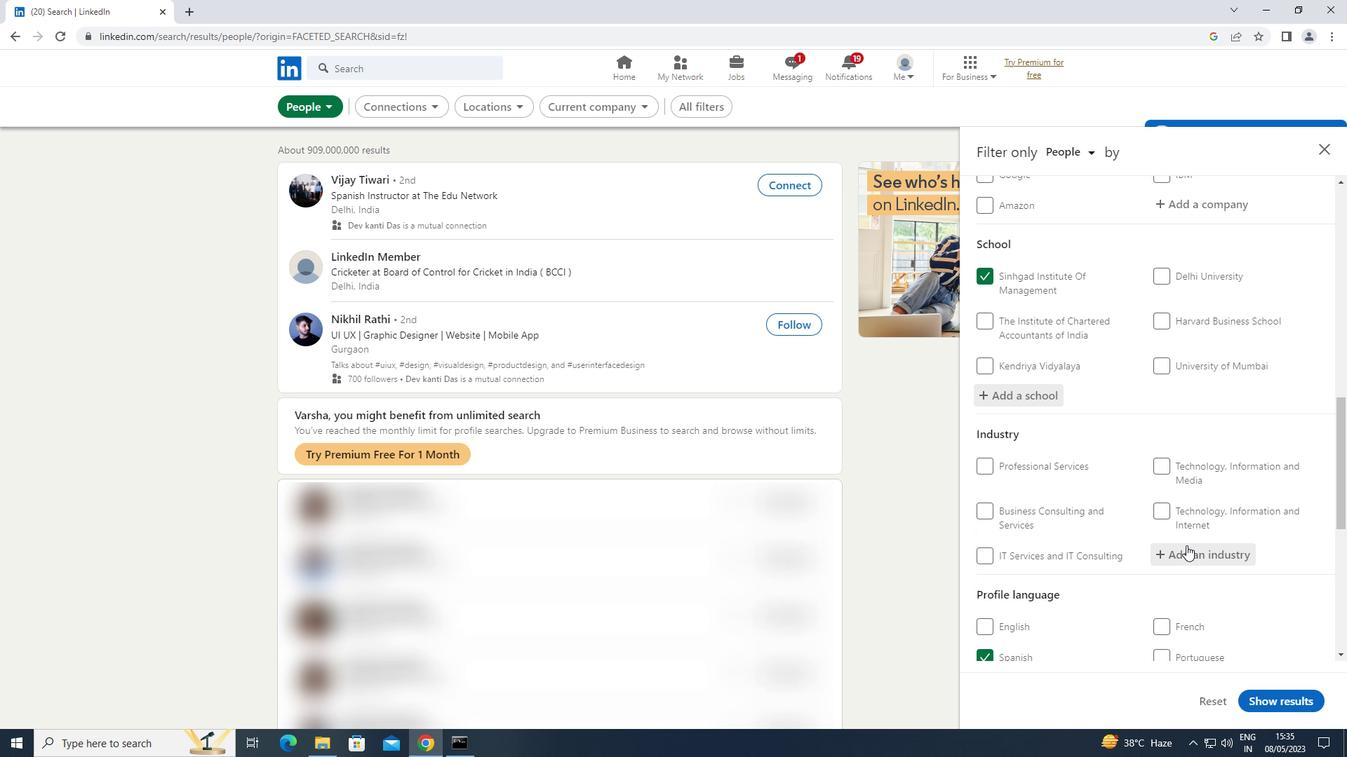 
Action: Key pressed <Key.shift>BOOK
Screenshot: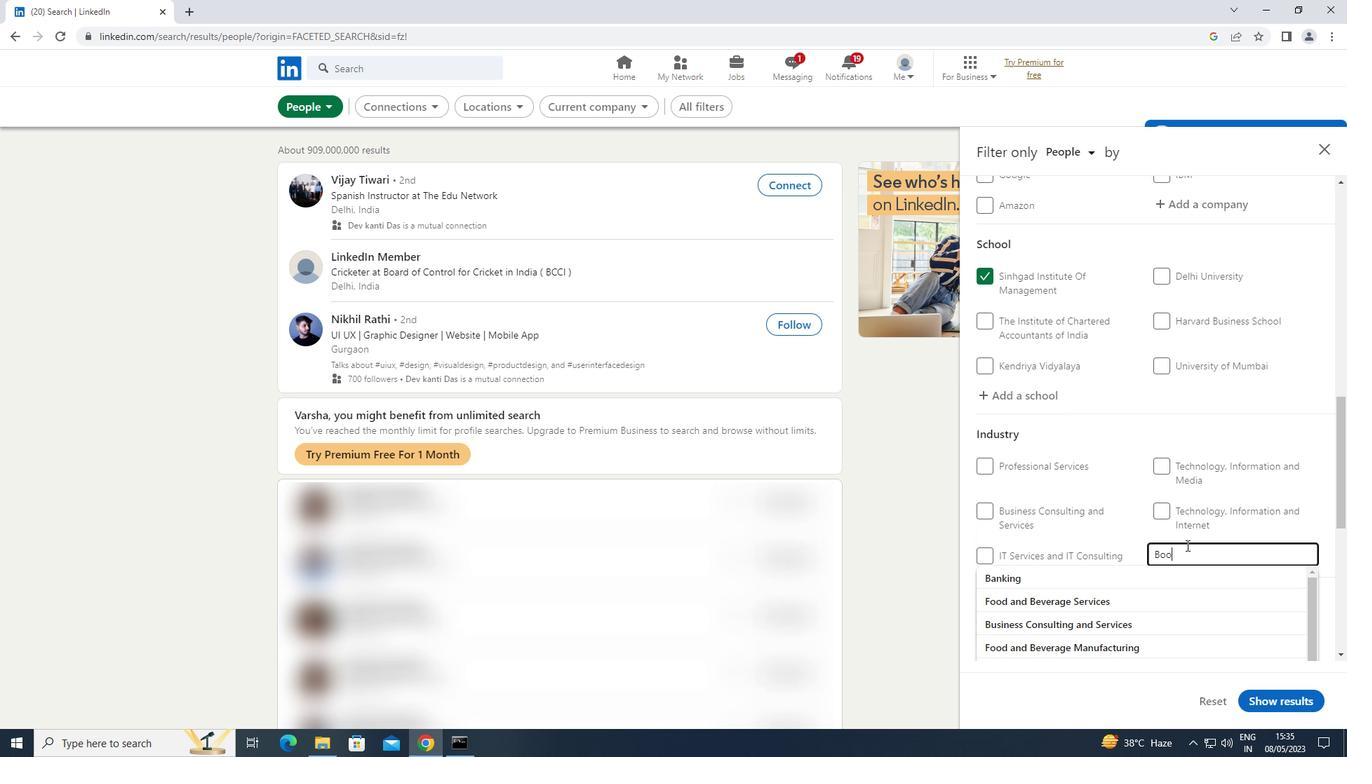
Action: Mouse moved to (1124, 599)
Screenshot: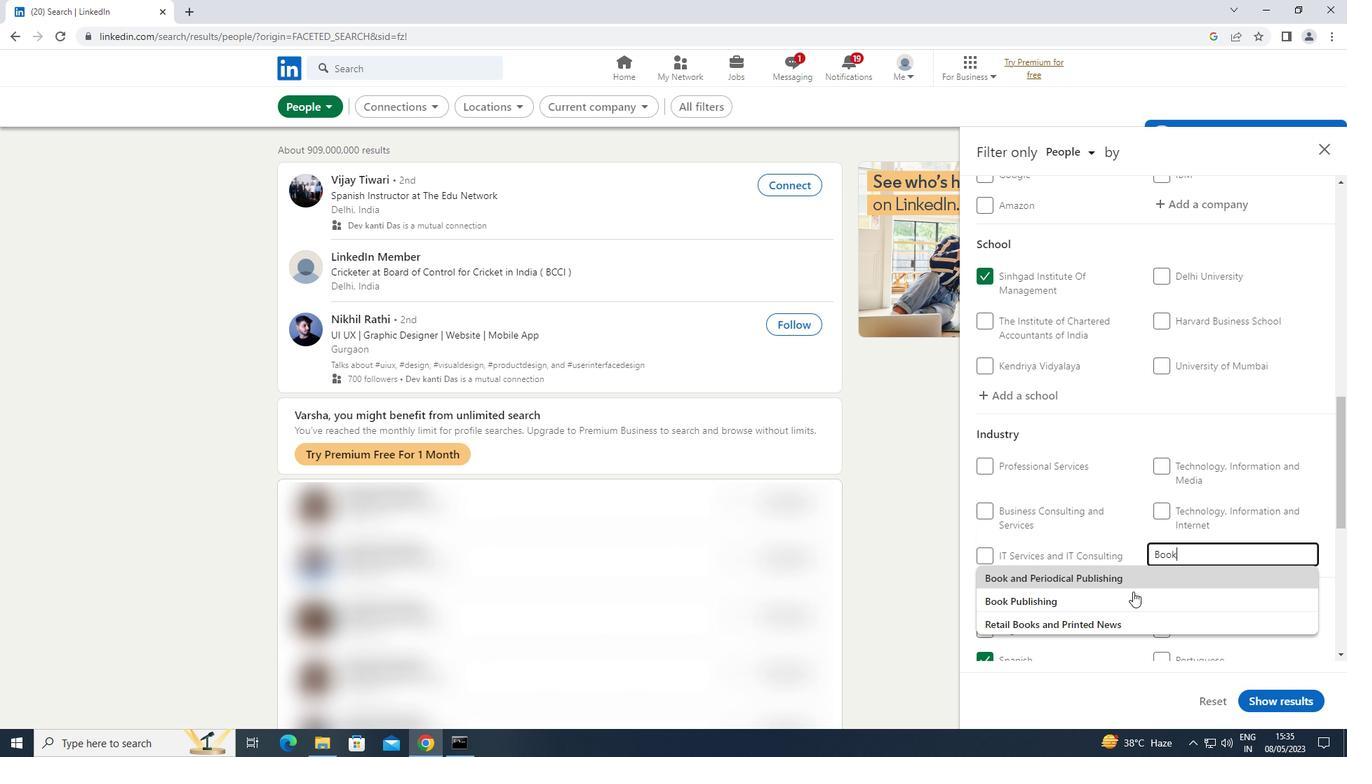 
Action: Mouse pressed left at (1124, 599)
Screenshot: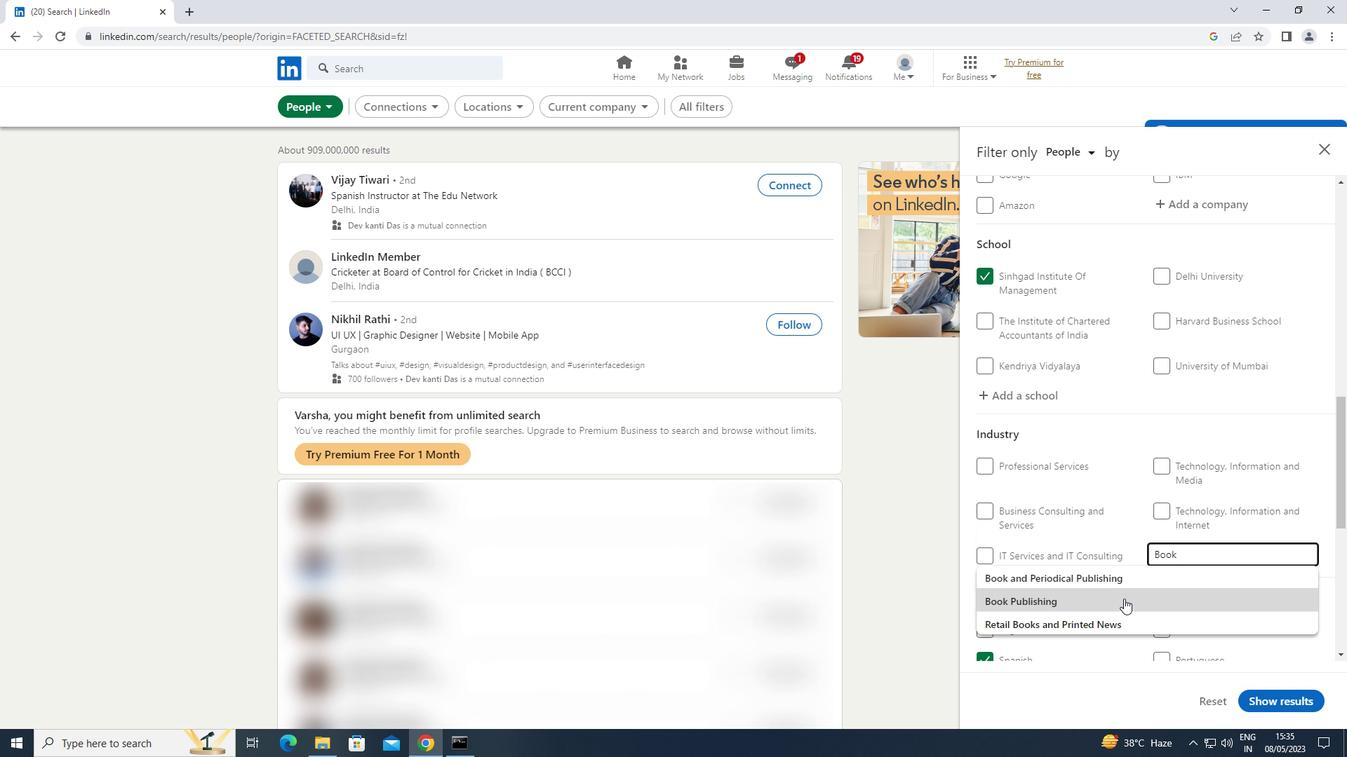 
Action: Mouse moved to (1131, 595)
Screenshot: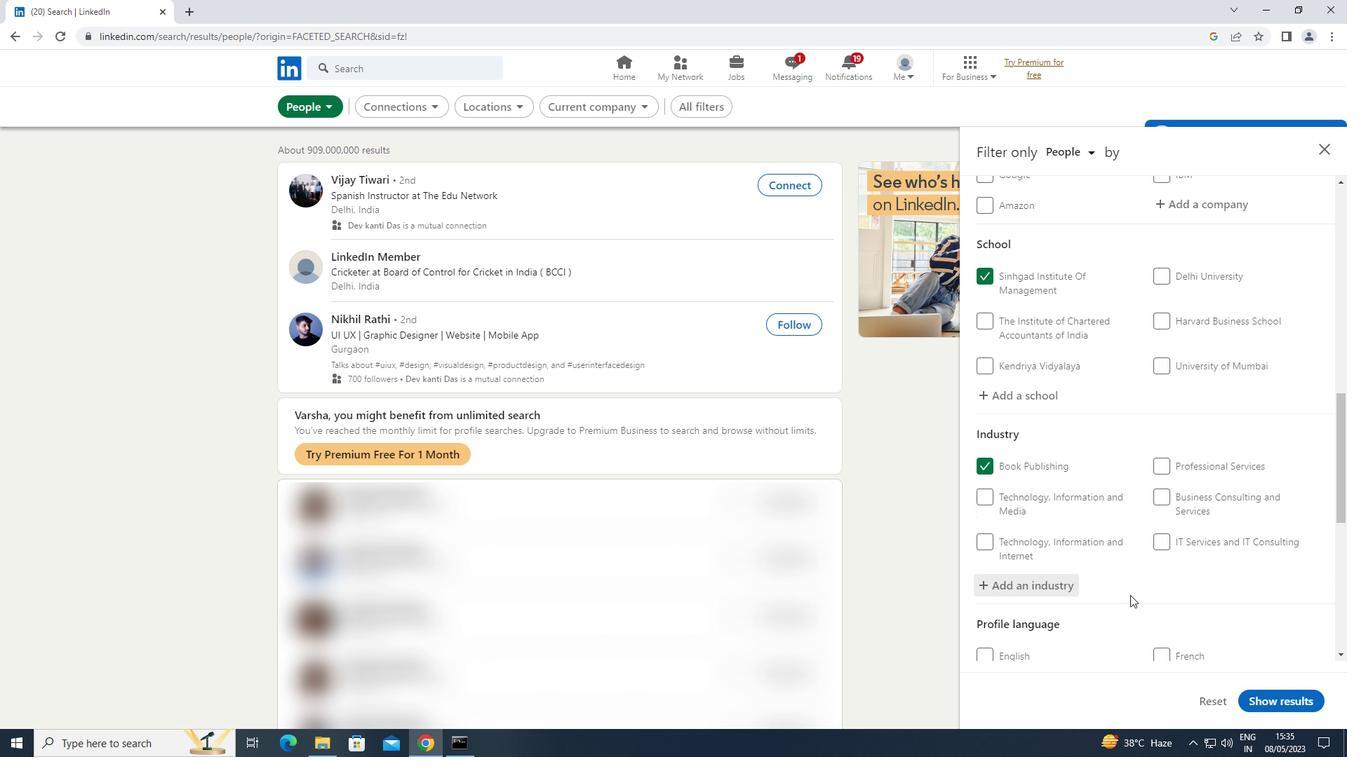 
Action: Mouse scrolled (1131, 594) with delta (0, 0)
Screenshot: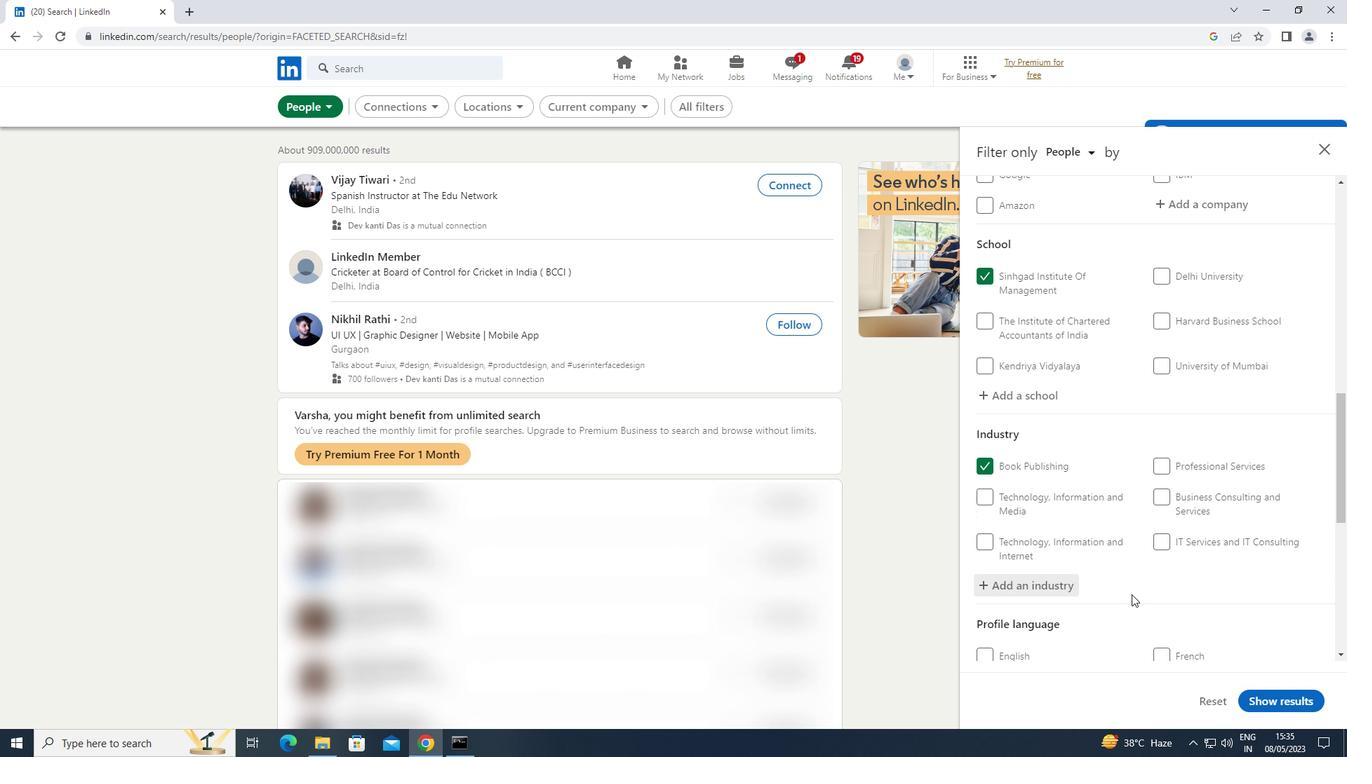 
Action: Mouse scrolled (1131, 594) with delta (0, 0)
Screenshot: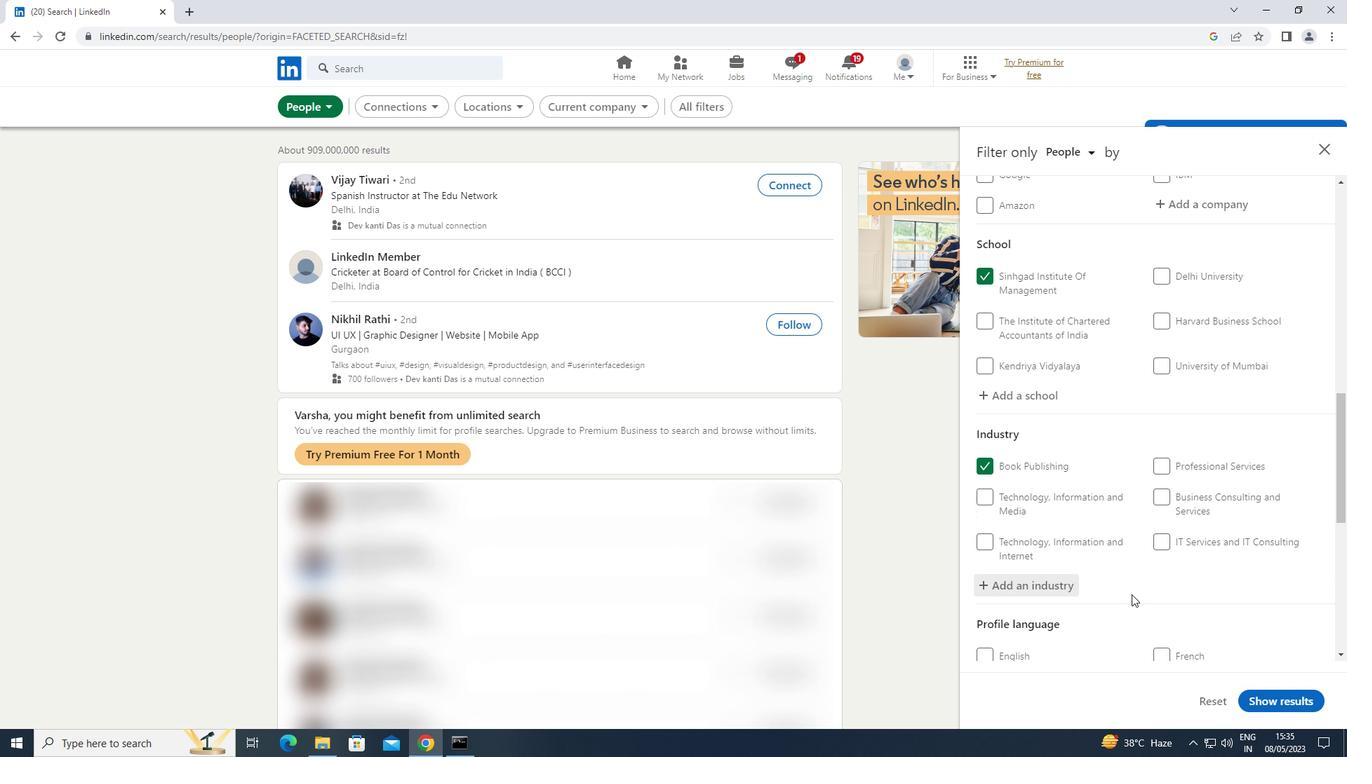 
Action: Mouse moved to (1140, 588)
Screenshot: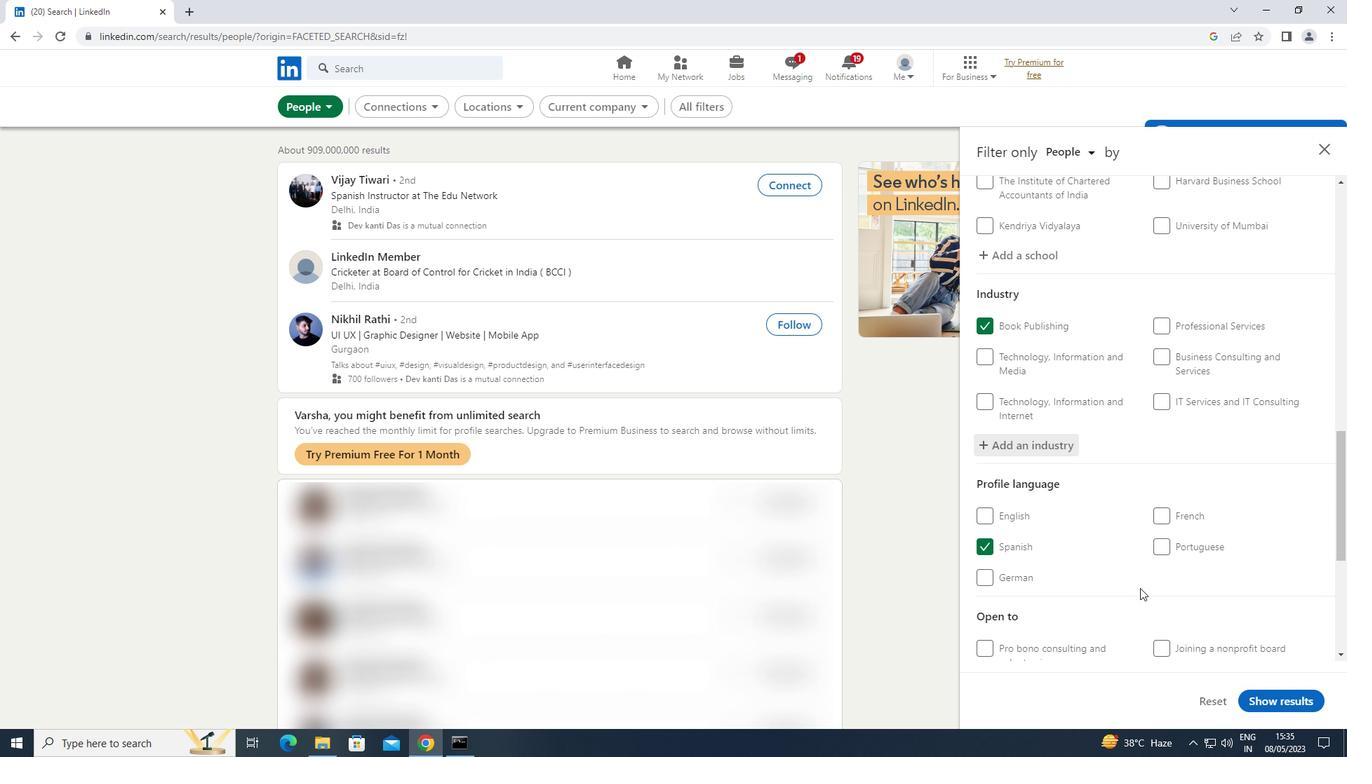 
Action: Mouse scrolled (1140, 588) with delta (0, 0)
Screenshot: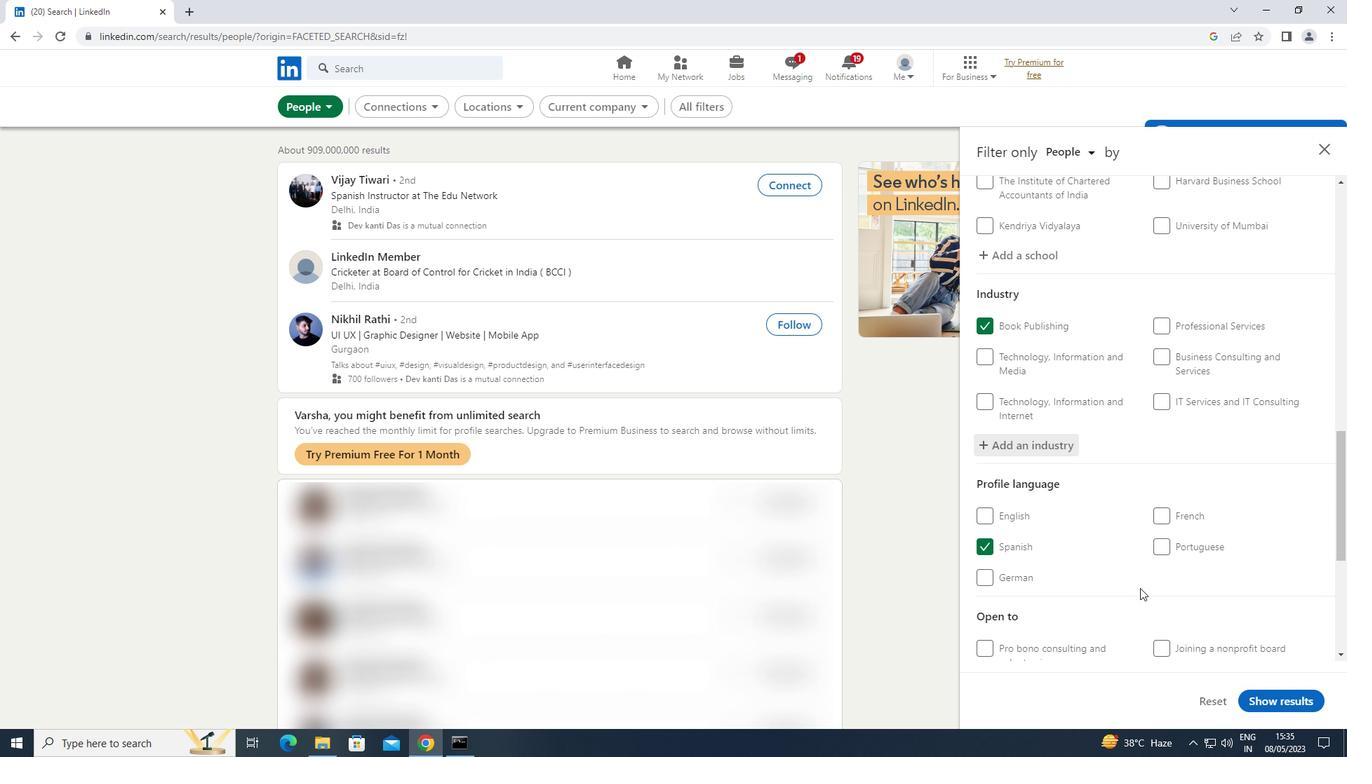 
Action: Mouse scrolled (1140, 588) with delta (0, 0)
Screenshot: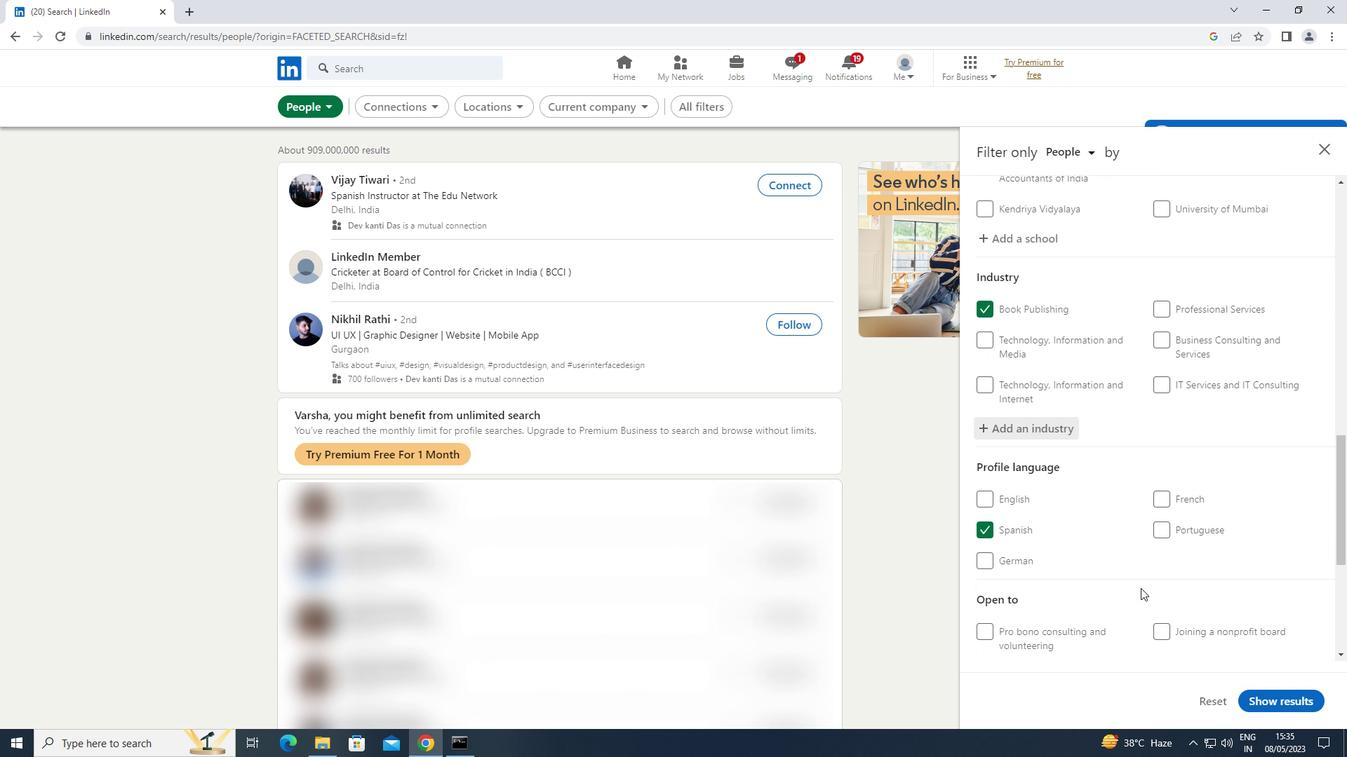
Action: Mouse moved to (1142, 587)
Screenshot: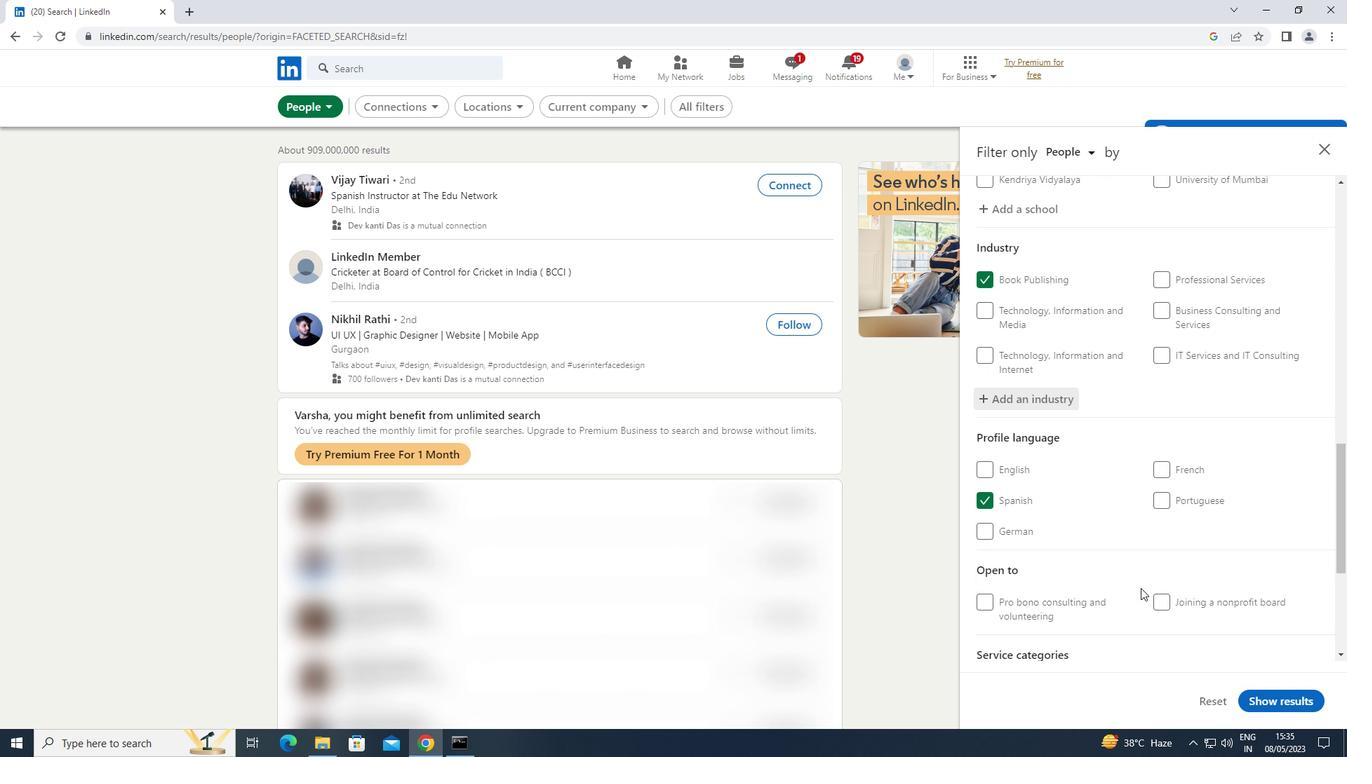 
Action: Mouse scrolled (1142, 586) with delta (0, 0)
Screenshot: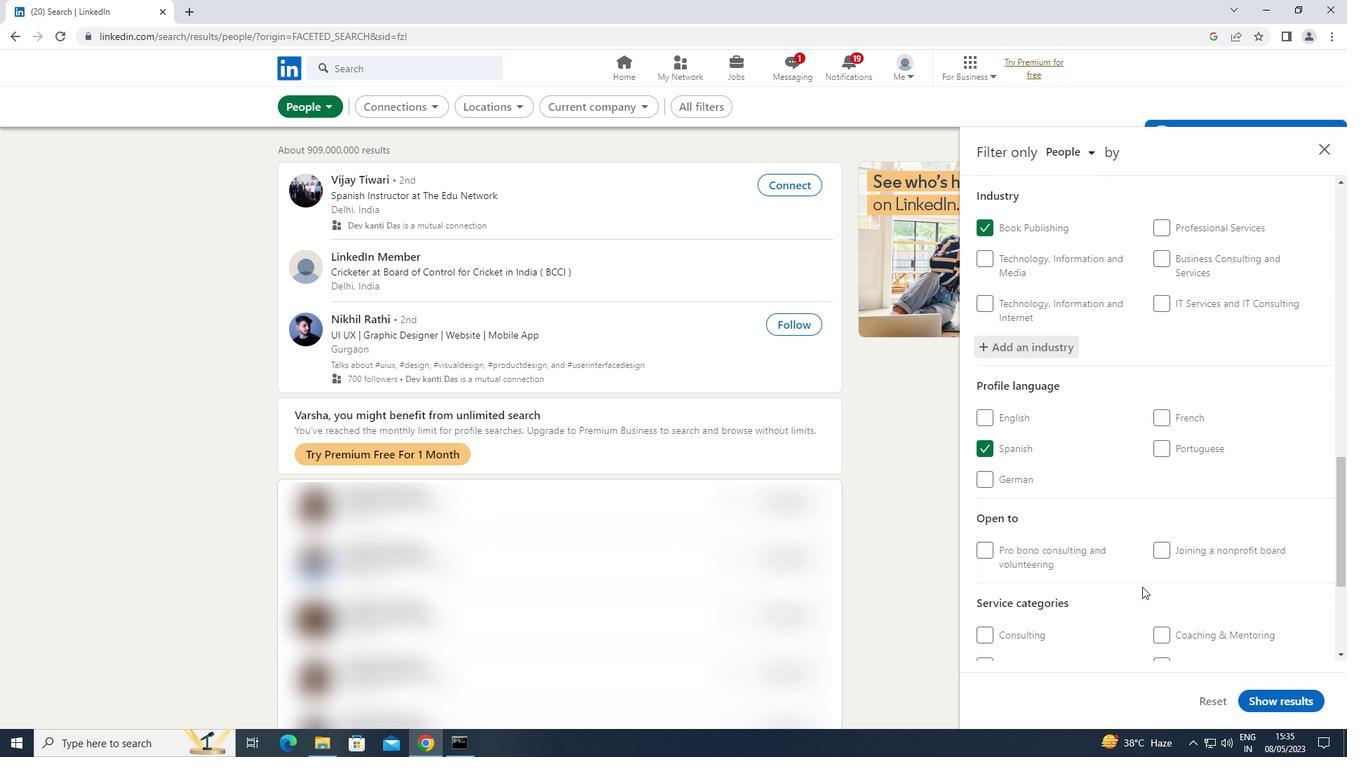 
Action: Mouse scrolled (1142, 586) with delta (0, 0)
Screenshot: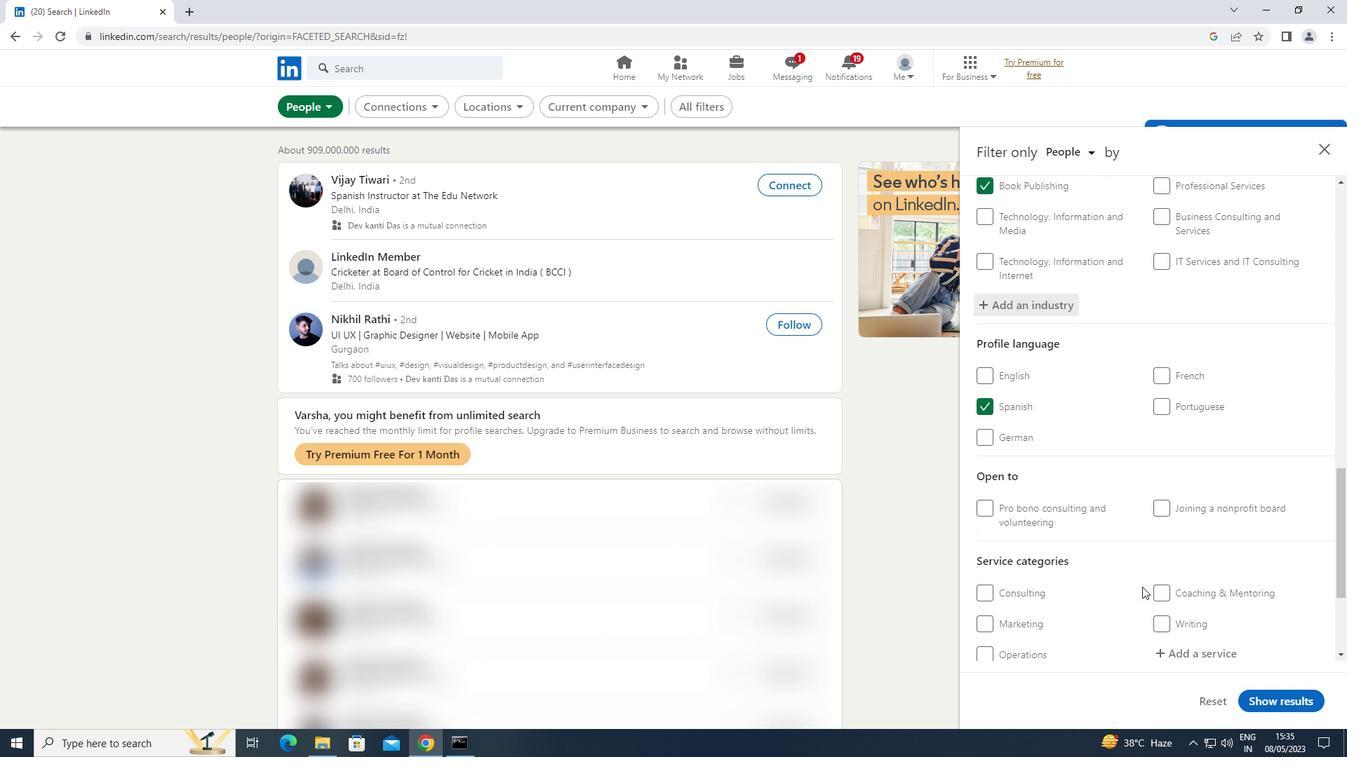 
Action: Mouse moved to (1204, 517)
Screenshot: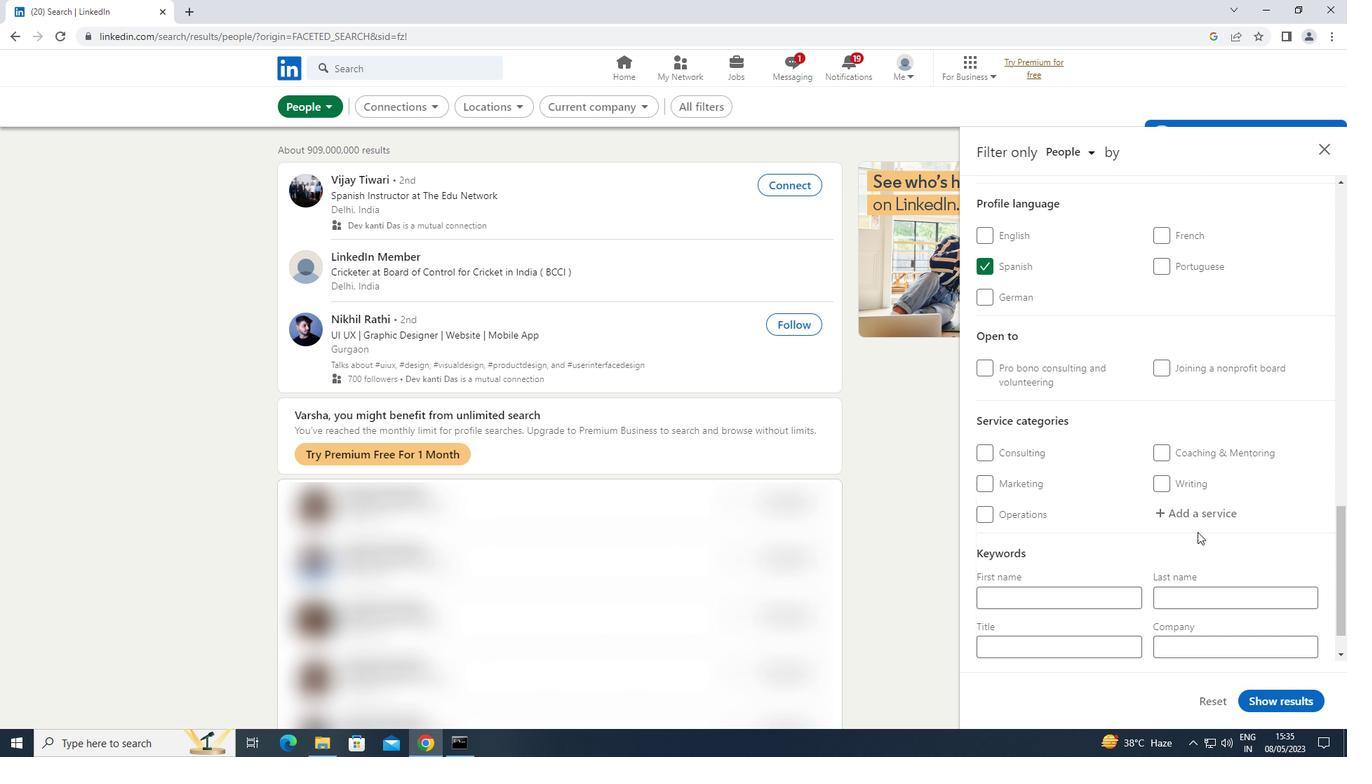 
Action: Mouse pressed left at (1204, 517)
Screenshot: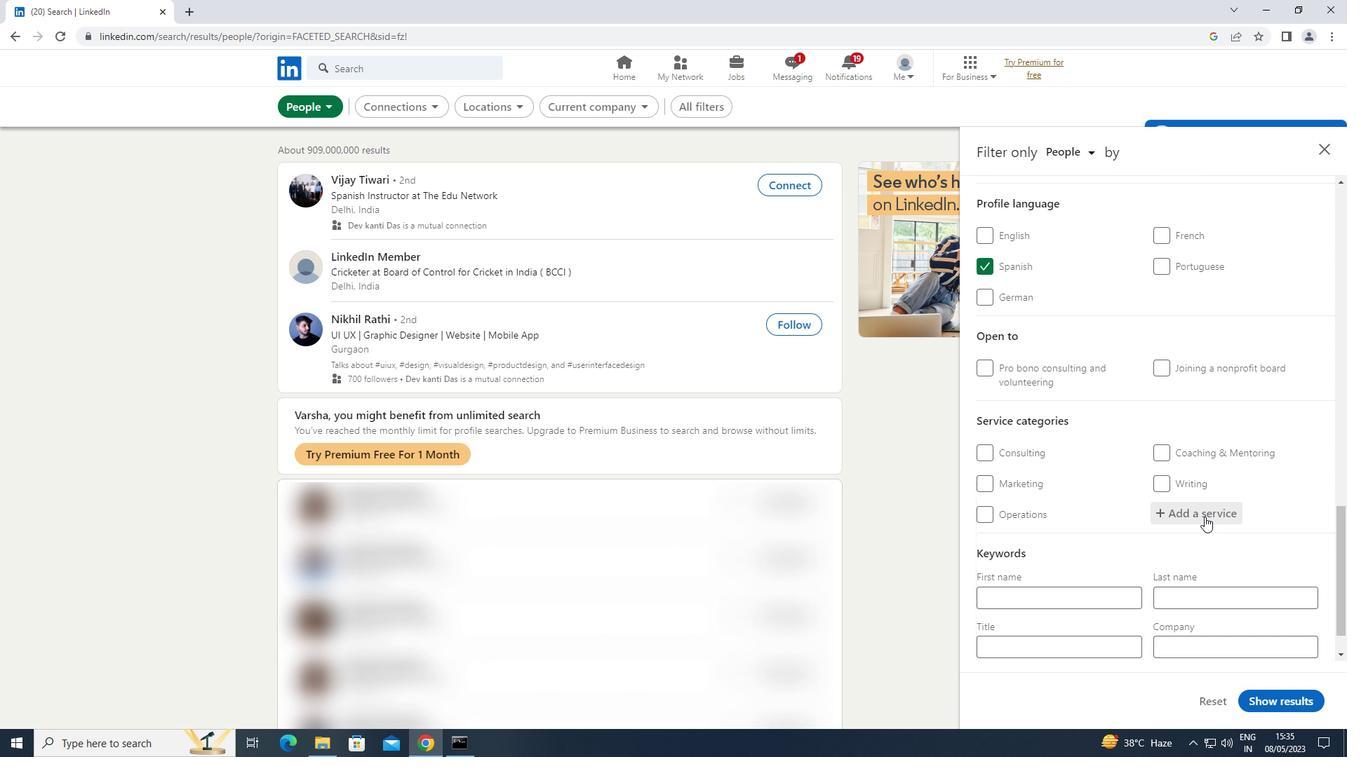 
Action: Key pressed <Key.shift>HUMAN<Key.space><Key.shift>RE
Screenshot: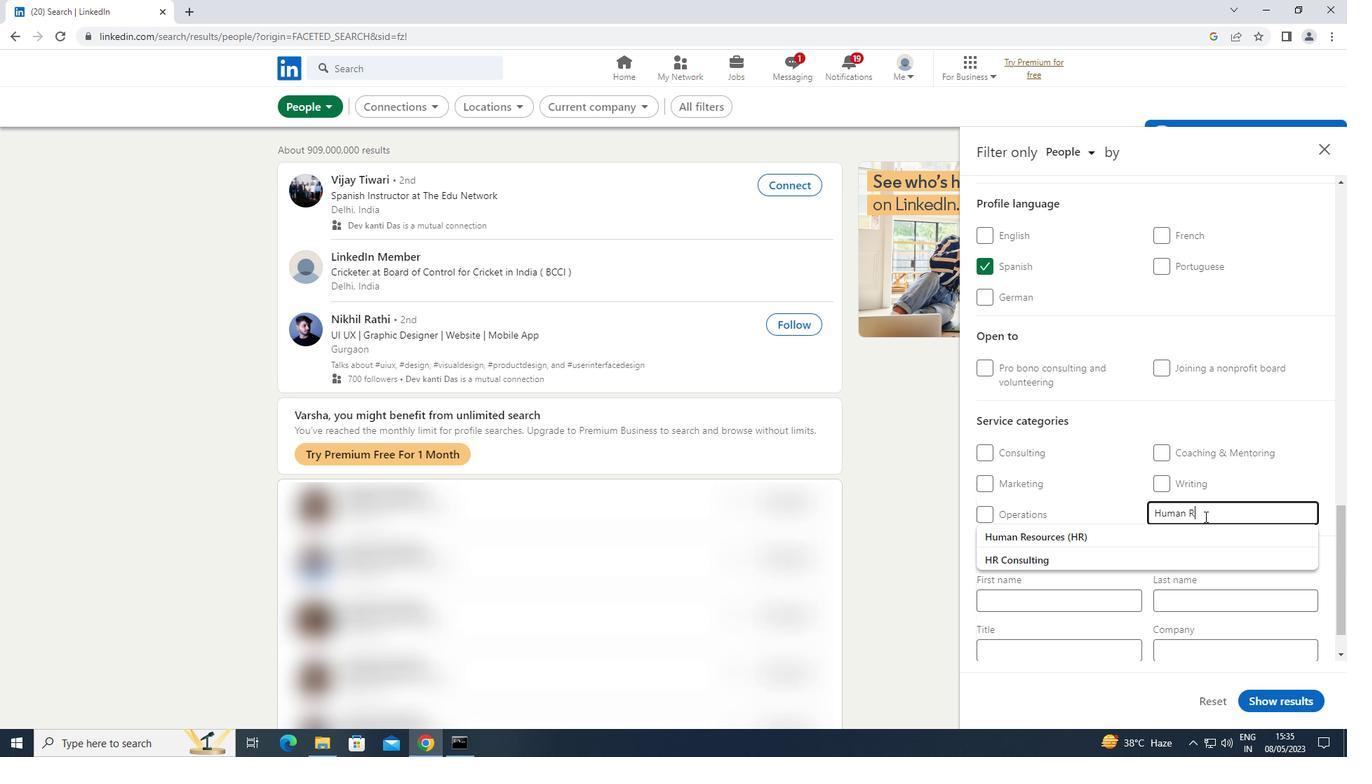 
Action: Mouse moved to (1135, 529)
Screenshot: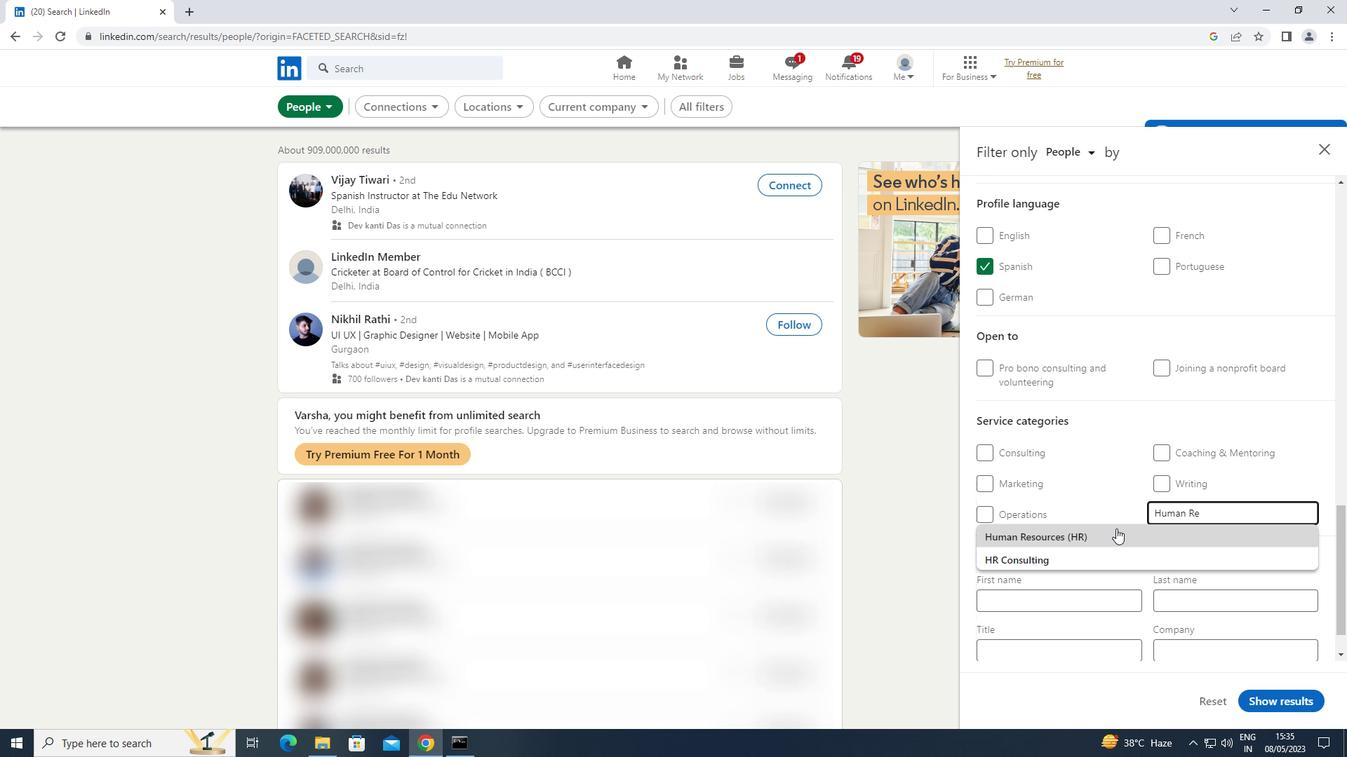 
Action: Key pressed SOURCES
Screenshot: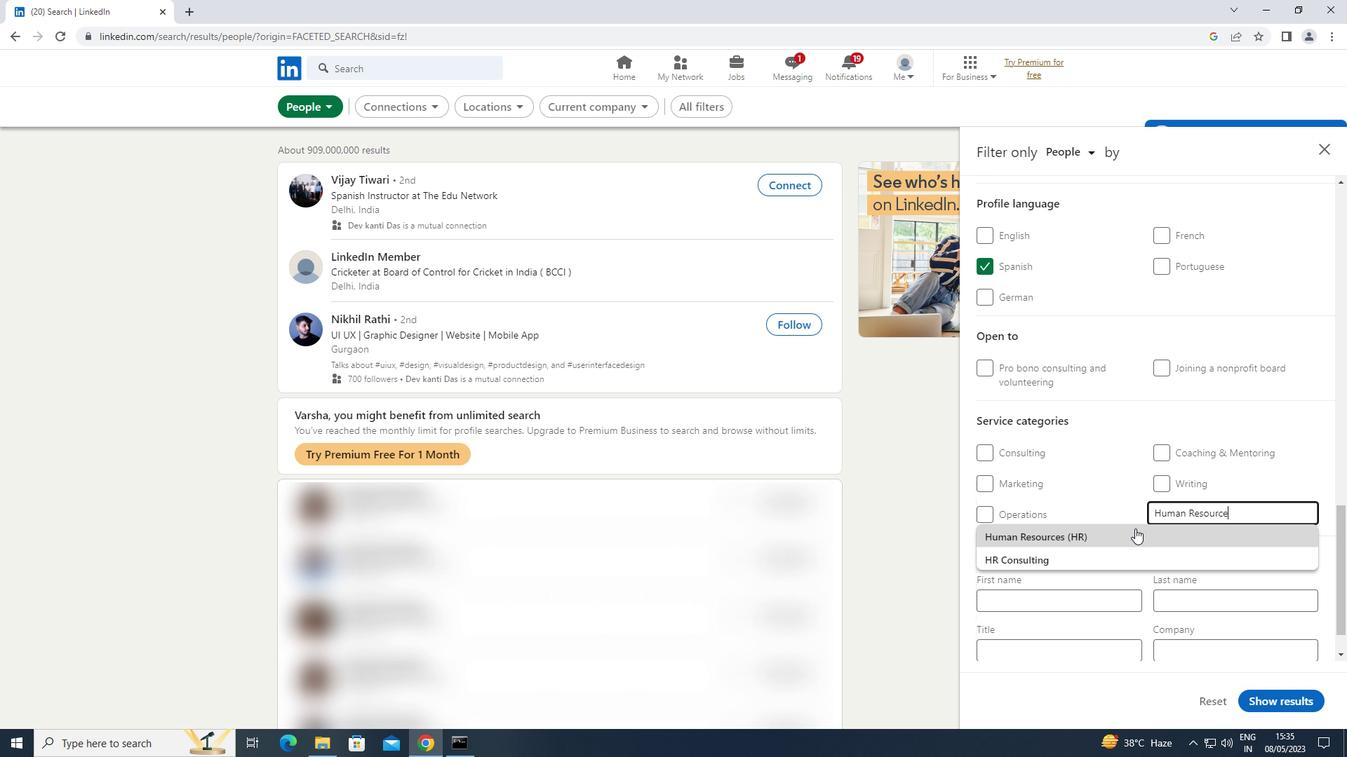 
Action: Mouse moved to (1135, 552)
Screenshot: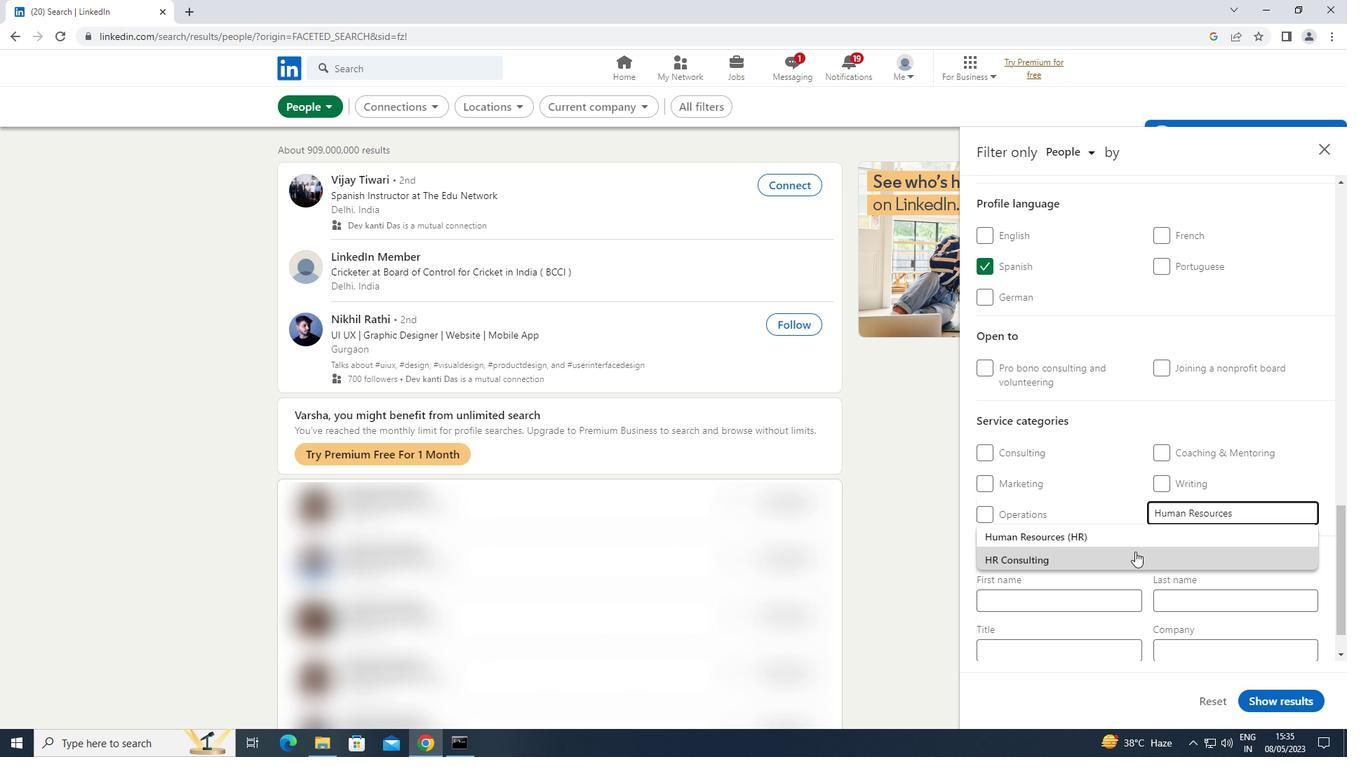 
Action: Key pressed <Key.enter>
Screenshot: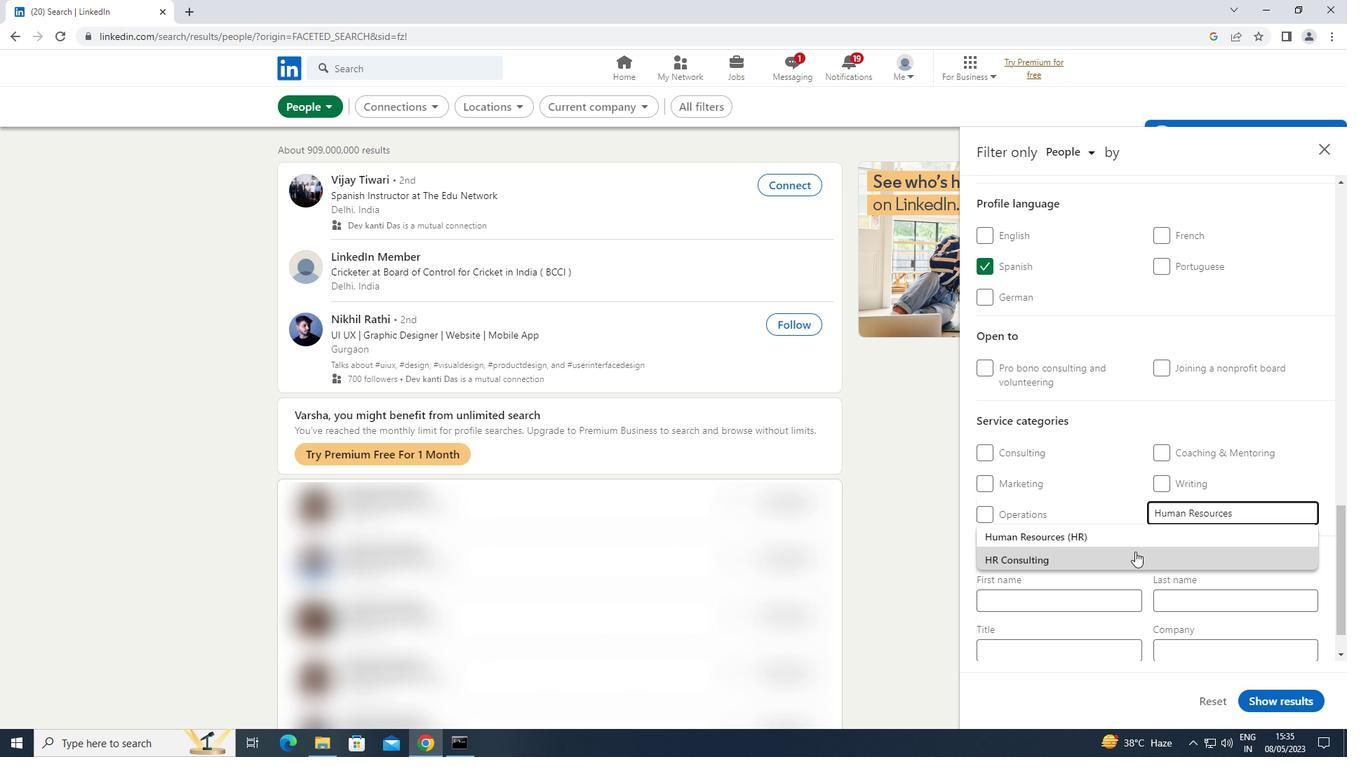 
Action: Mouse moved to (1138, 549)
Screenshot: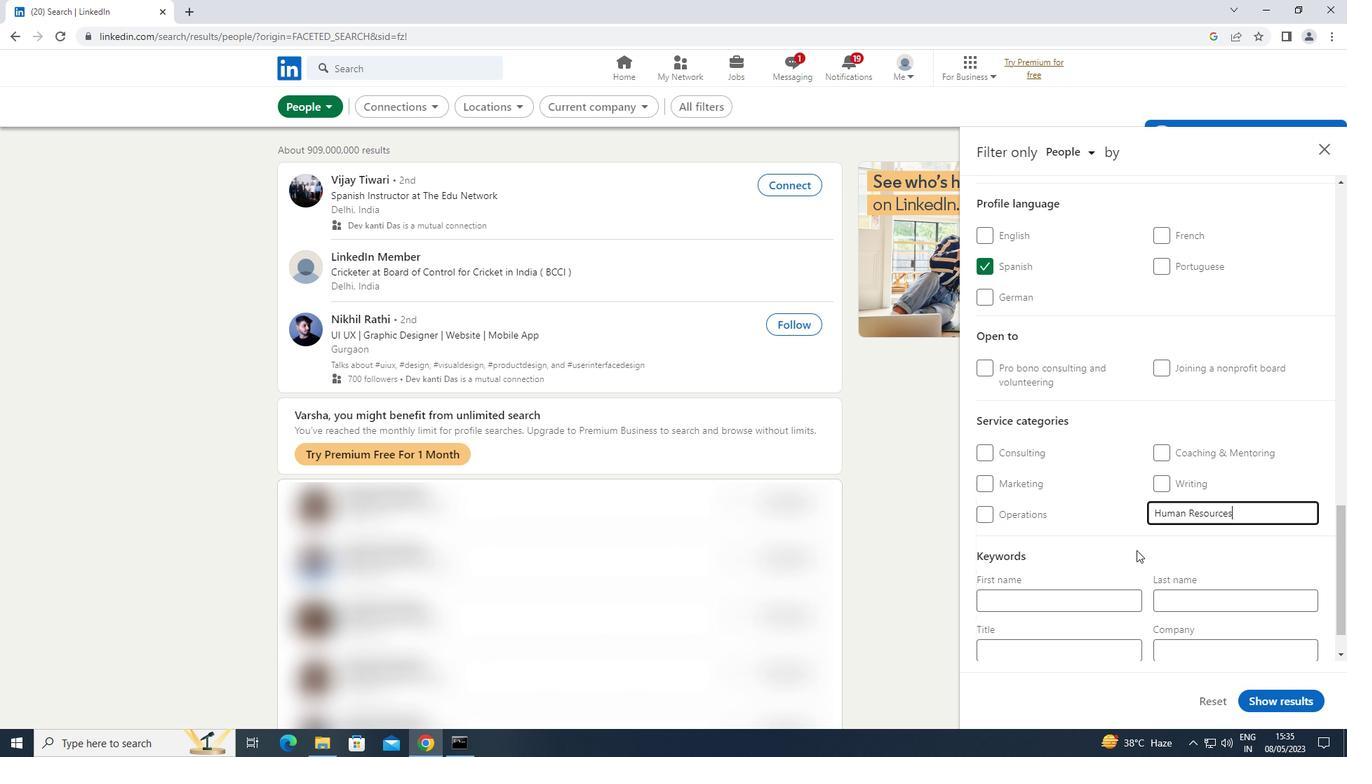 
Action: Mouse scrolled (1138, 548) with delta (0, 0)
Screenshot: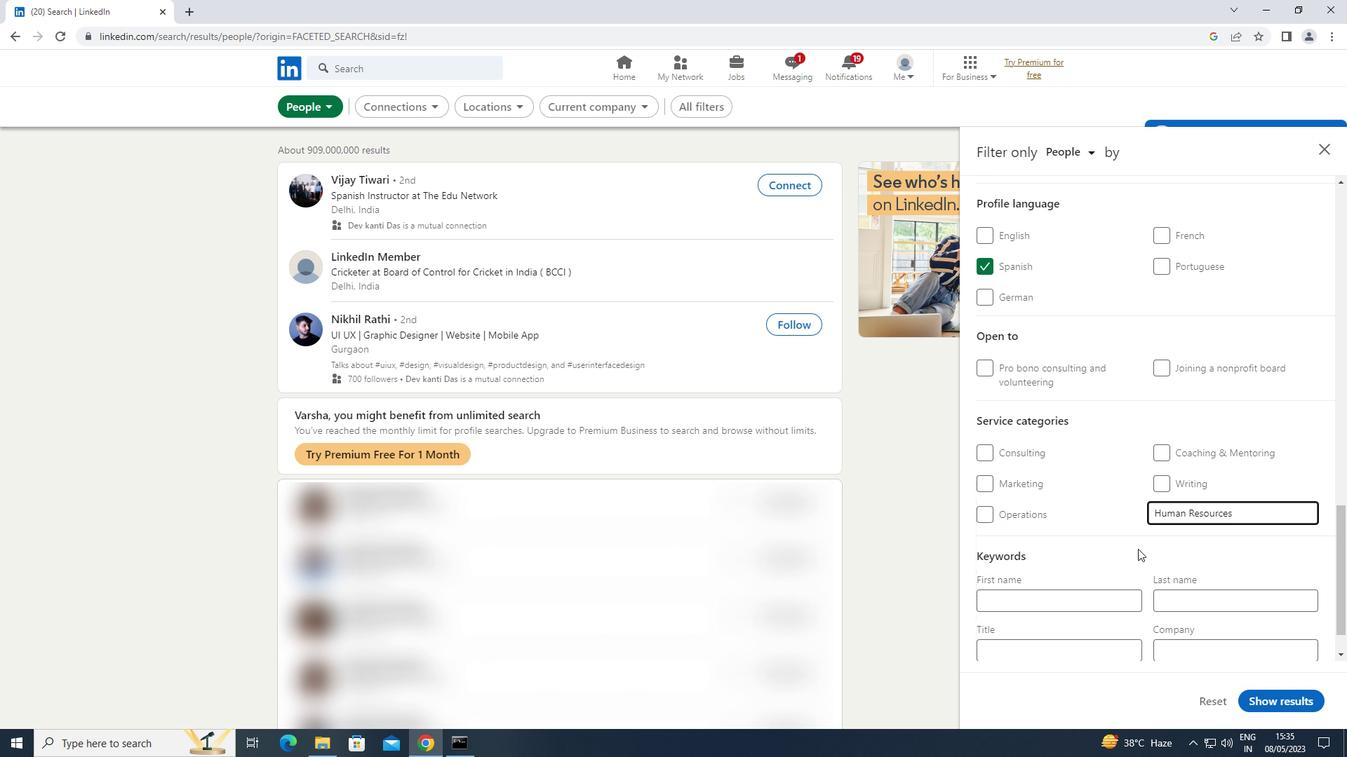 
Action: Mouse scrolled (1138, 548) with delta (0, 0)
Screenshot: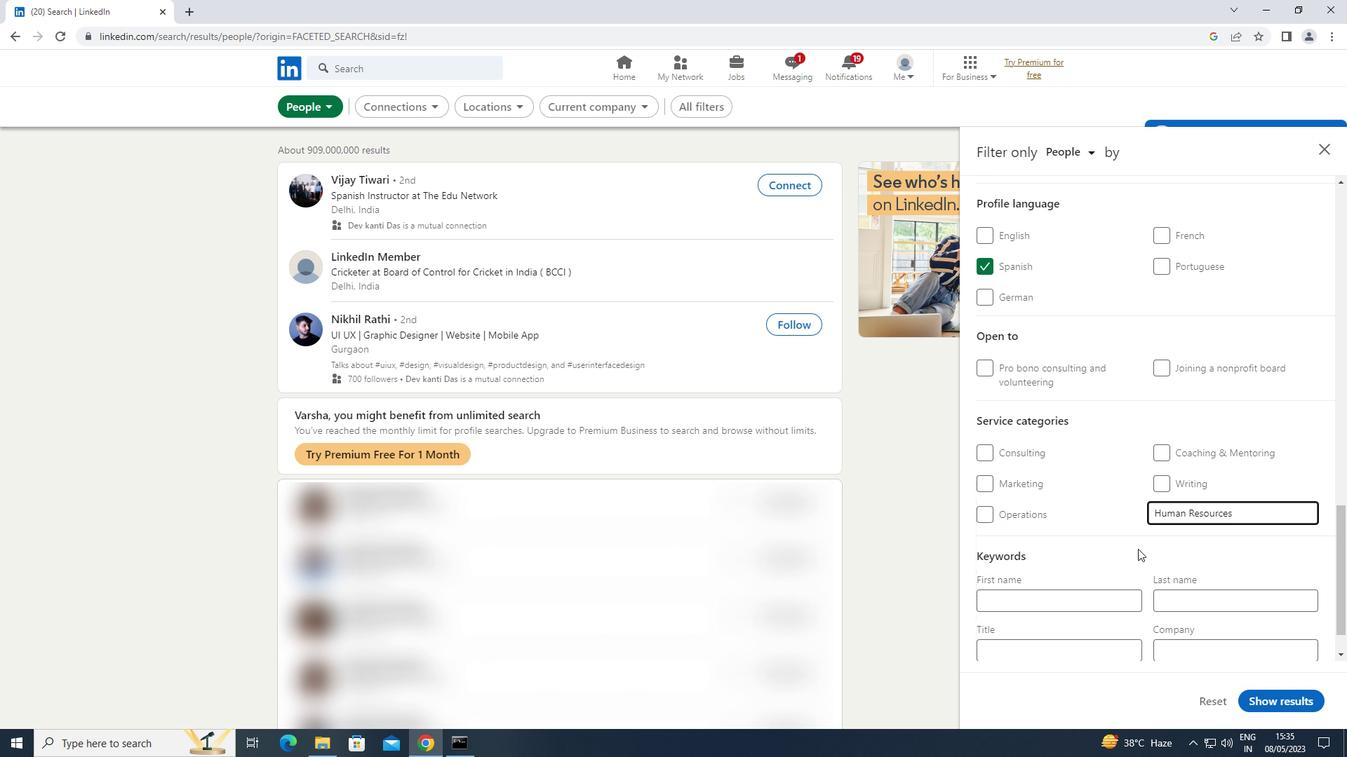 
Action: Mouse scrolled (1138, 548) with delta (0, 0)
Screenshot: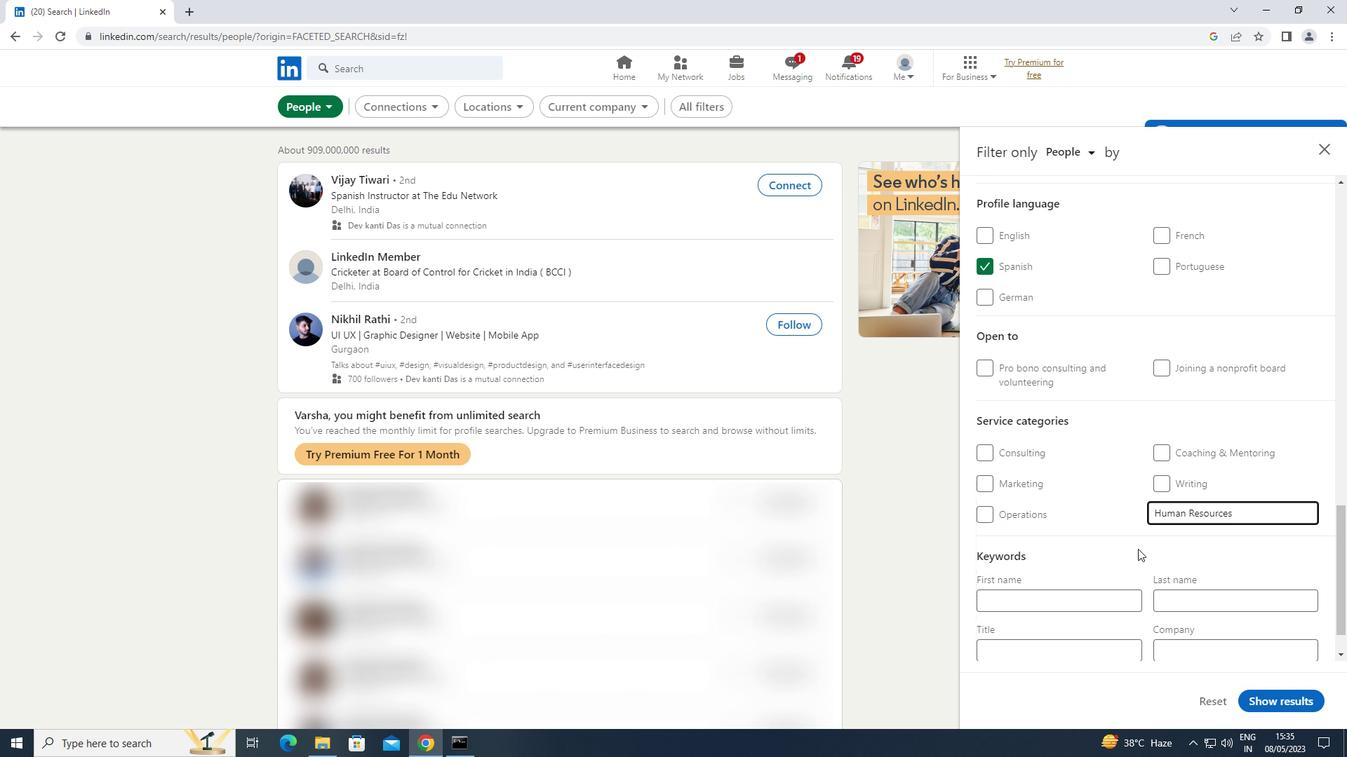 
Action: Mouse moved to (1057, 597)
Screenshot: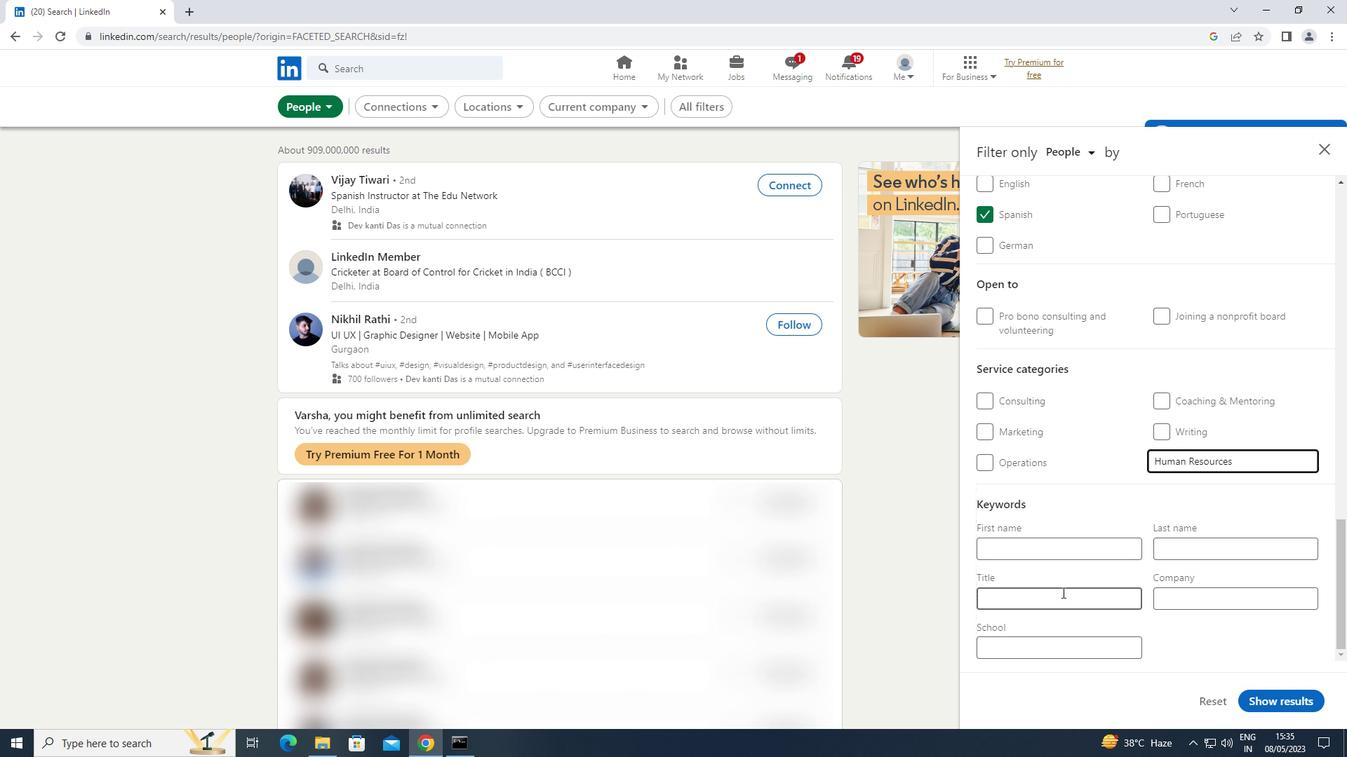 
Action: Mouse pressed left at (1057, 597)
Screenshot: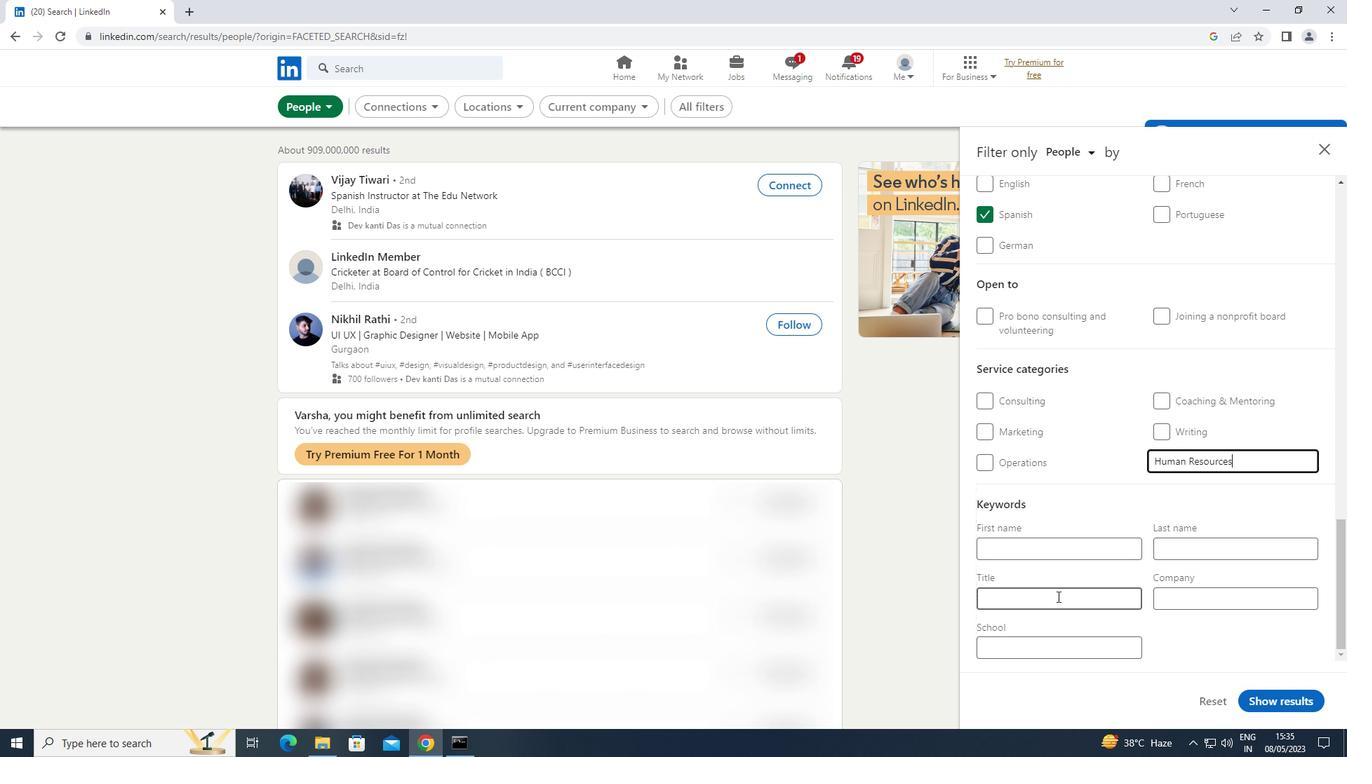 
Action: Key pressed <Key.shift>NAIL<Key.space><Key.shift>TECHNICIAN
Screenshot: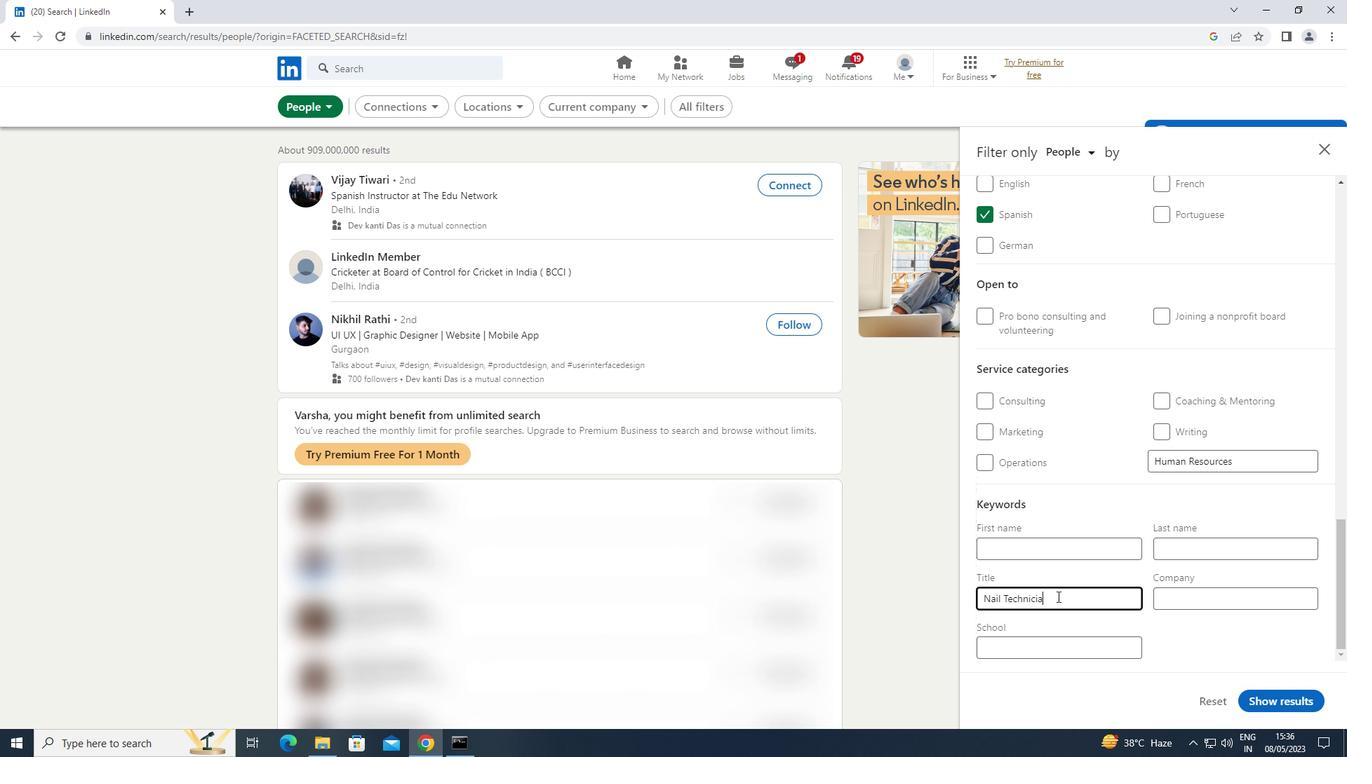 
Action: Mouse moved to (1283, 699)
Screenshot: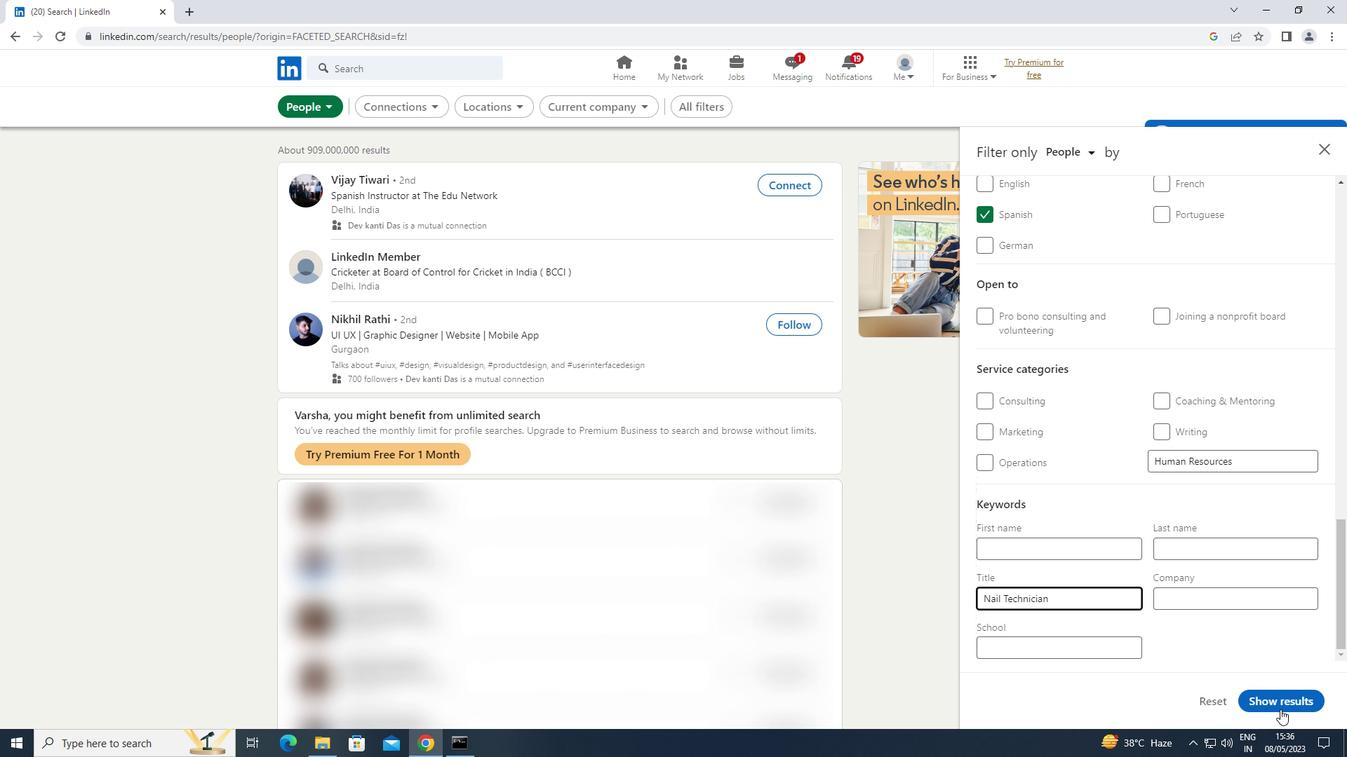 
Action: Mouse pressed left at (1283, 699)
Screenshot: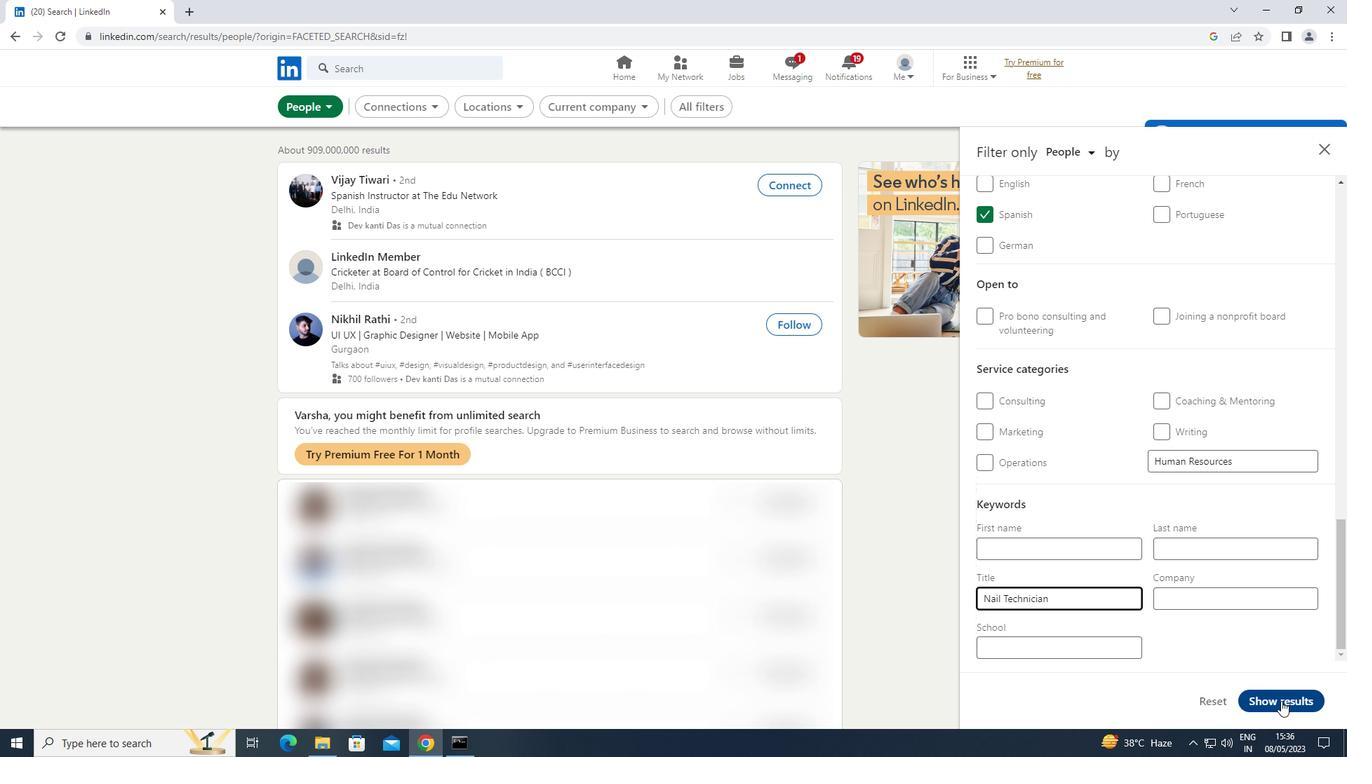 
